 Task: Find connections with filter location Porto Seguro with filter topic #communitywith filter profile language French with filter current company Recruiting Cell | Indian Careers | Indian Jobs with filter school Dayalbagh Educational Institute, Agra with filter industry Movies and Sound Recording with filter service category FIle Management with filter keywords title Bellhop
Action: Mouse moved to (257, 309)
Screenshot: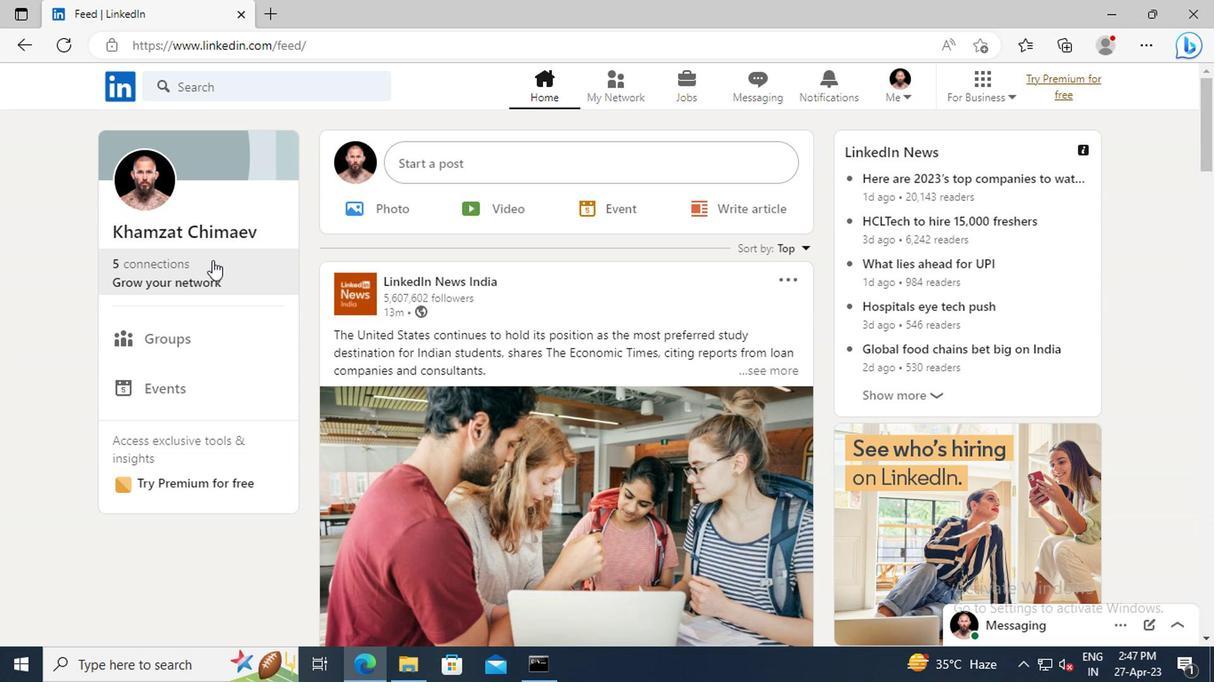 
Action: Mouse pressed left at (257, 309)
Screenshot: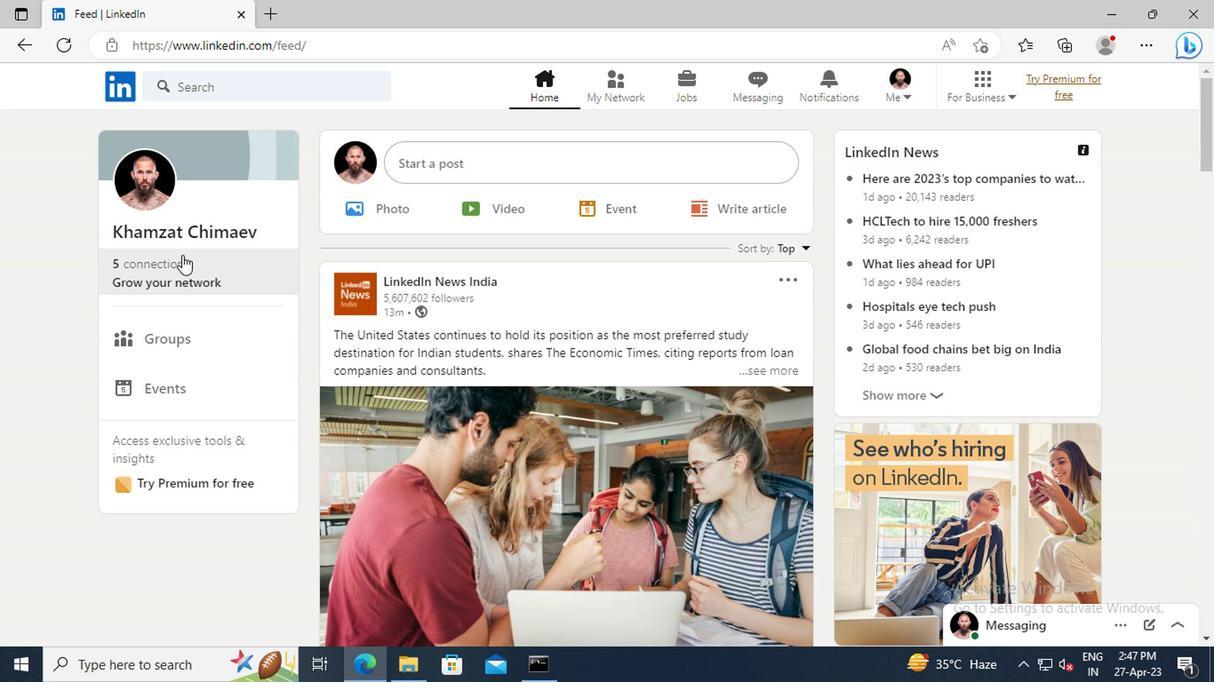 
Action: Mouse moved to (264, 255)
Screenshot: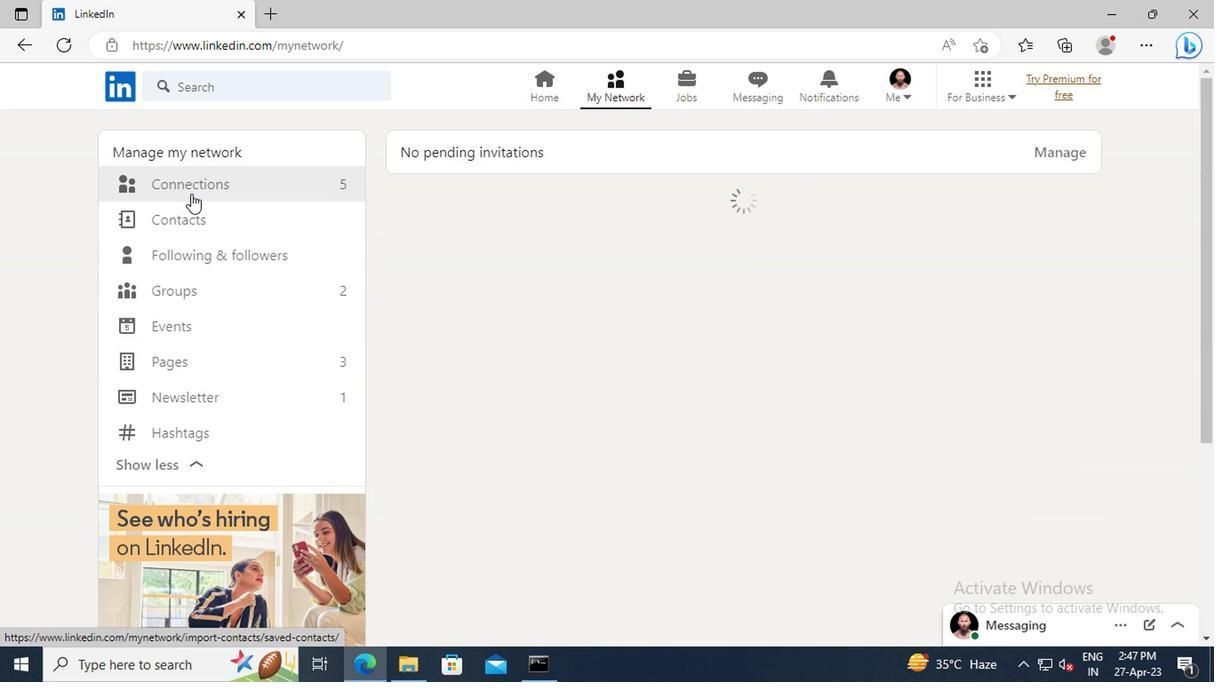 
Action: Mouse pressed left at (264, 255)
Screenshot: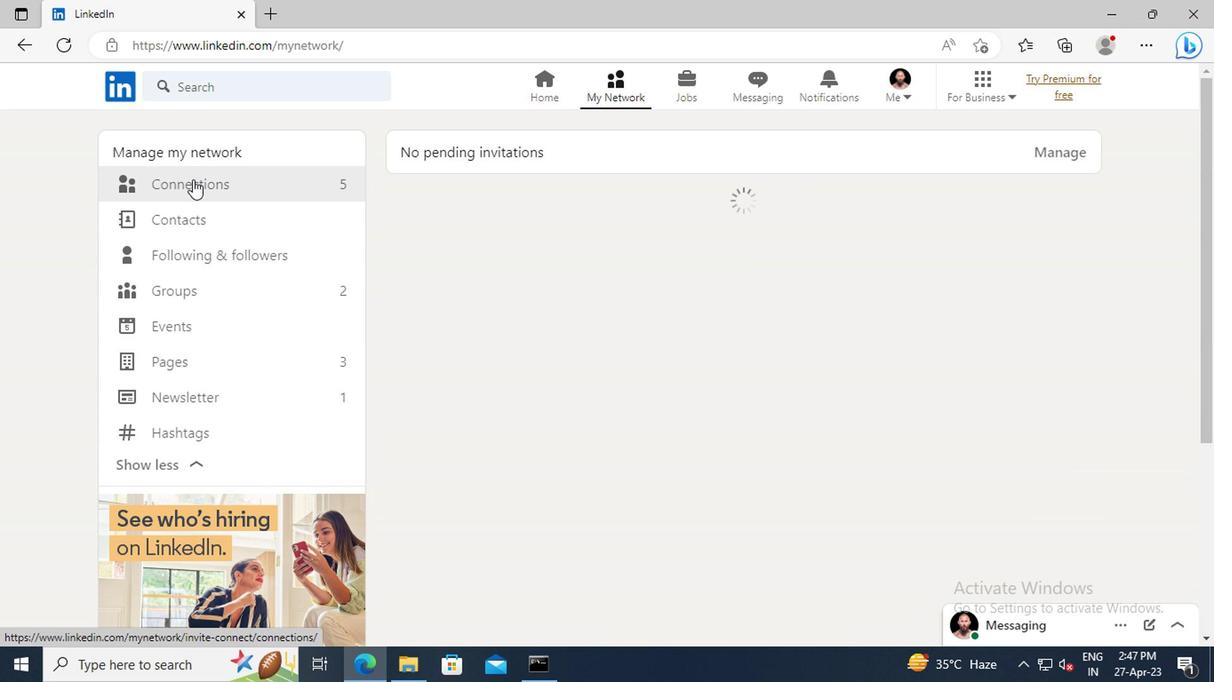 
Action: Mouse moved to (631, 262)
Screenshot: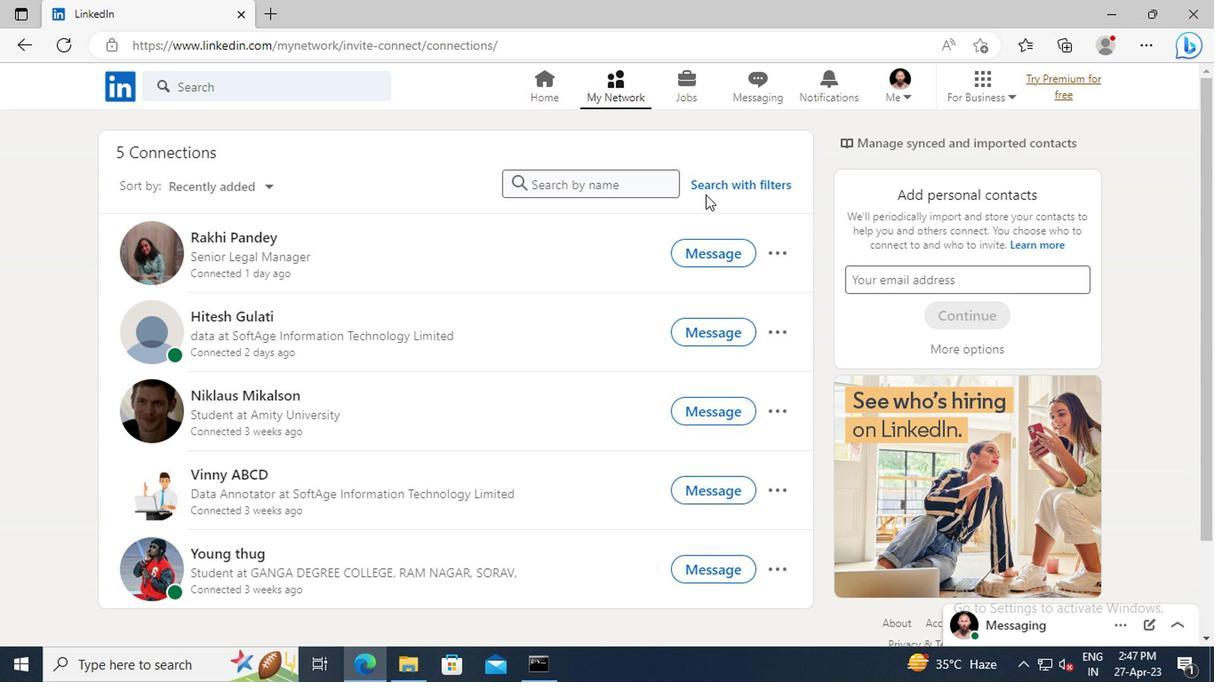 
Action: Mouse pressed left at (631, 262)
Screenshot: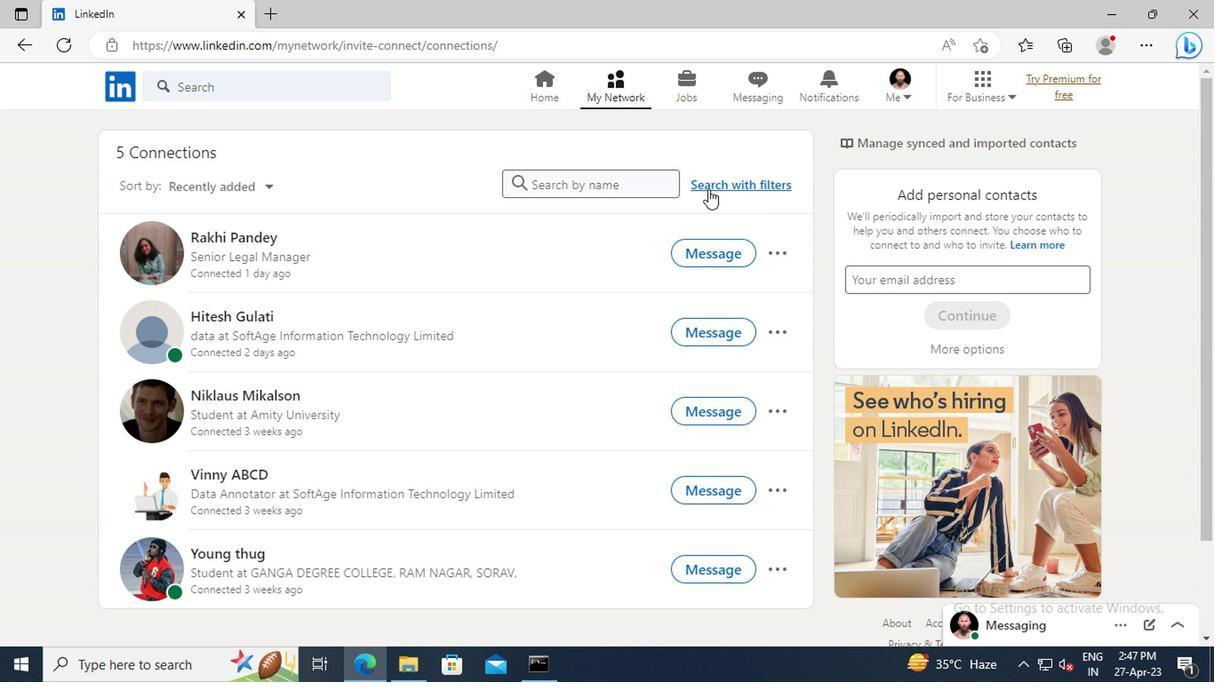 
Action: Mouse moved to (610, 228)
Screenshot: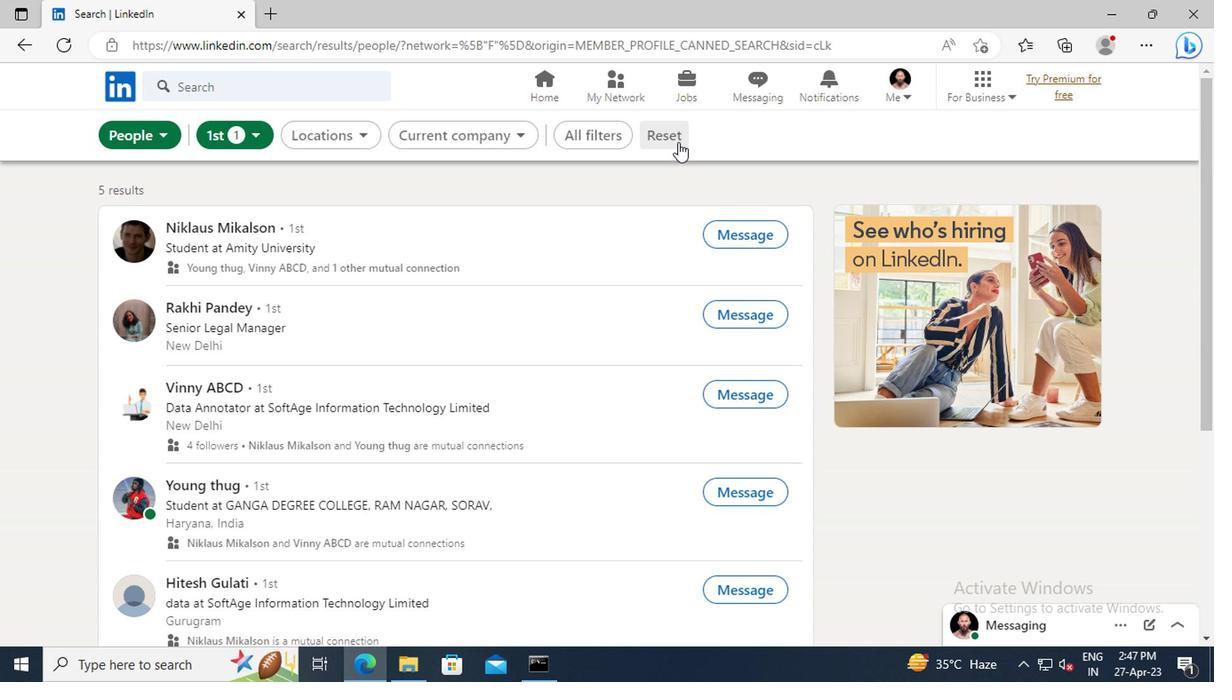 
Action: Mouse pressed left at (610, 228)
Screenshot: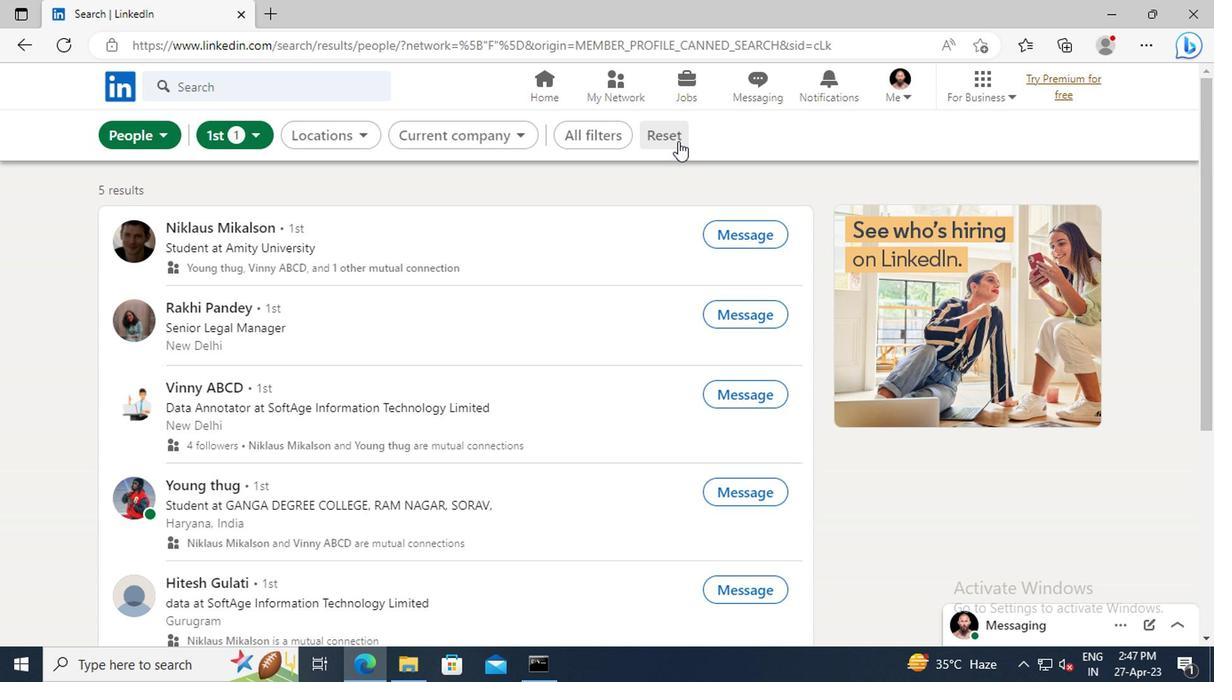 
Action: Mouse moved to (590, 228)
Screenshot: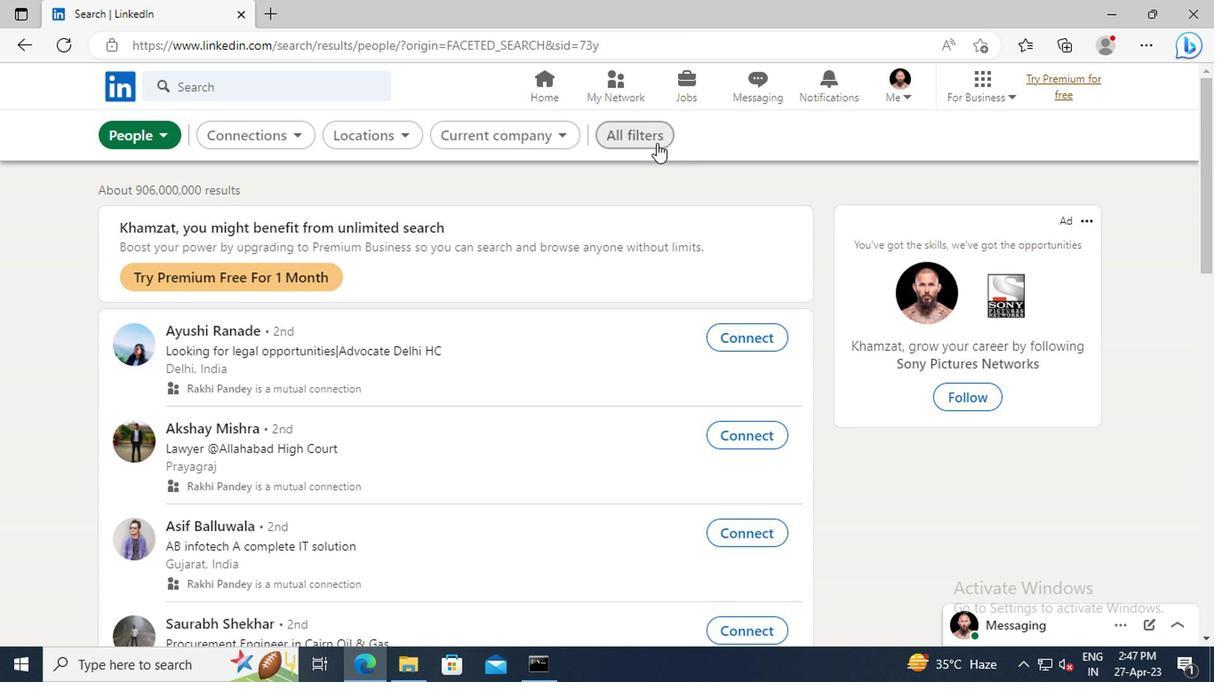 
Action: Mouse pressed left at (590, 228)
Screenshot: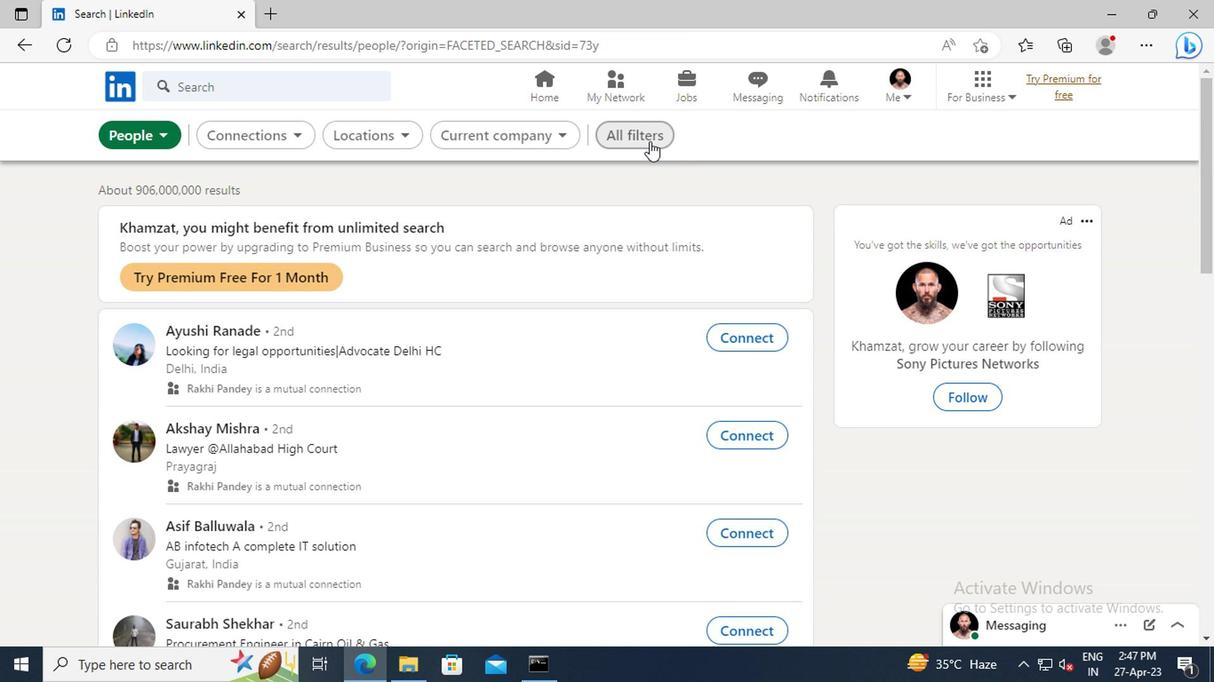
Action: Mouse moved to (827, 373)
Screenshot: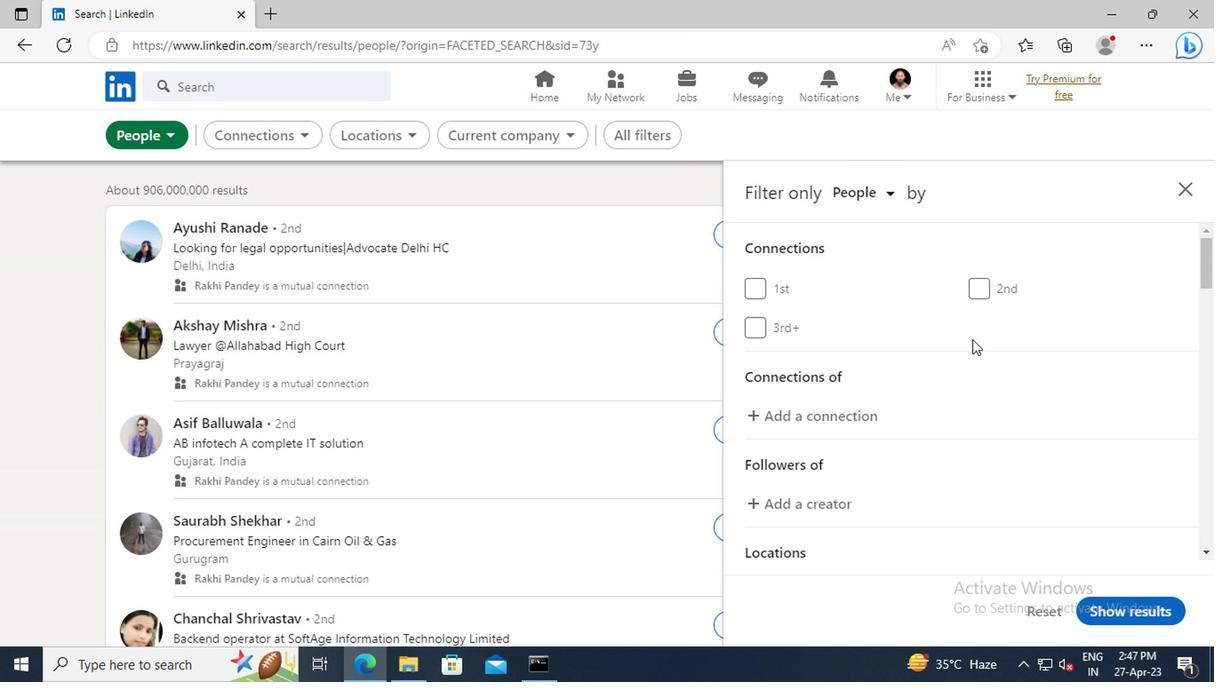 
Action: Mouse scrolled (827, 372) with delta (0, 0)
Screenshot: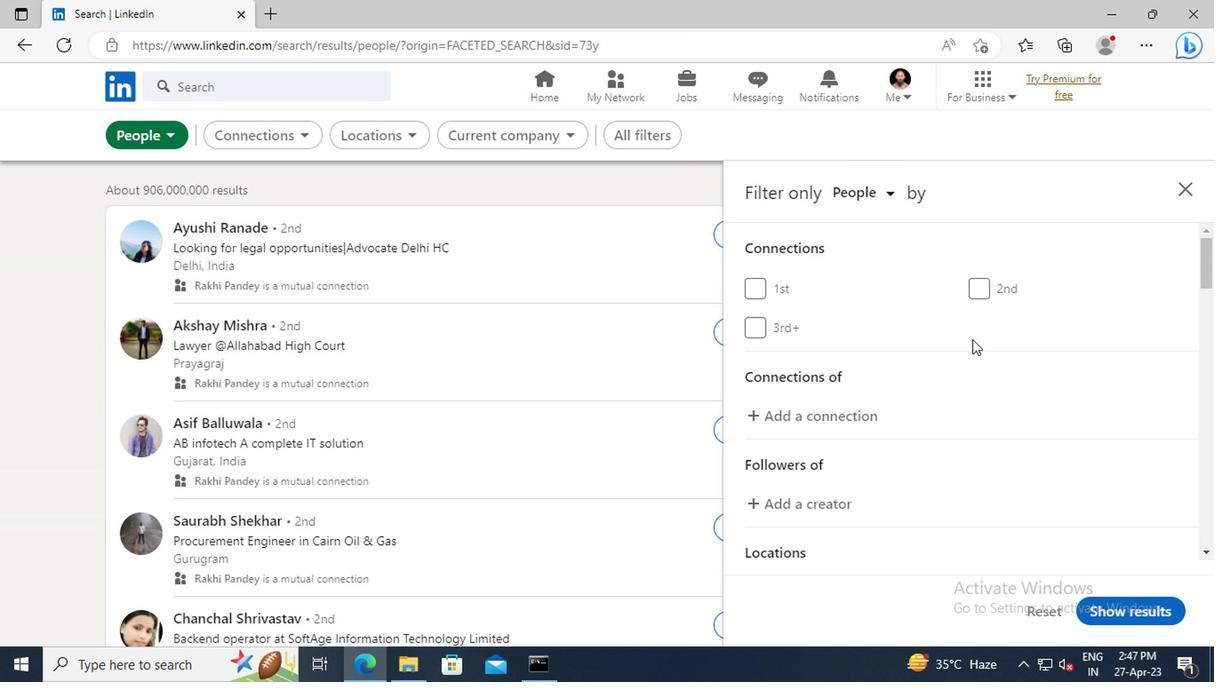 
Action: Mouse scrolled (827, 372) with delta (0, 0)
Screenshot: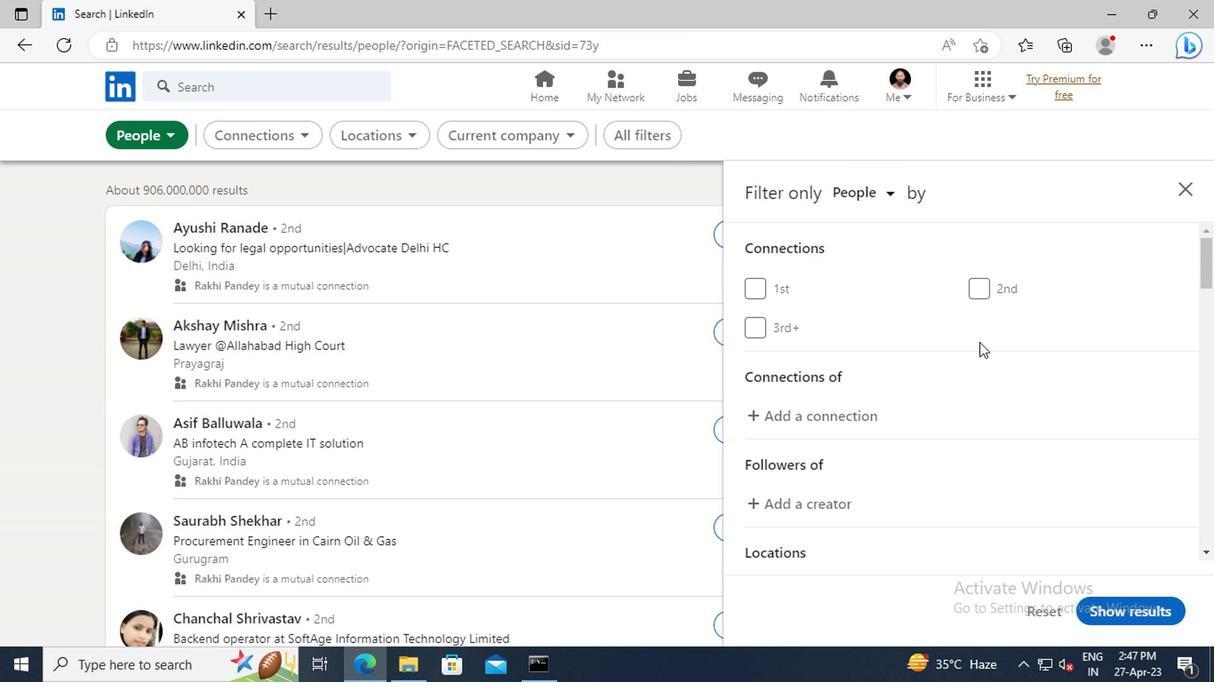 
Action: Mouse scrolled (827, 372) with delta (0, 0)
Screenshot: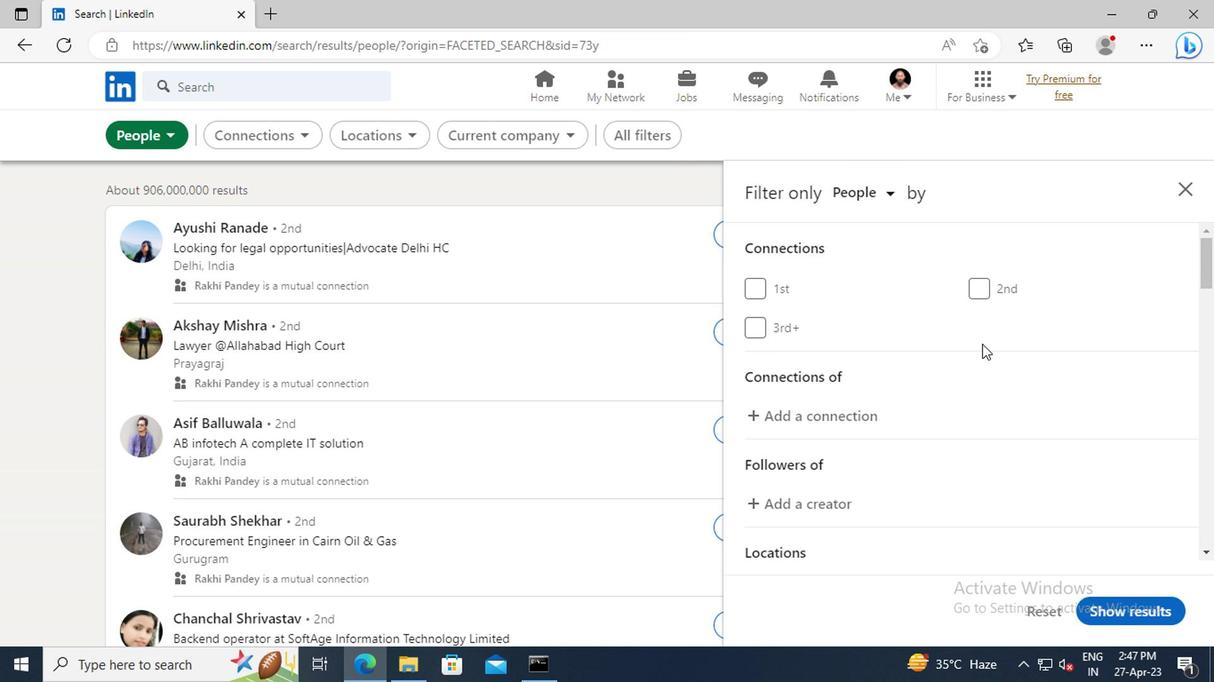 
Action: Mouse scrolled (827, 372) with delta (0, 0)
Screenshot: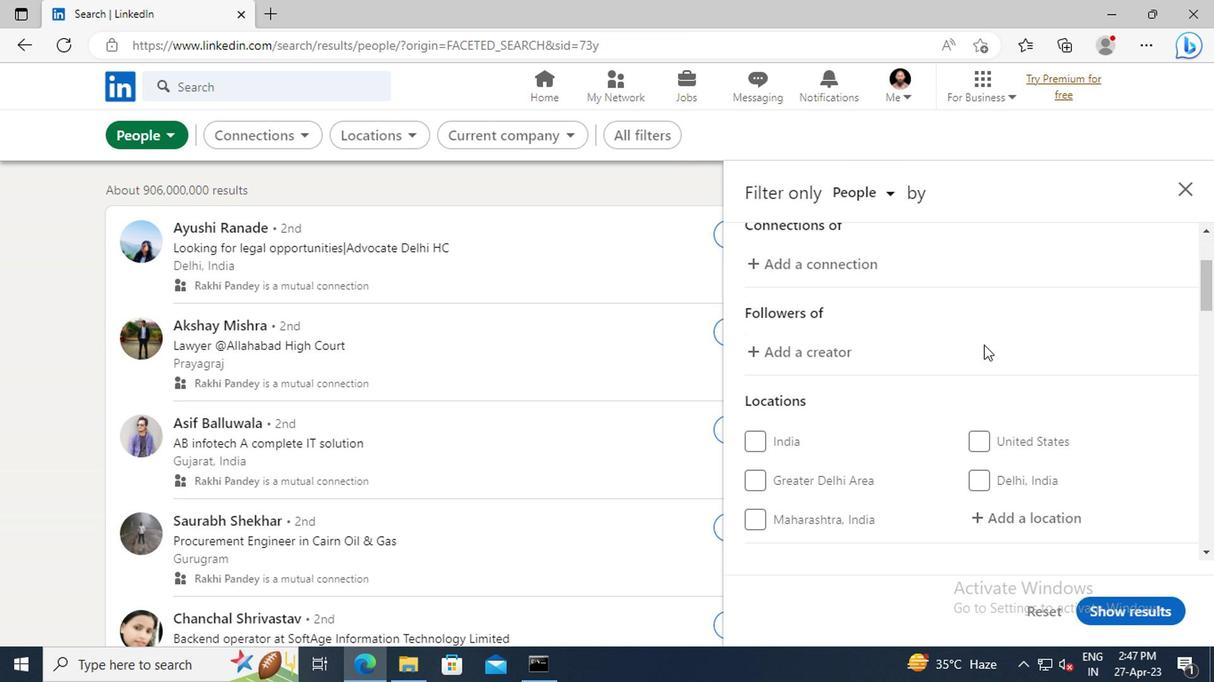 
Action: Mouse scrolled (827, 372) with delta (0, 0)
Screenshot: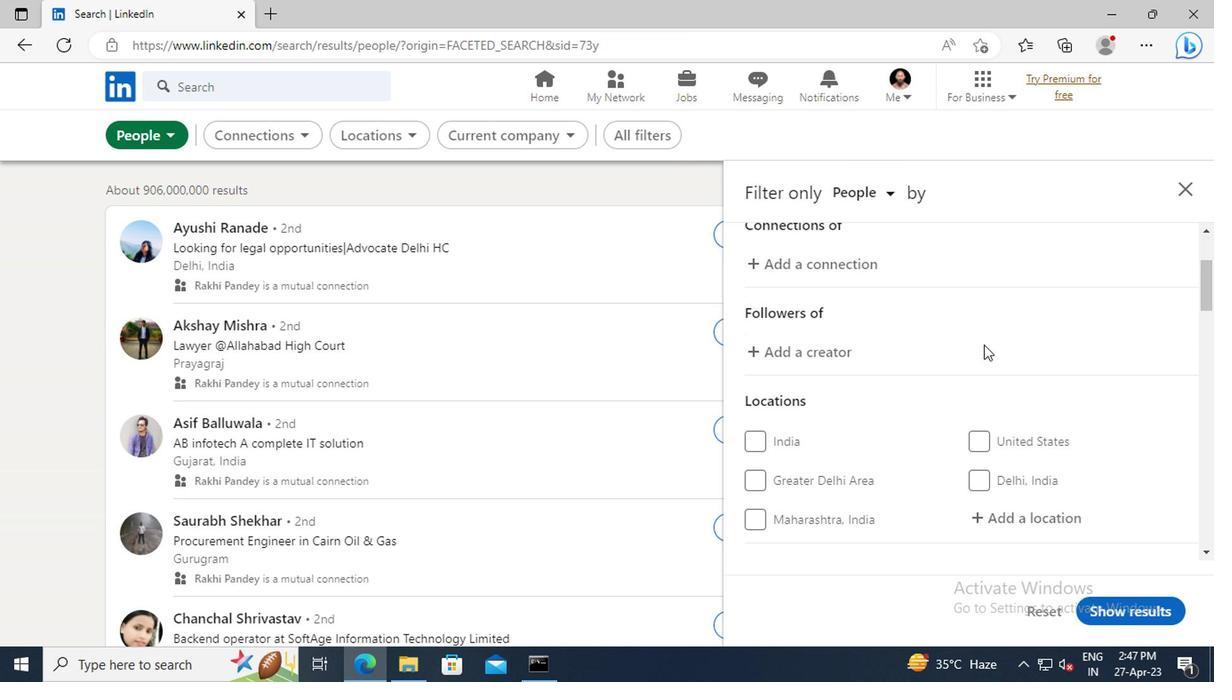 
Action: Mouse moved to (841, 428)
Screenshot: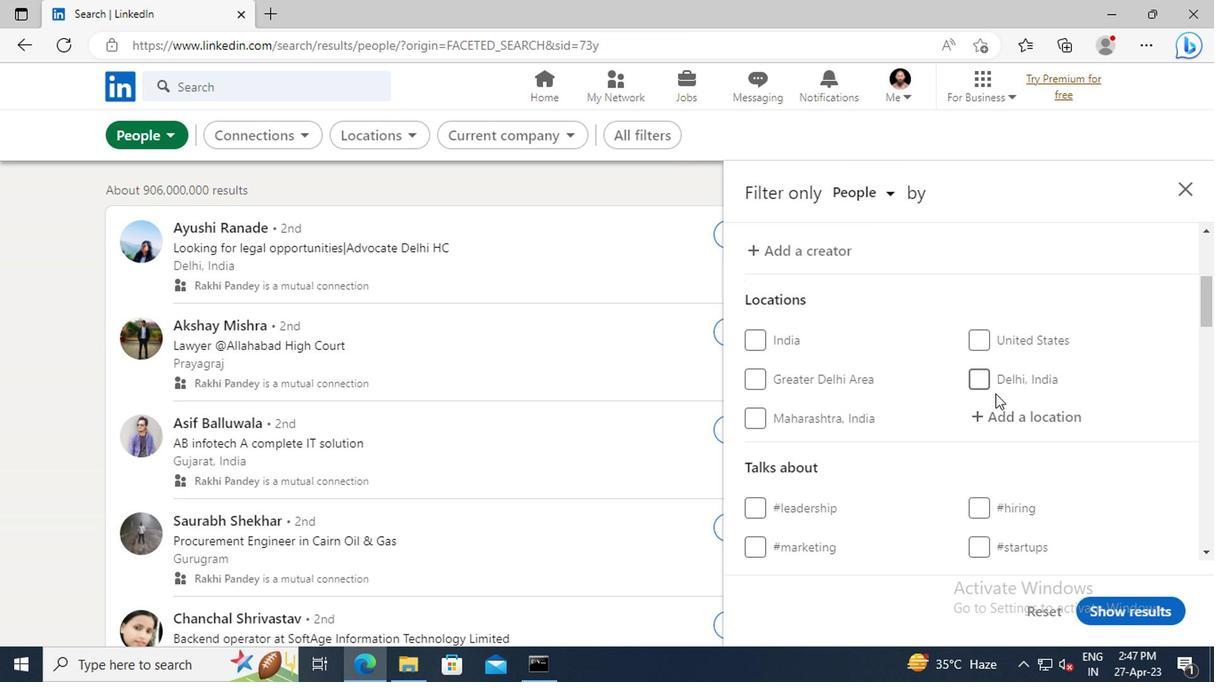 
Action: Mouse pressed left at (841, 428)
Screenshot: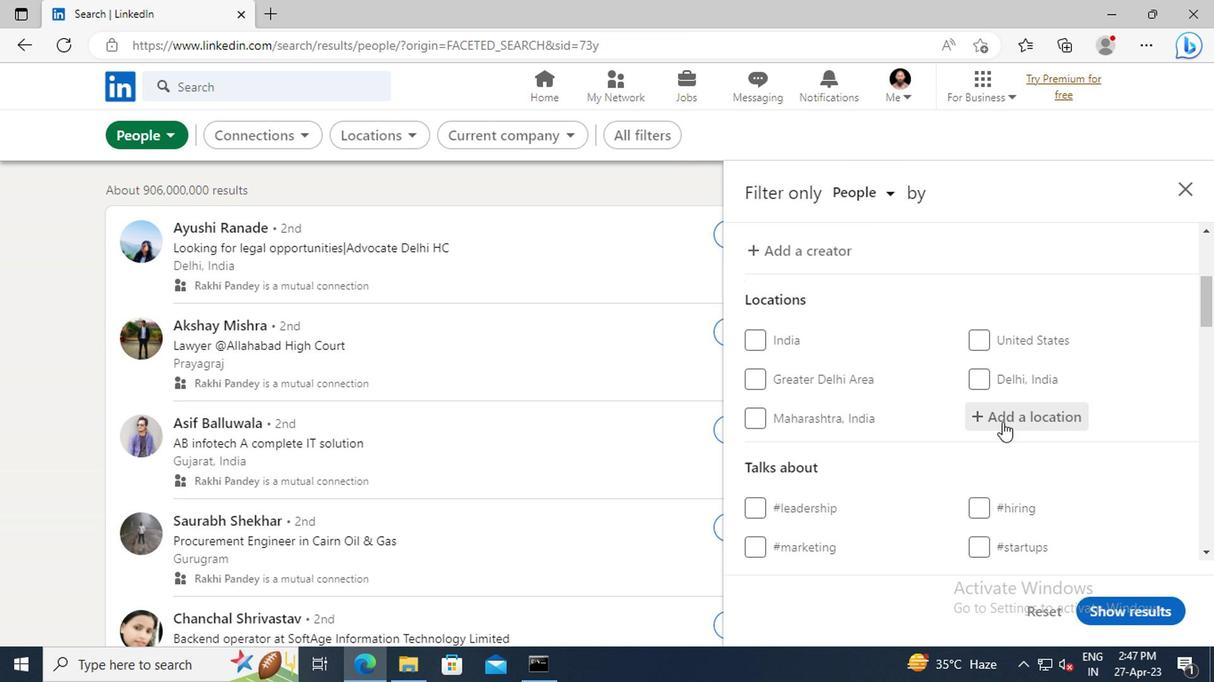 
Action: Key pressed <Key.shift>PORTO<Key.space><Key.shift>SEGURO
Screenshot: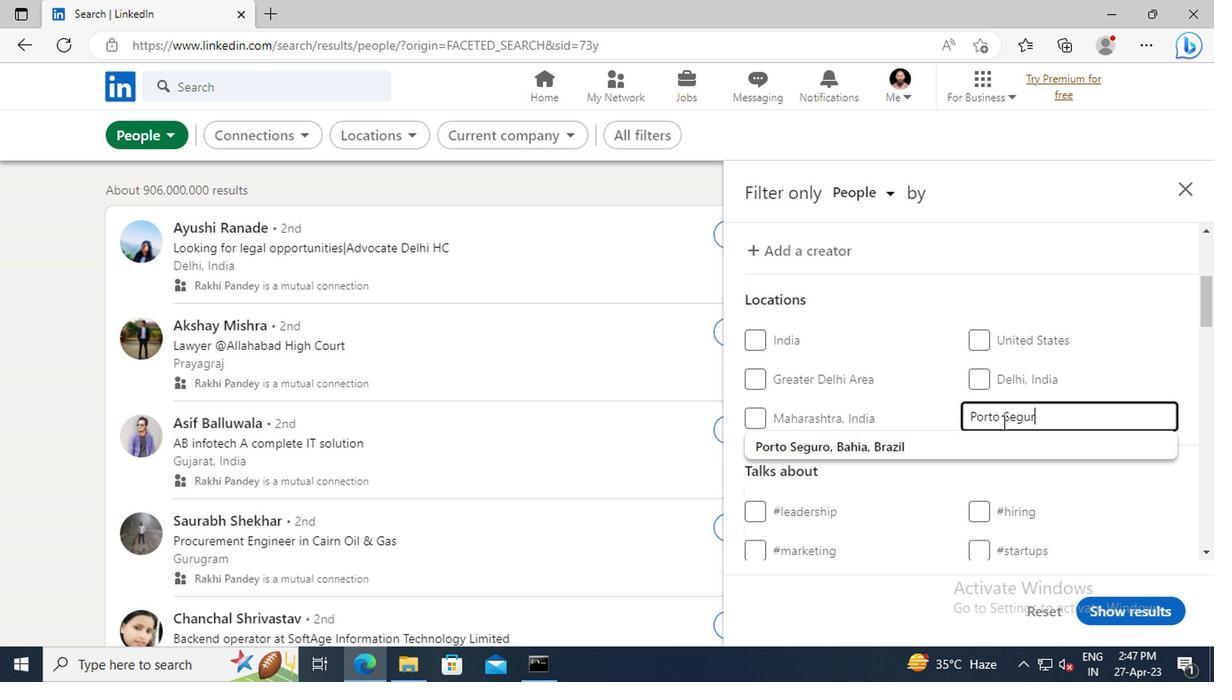 
Action: Mouse moved to (841, 440)
Screenshot: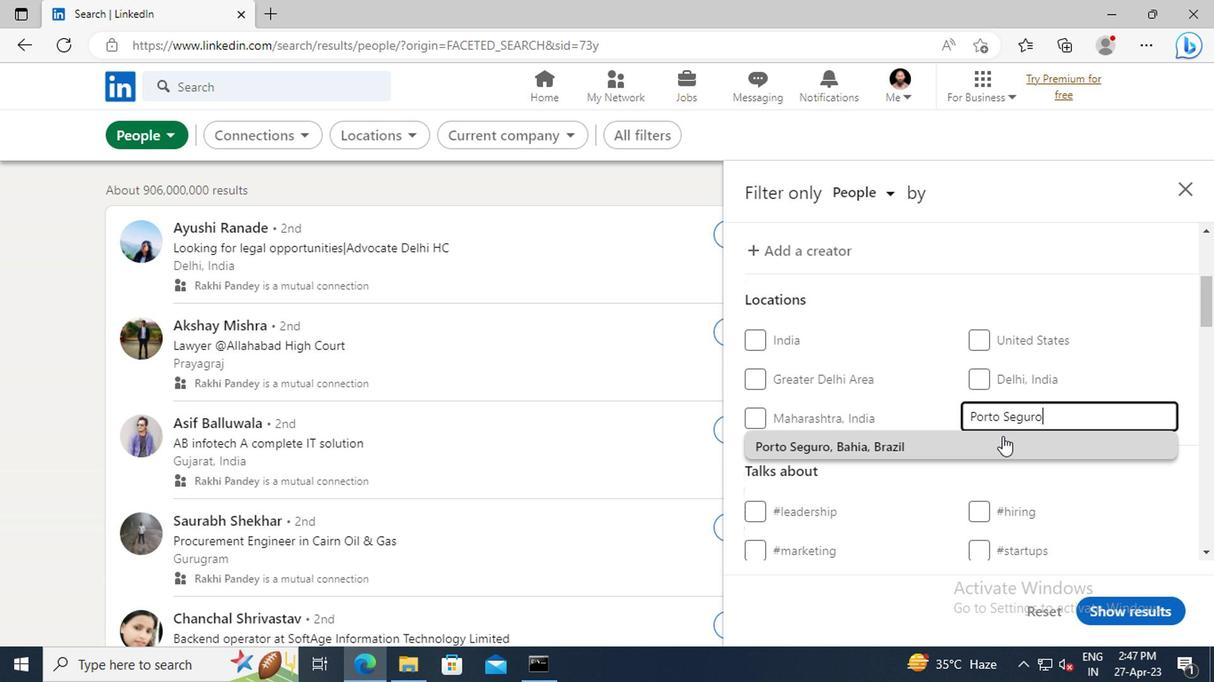 
Action: Mouse pressed left at (841, 440)
Screenshot: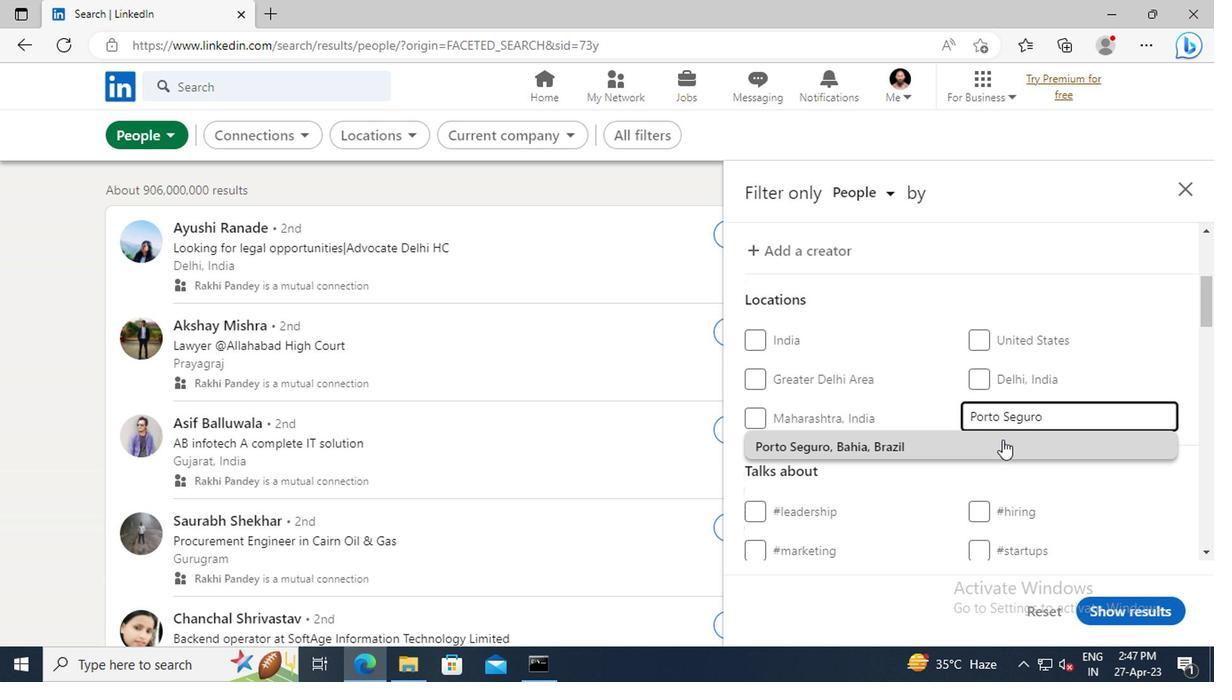 
Action: Mouse moved to (858, 411)
Screenshot: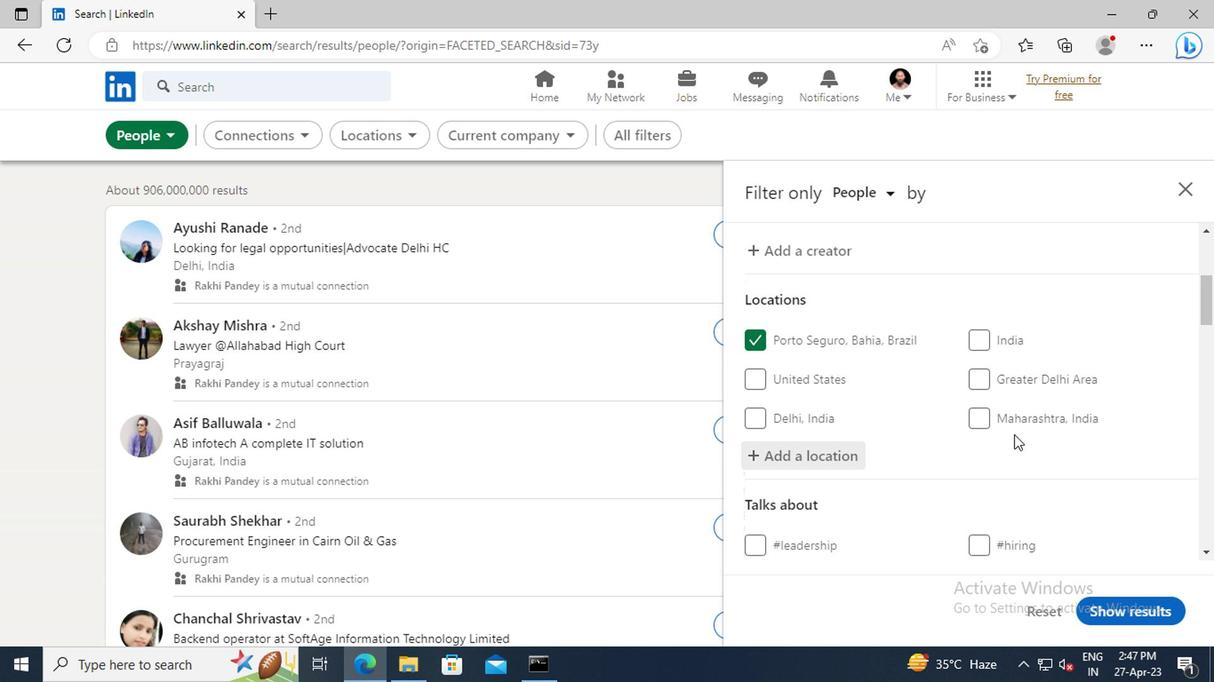 
Action: Mouse scrolled (858, 410) with delta (0, 0)
Screenshot: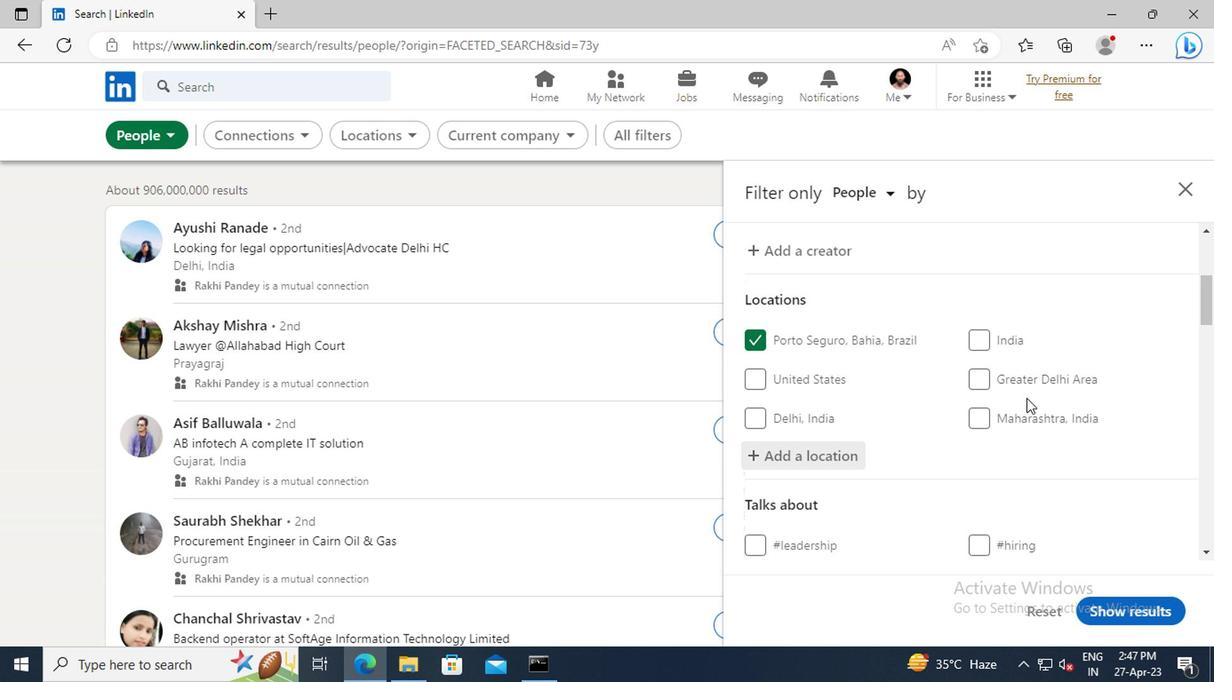 
Action: Mouse scrolled (858, 410) with delta (0, 0)
Screenshot: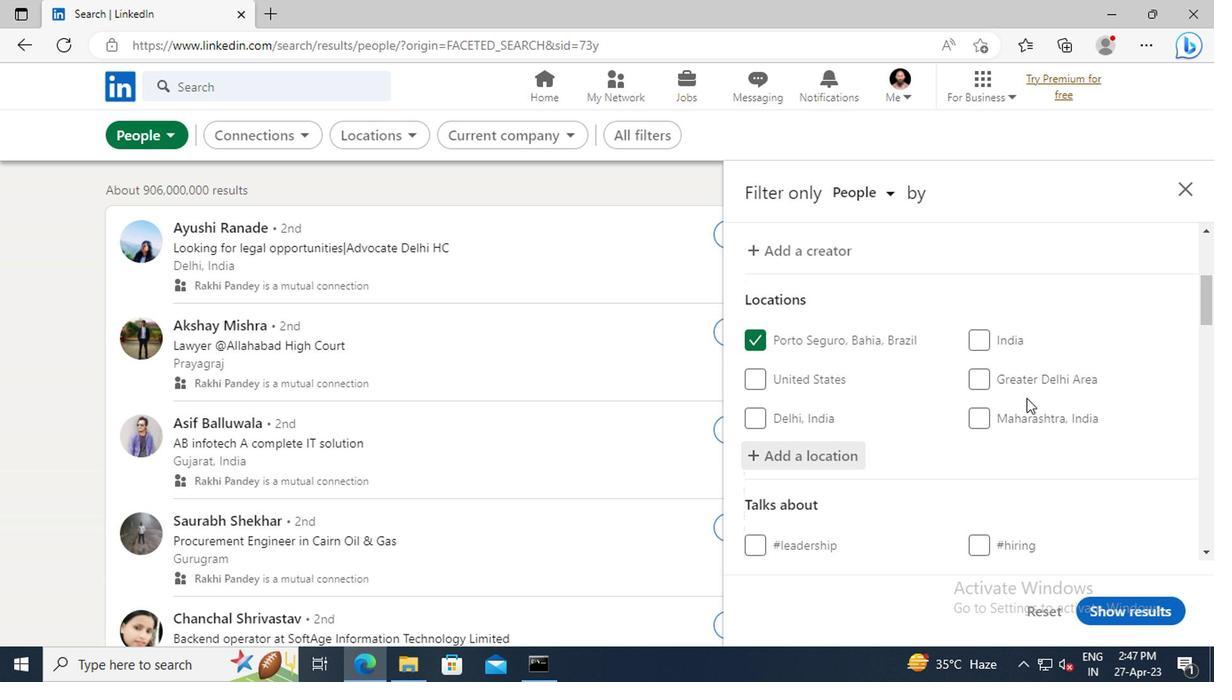 
Action: Mouse scrolled (858, 410) with delta (0, 0)
Screenshot: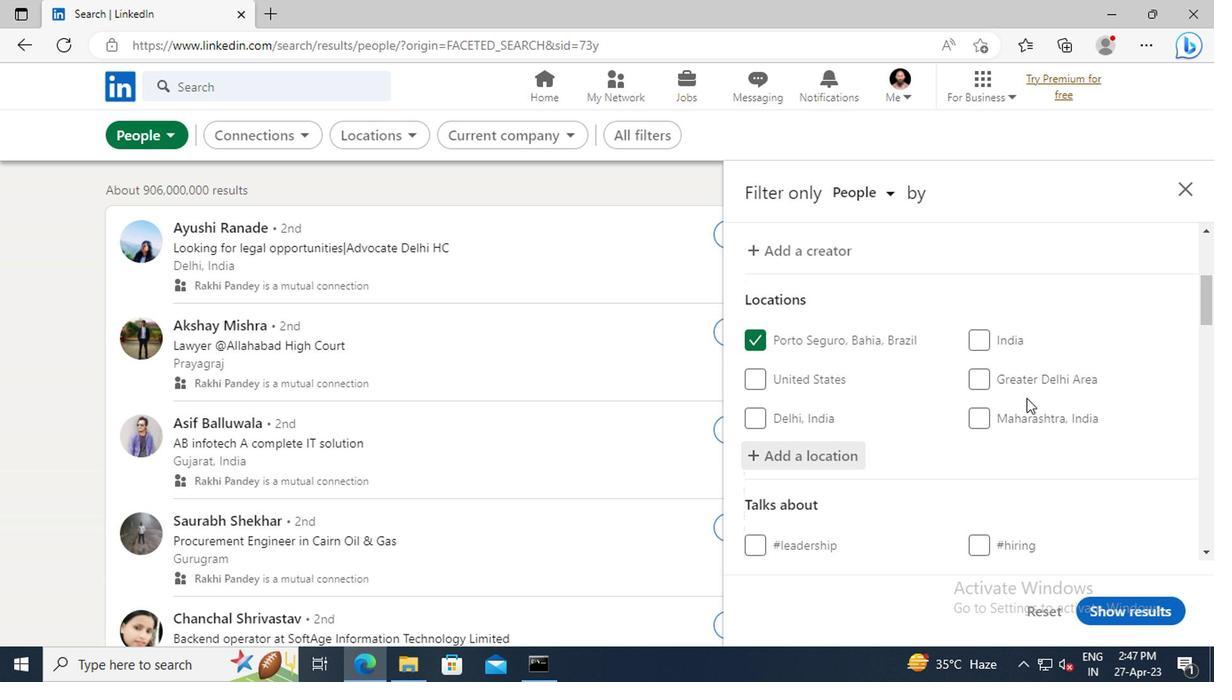 
Action: Mouse scrolled (858, 410) with delta (0, 0)
Screenshot: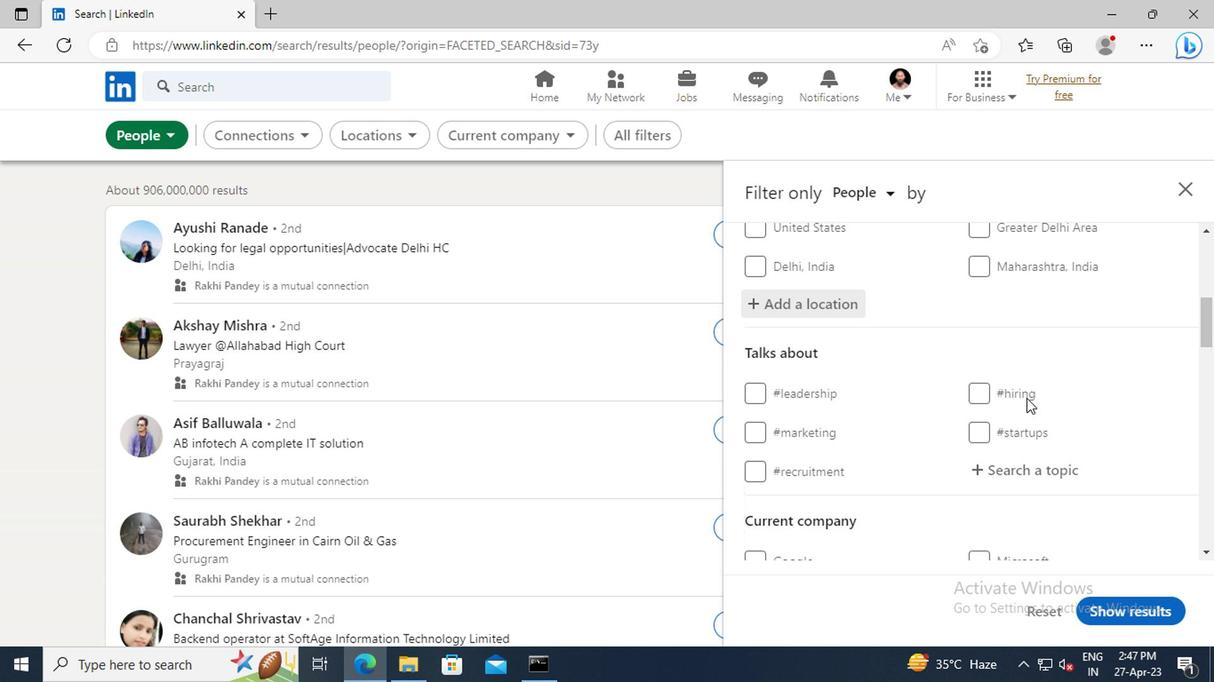 
Action: Mouse moved to (860, 422)
Screenshot: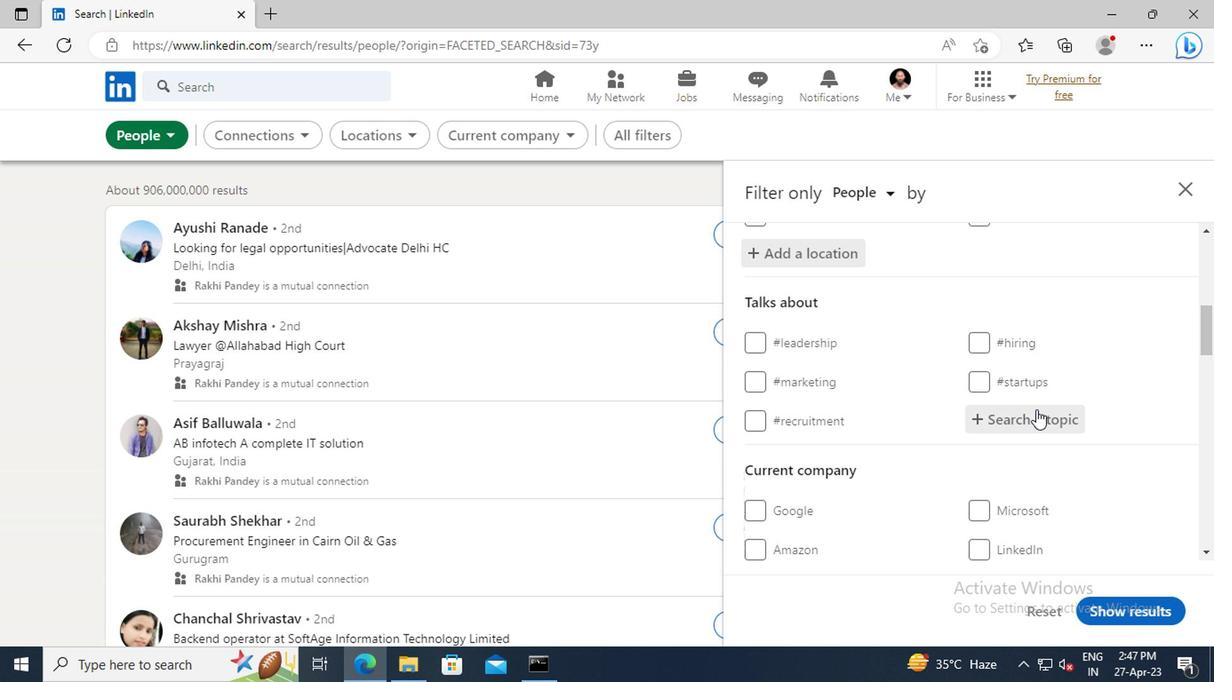 
Action: Mouse pressed left at (860, 422)
Screenshot: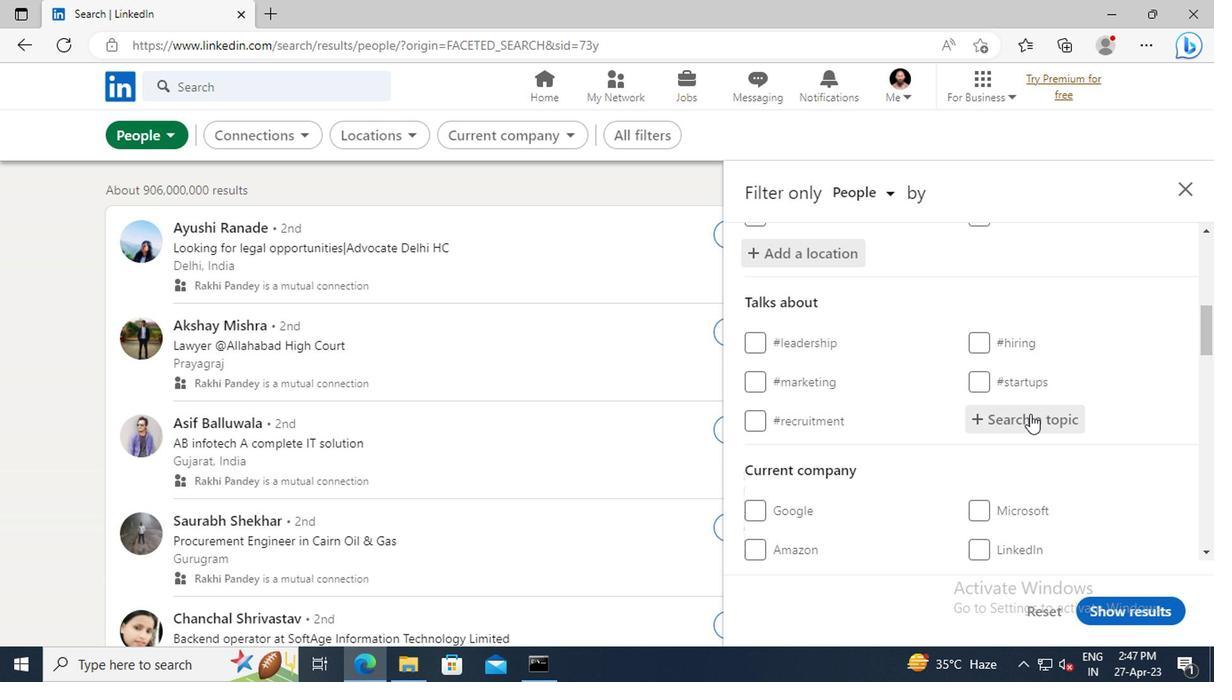 
Action: Key pressed <Key.shift>#COMMUNITYWITH<Key.enter>
Screenshot: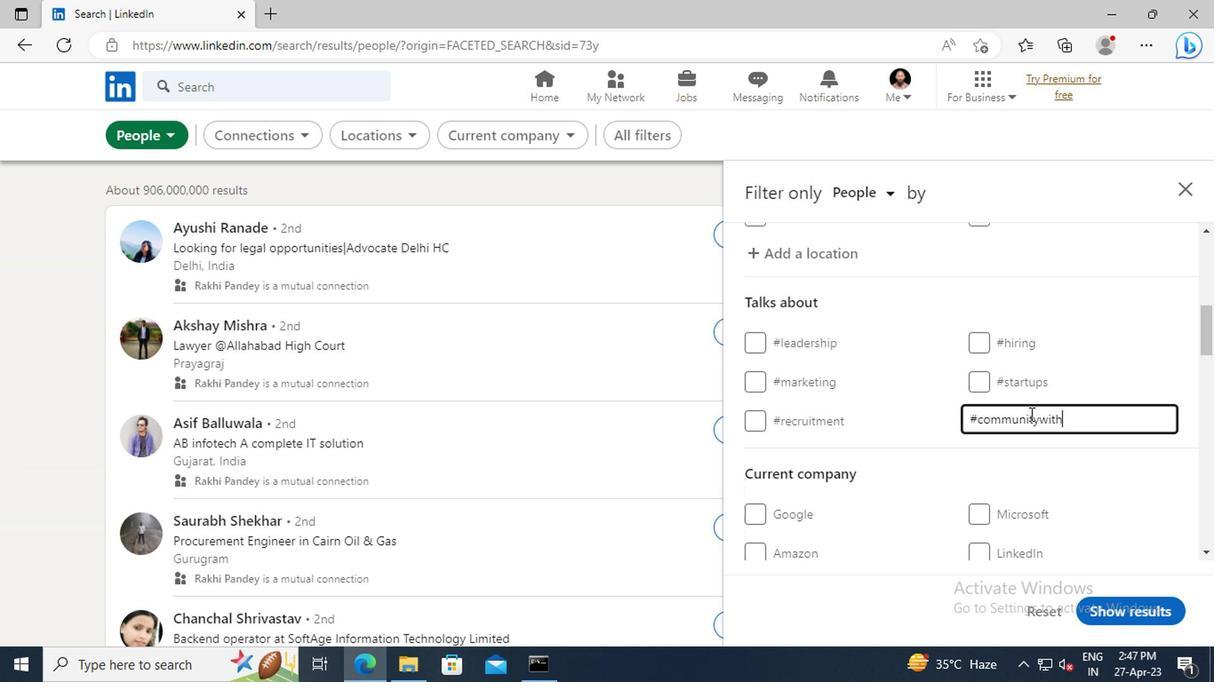 
Action: Mouse scrolled (860, 421) with delta (0, 0)
Screenshot: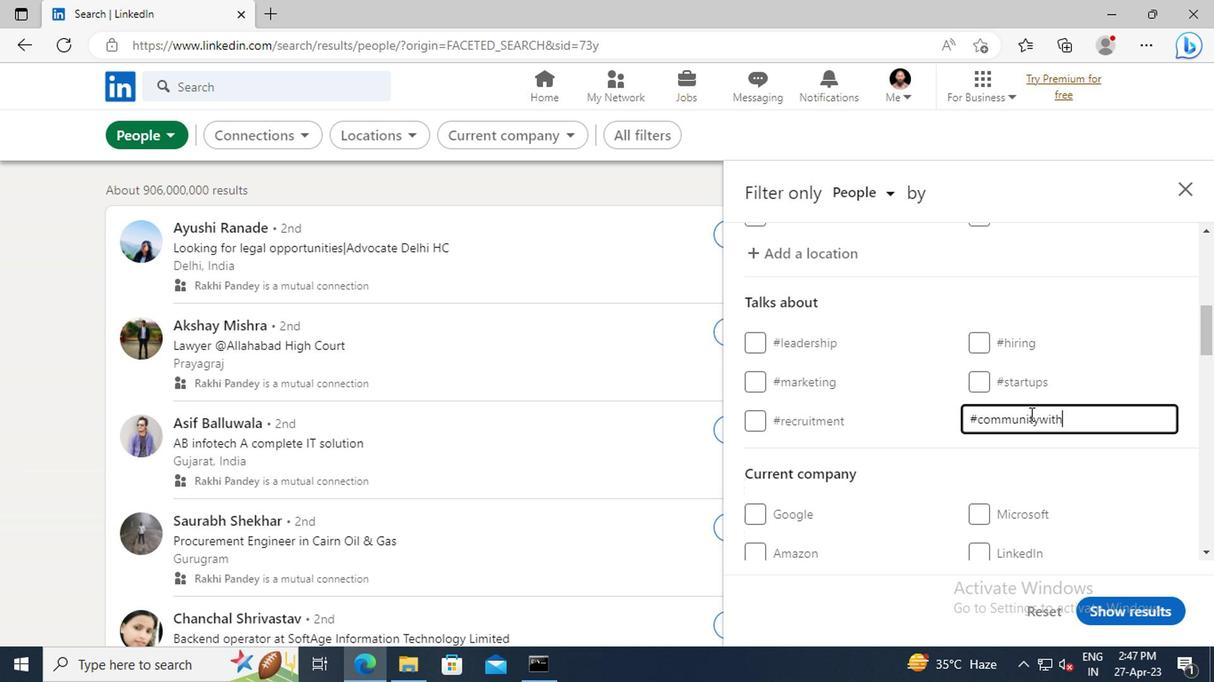 
Action: Mouse scrolled (860, 421) with delta (0, 0)
Screenshot: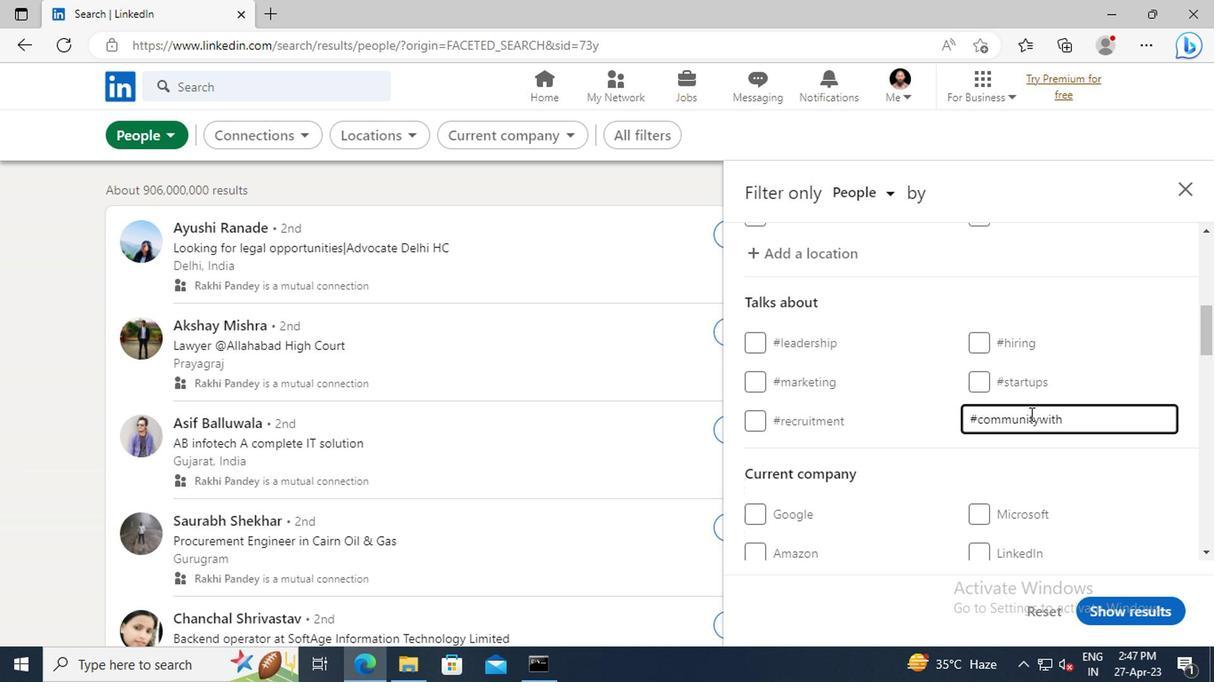
Action: Mouse scrolled (860, 421) with delta (0, 0)
Screenshot: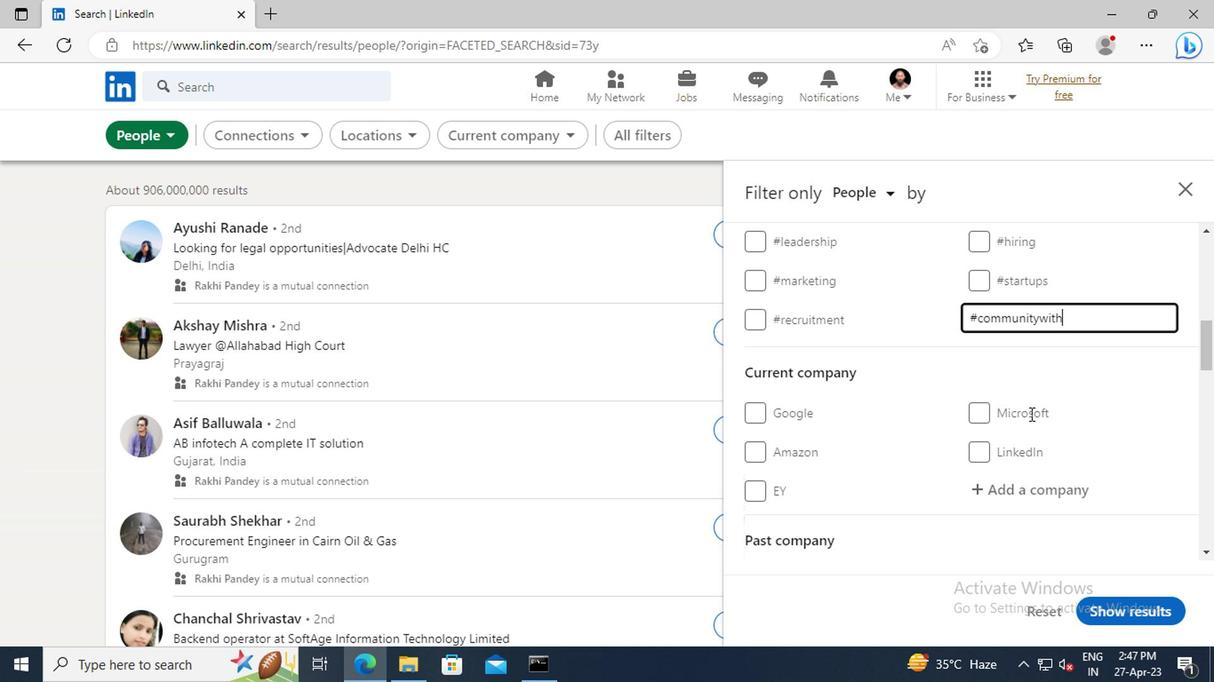
Action: Mouse scrolled (860, 421) with delta (0, 0)
Screenshot: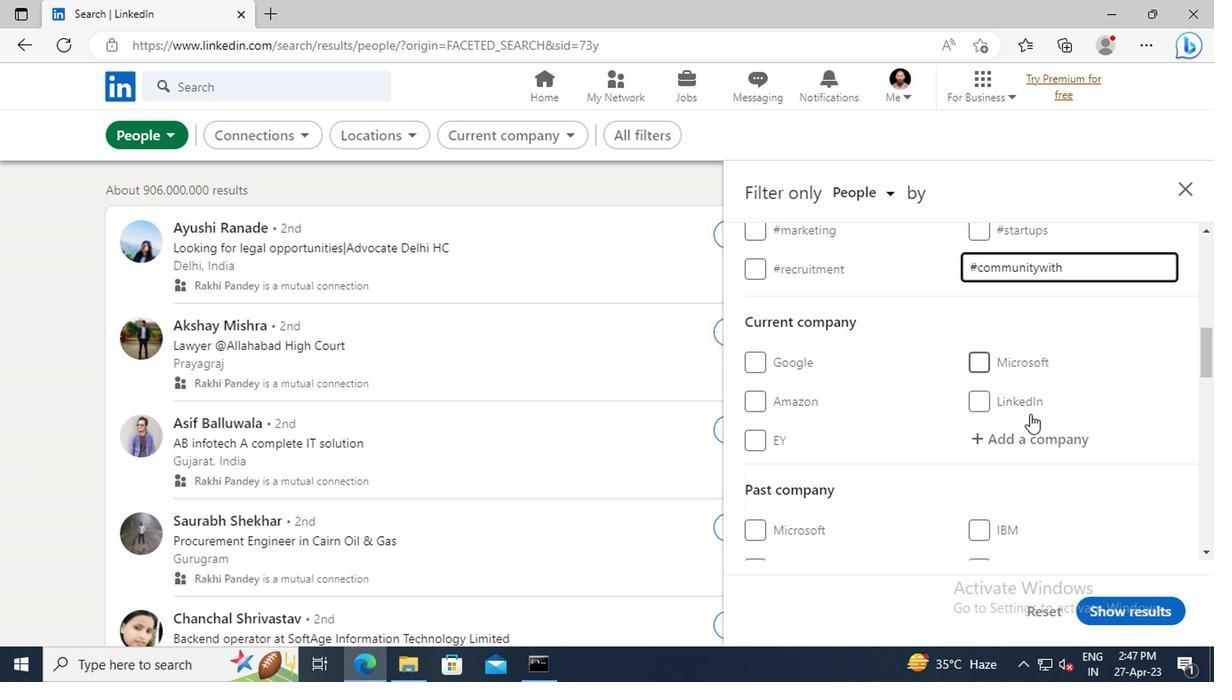
Action: Mouse scrolled (860, 421) with delta (0, 0)
Screenshot: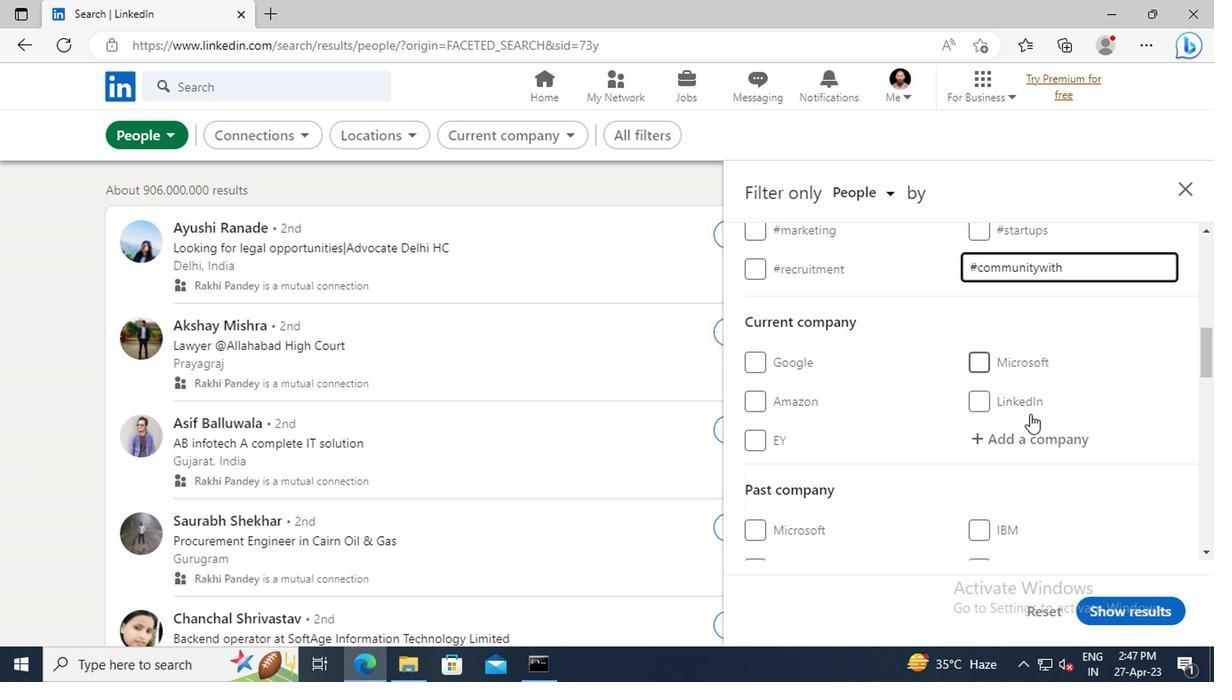 
Action: Mouse scrolled (860, 421) with delta (0, 0)
Screenshot: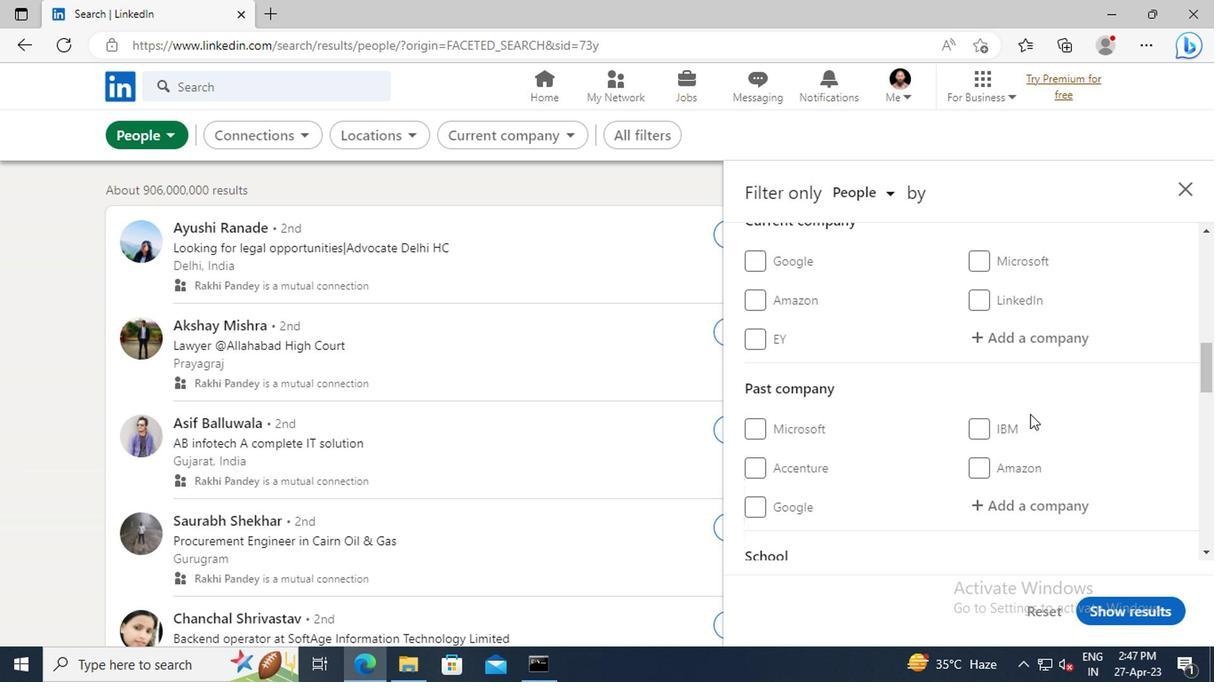 
Action: Mouse scrolled (860, 421) with delta (0, 0)
Screenshot: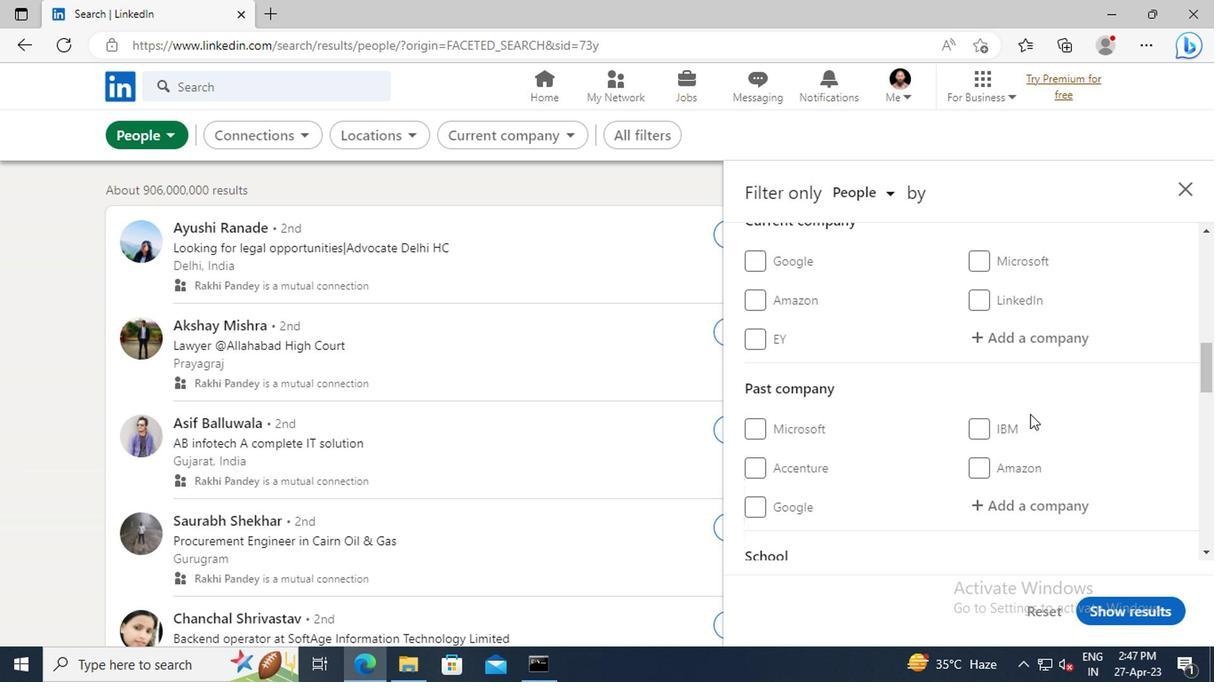 
Action: Mouse scrolled (860, 421) with delta (0, 0)
Screenshot: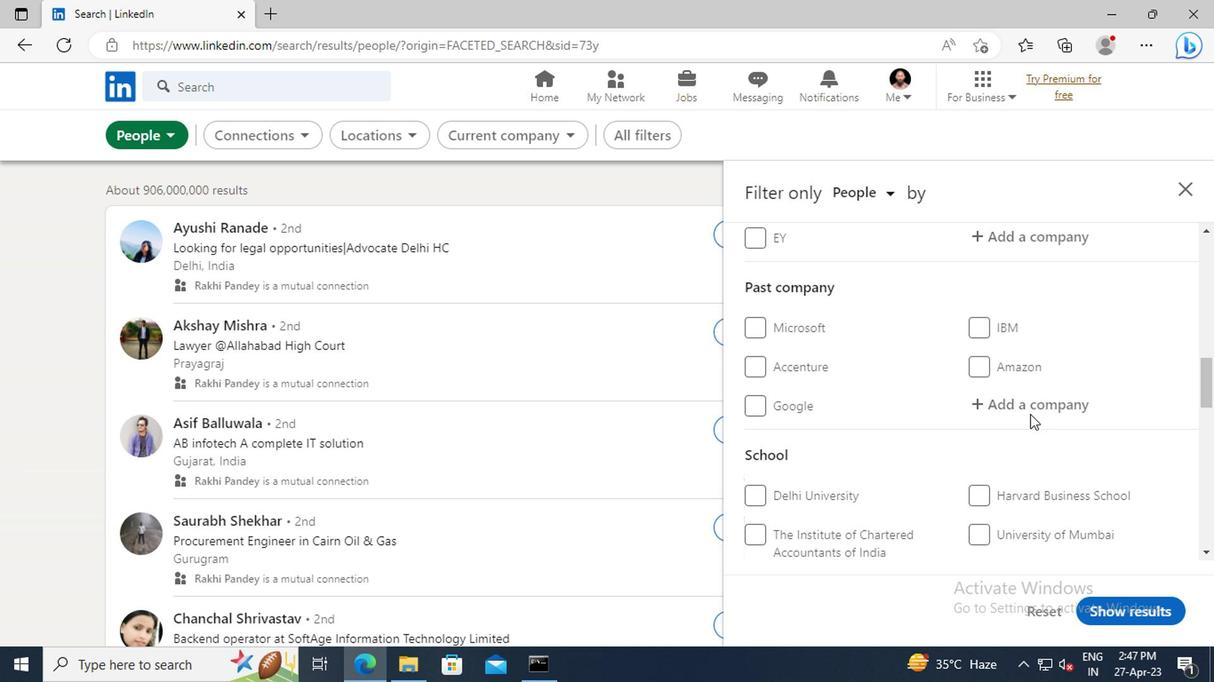 
Action: Mouse scrolled (860, 421) with delta (0, 0)
Screenshot: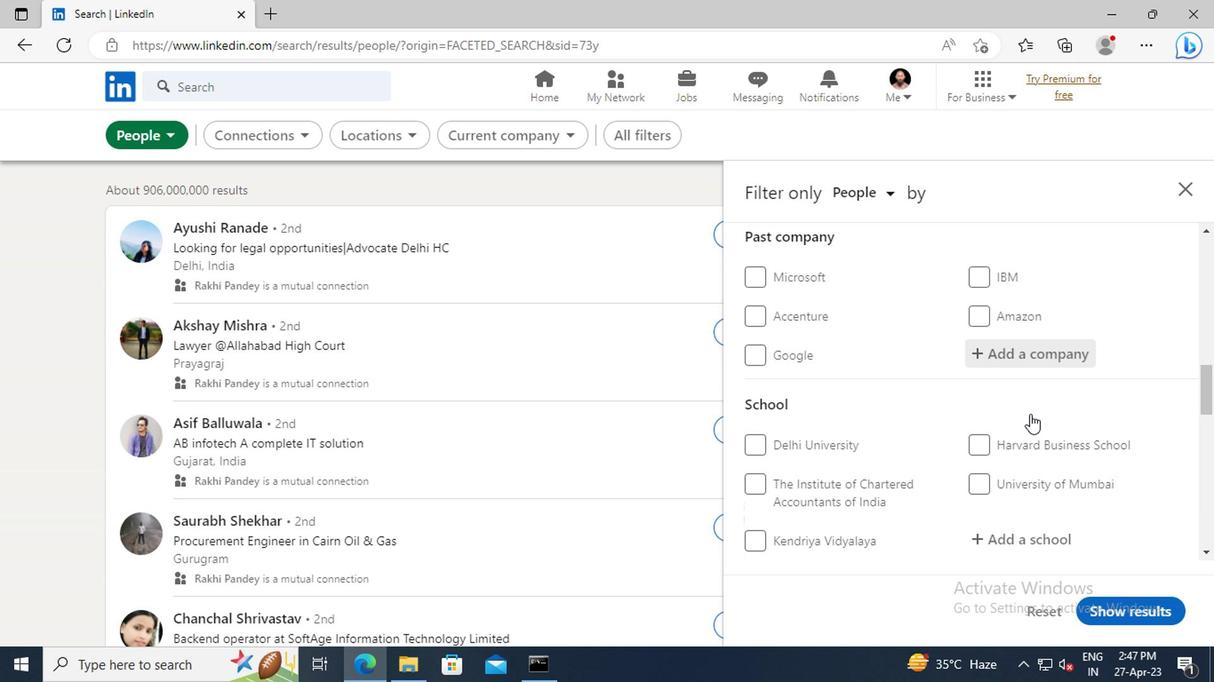 
Action: Mouse scrolled (860, 421) with delta (0, 0)
Screenshot: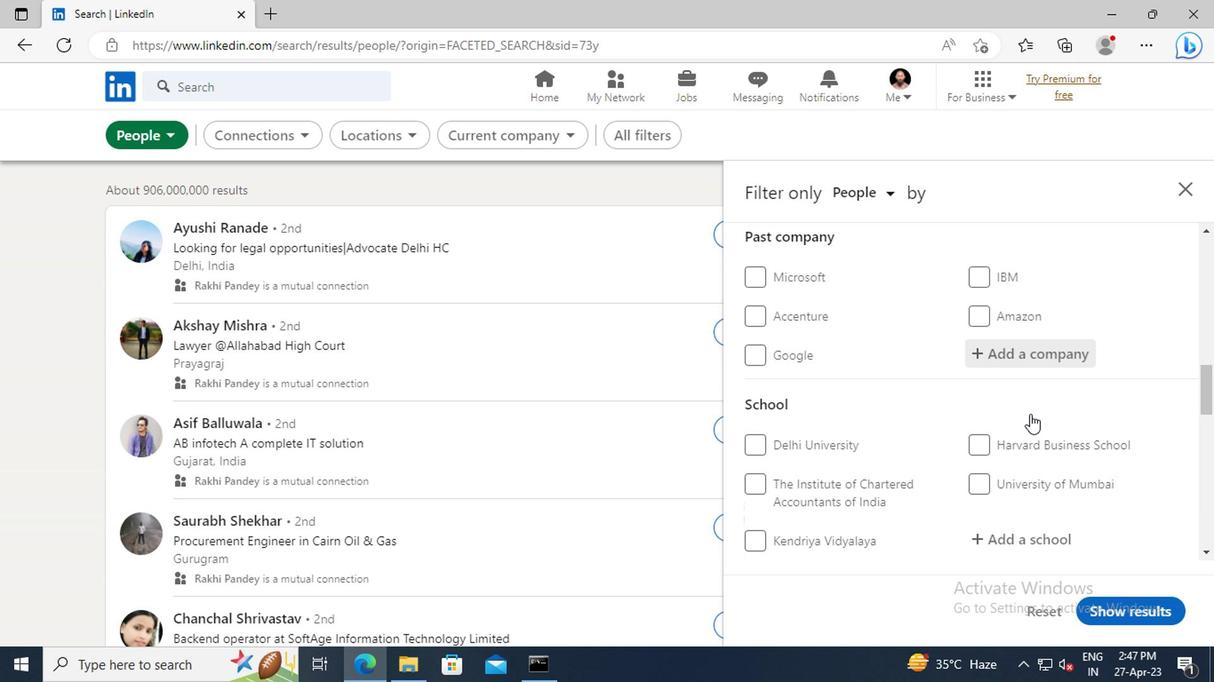 
Action: Mouse scrolled (860, 421) with delta (0, 0)
Screenshot: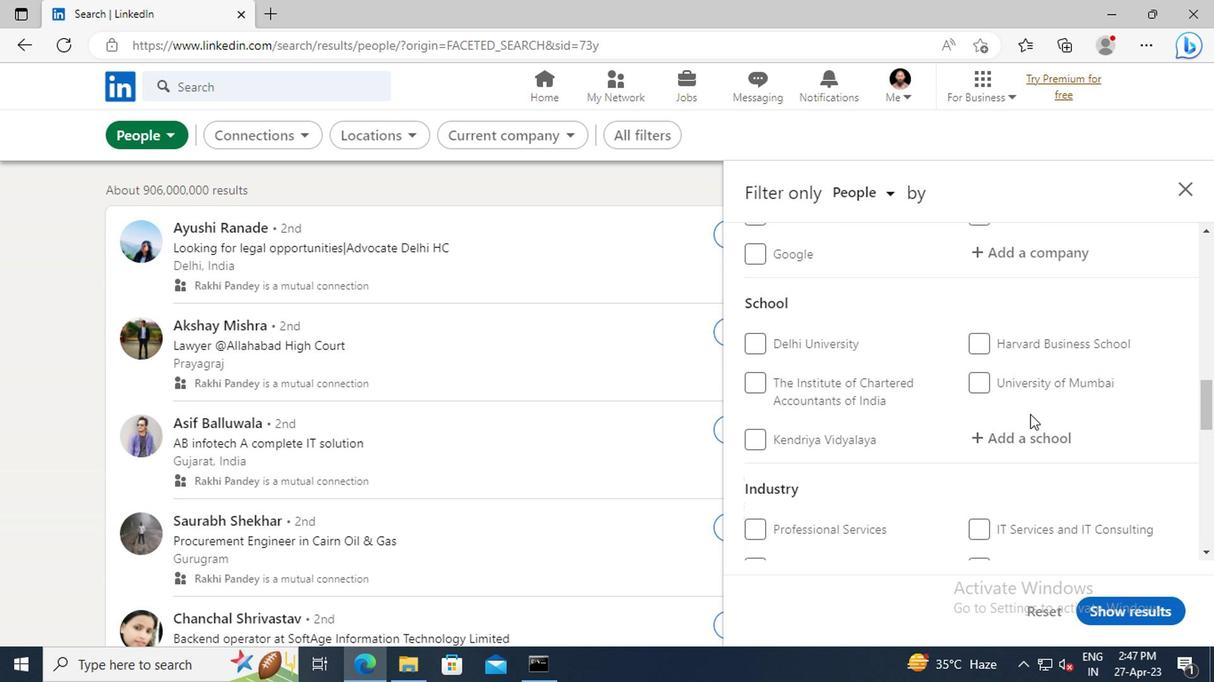 
Action: Mouse scrolled (860, 421) with delta (0, 0)
Screenshot: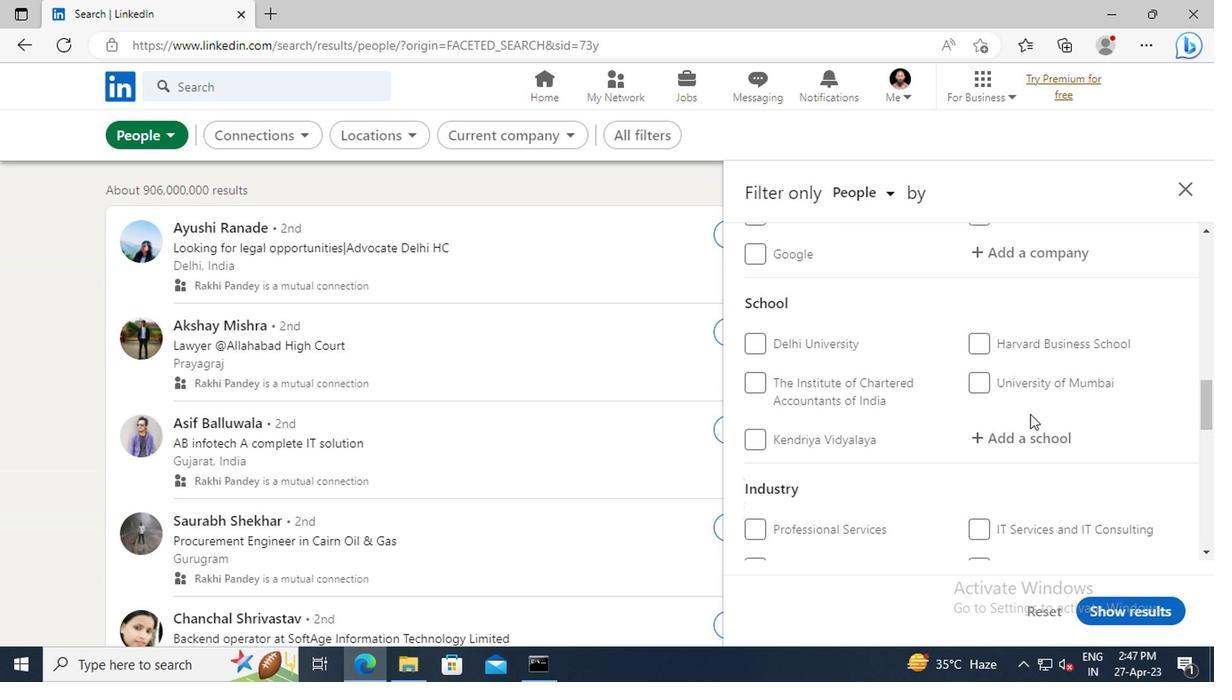 
Action: Mouse scrolled (860, 421) with delta (0, 0)
Screenshot: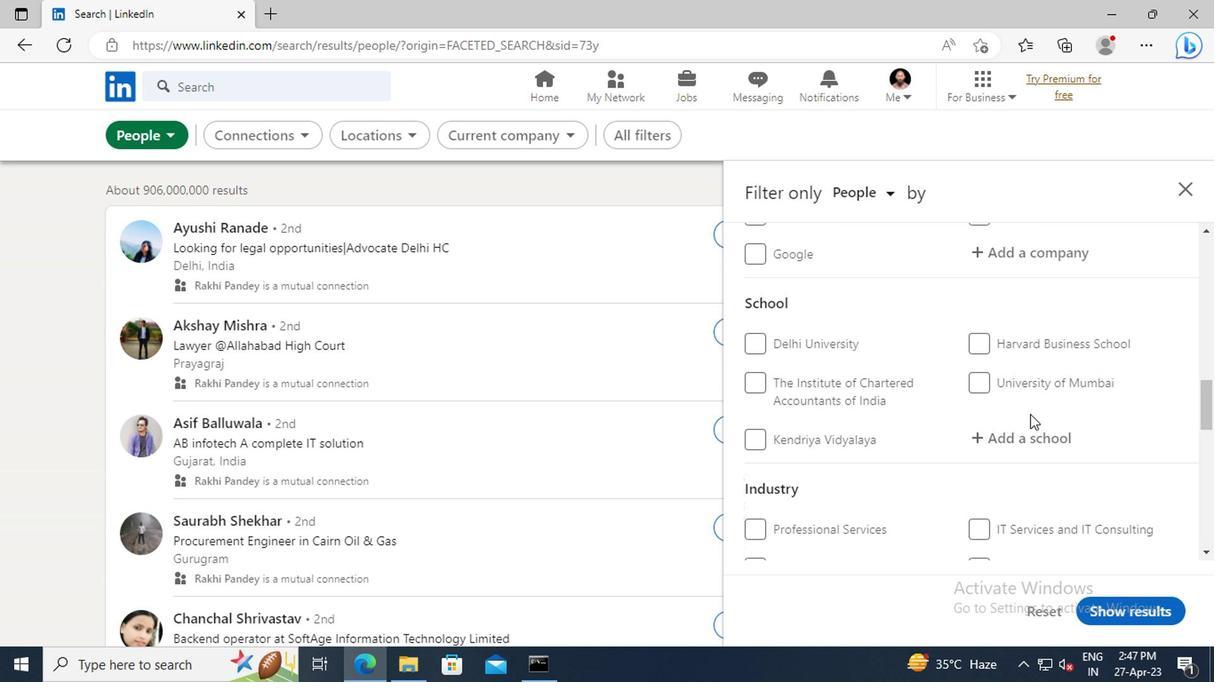 
Action: Mouse scrolled (860, 421) with delta (0, 0)
Screenshot: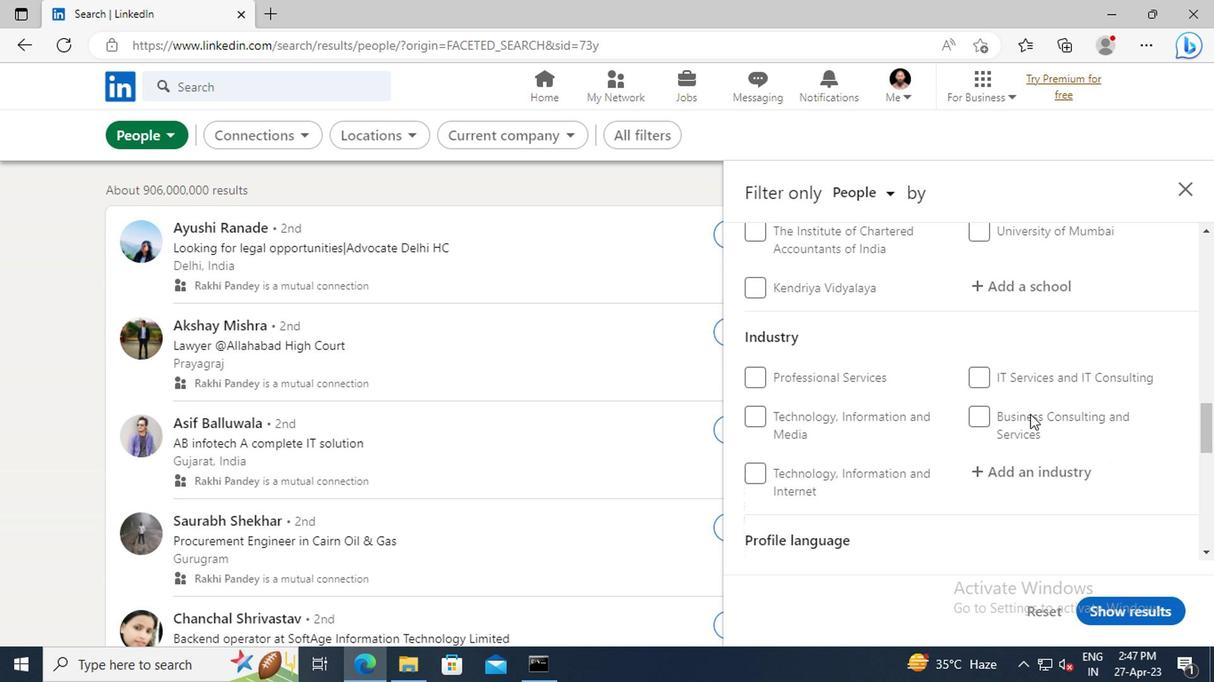 
Action: Mouse scrolled (860, 421) with delta (0, 0)
Screenshot: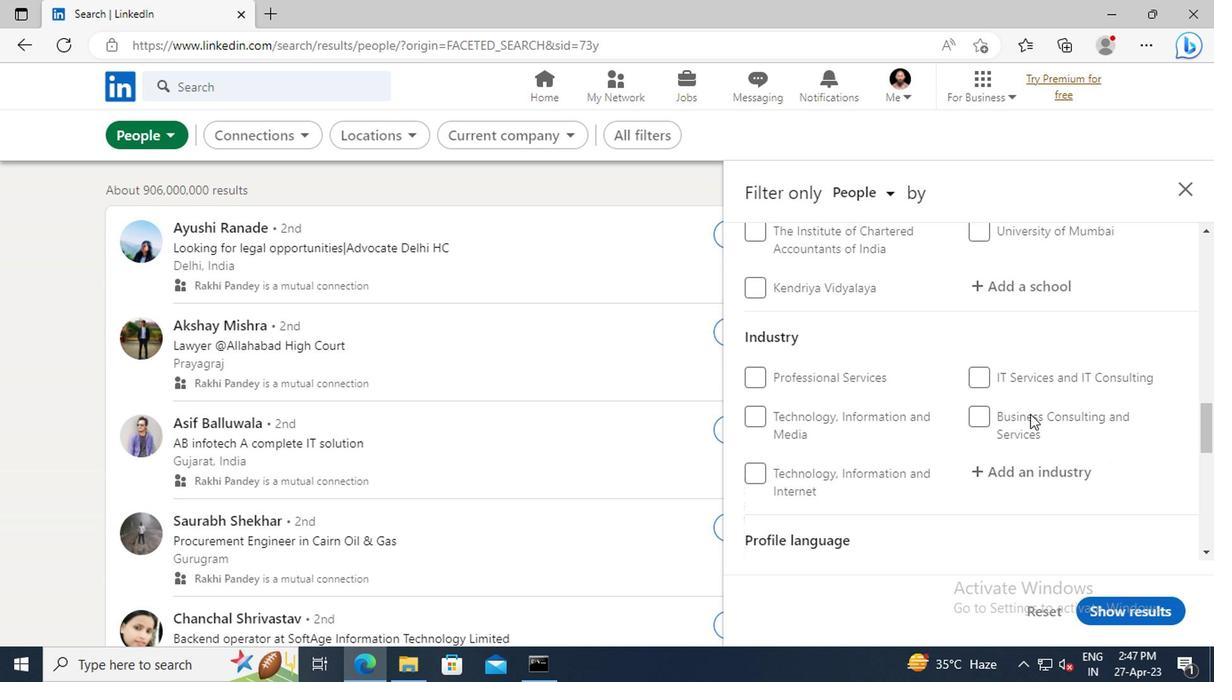 
Action: Mouse moved to (829, 473)
Screenshot: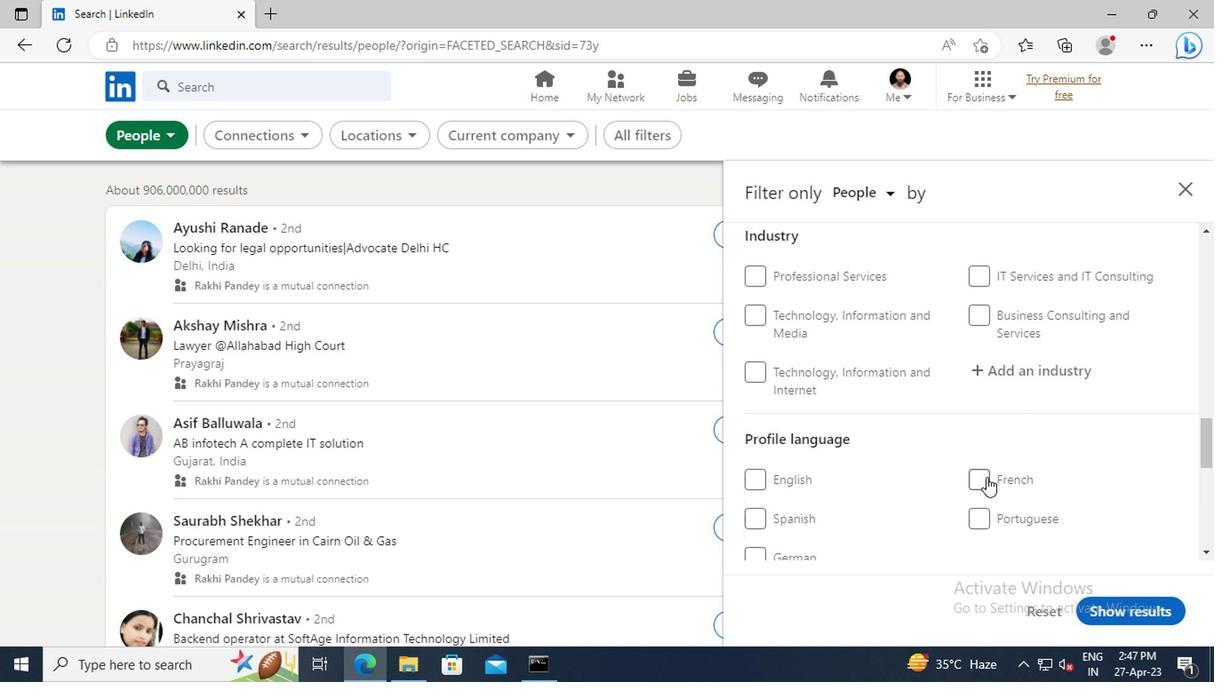 
Action: Mouse pressed left at (829, 473)
Screenshot: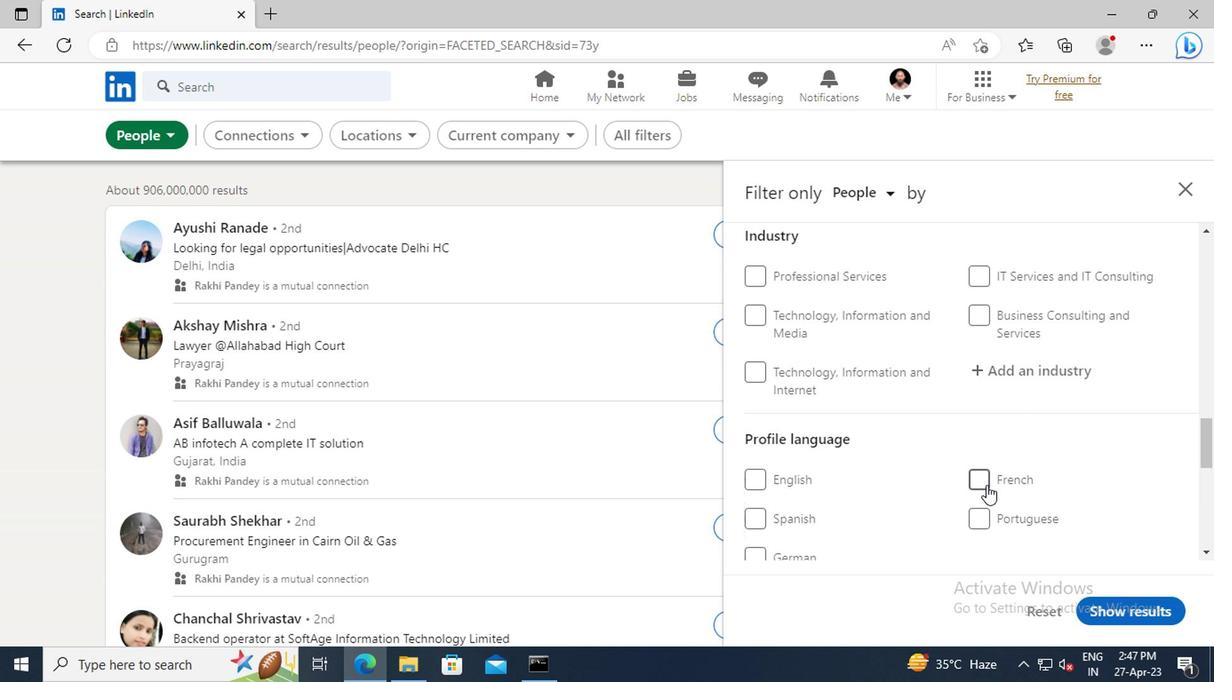 
Action: Mouse moved to (844, 454)
Screenshot: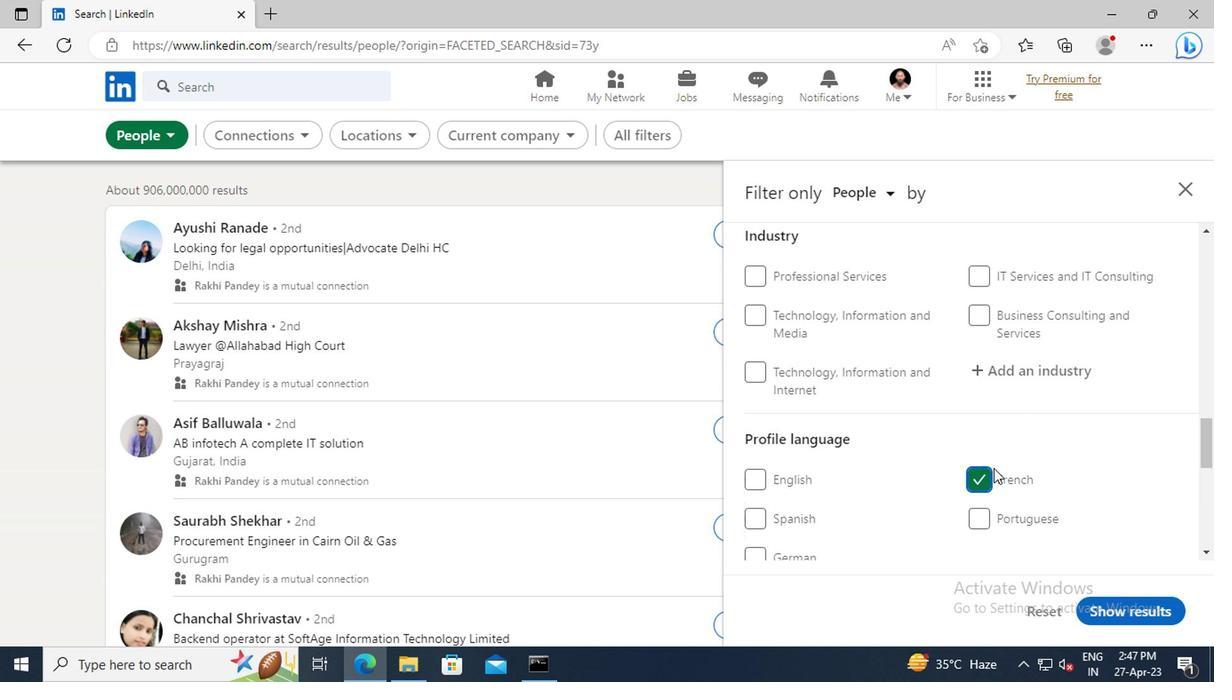 
Action: Mouse scrolled (844, 454) with delta (0, 0)
Screenshot: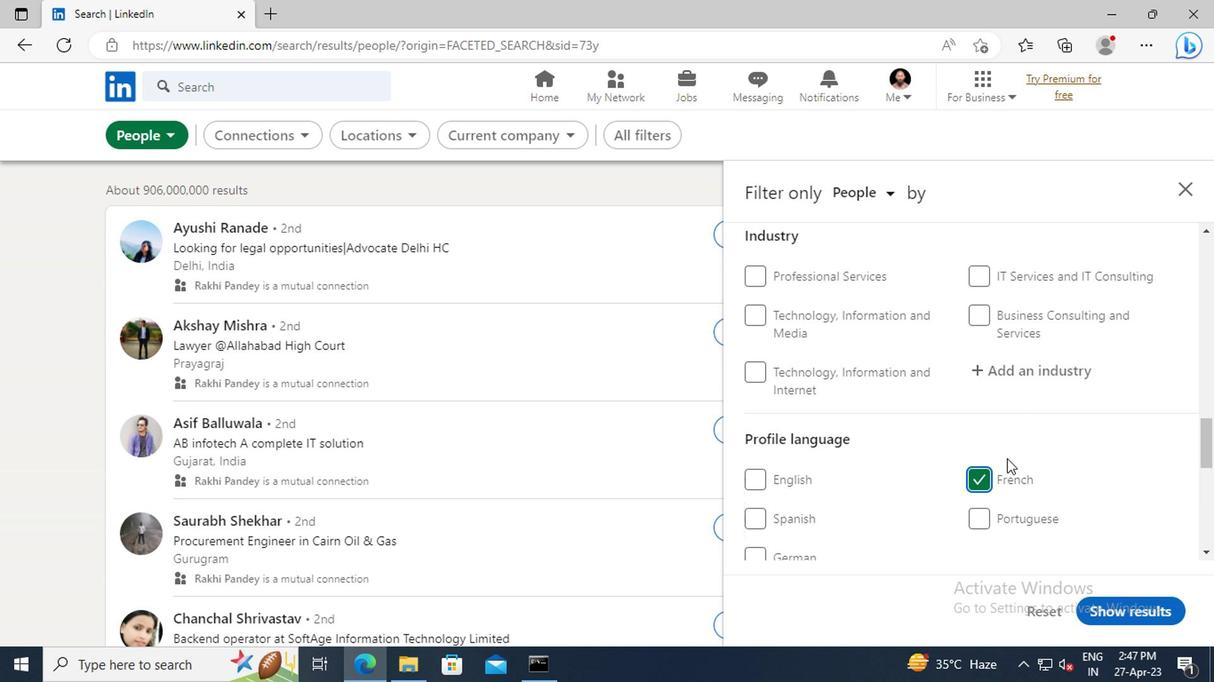 
Action: Mouse scrolled (844, 454) with delta (0, 0)
Screenshot: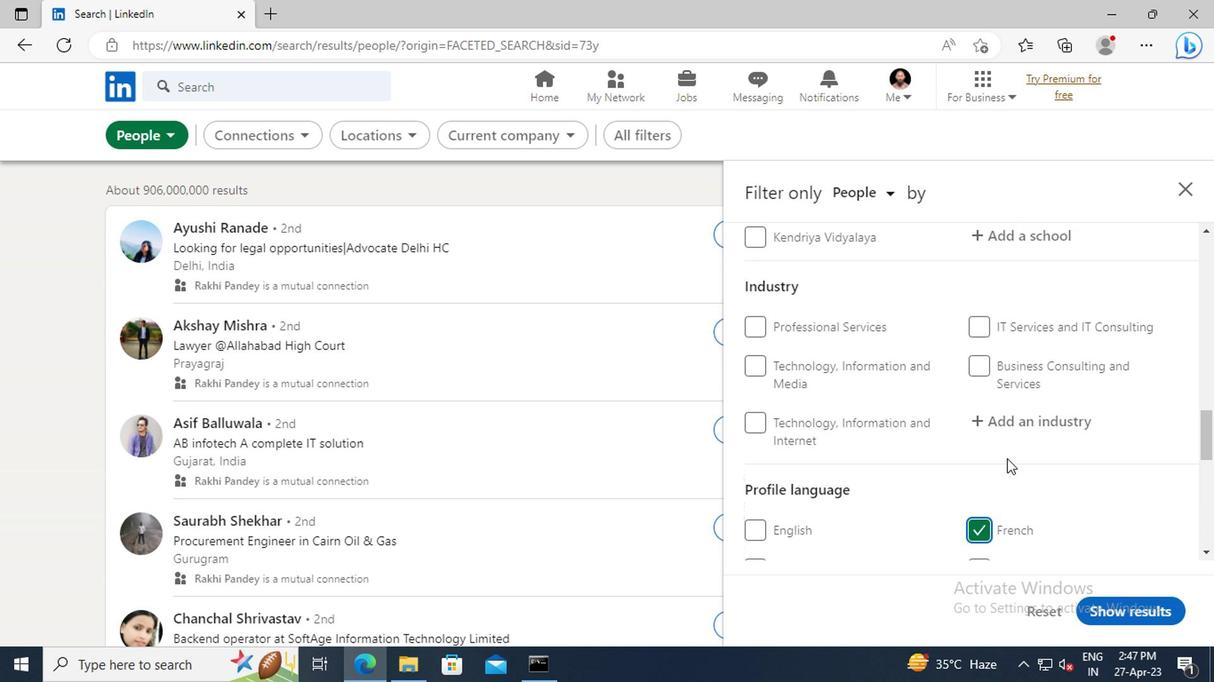 
Action: Mouse scrolled (844, 454) with delta (0, 0)
Screenshot: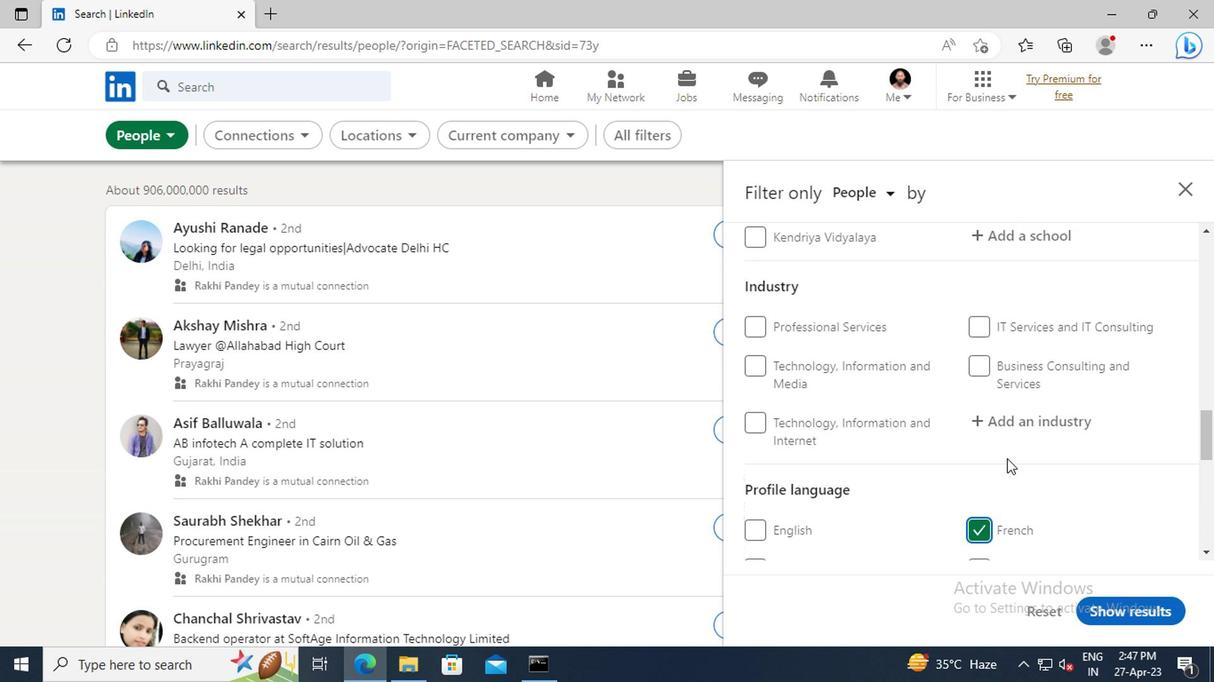 
Action: Mouse scrolled (844, 454) with delta (0, 0)
Screenshot: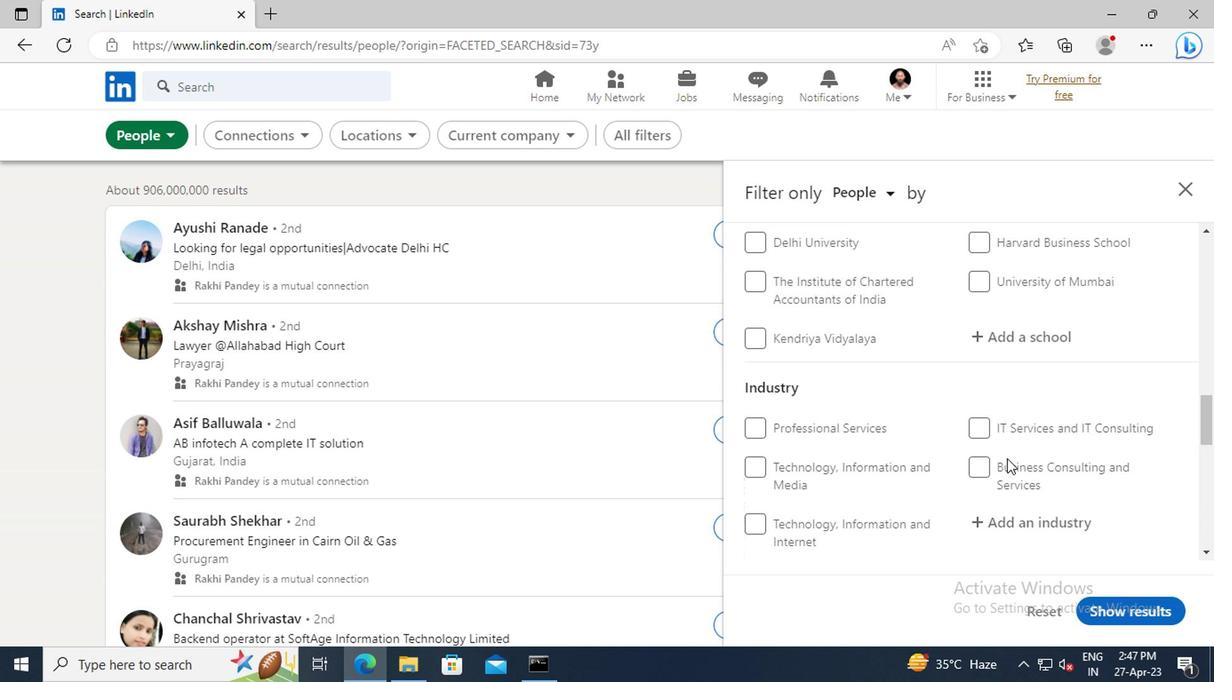 
Action: Mouse scrolled (844, 454) with delta (0, 0)
Screenshot: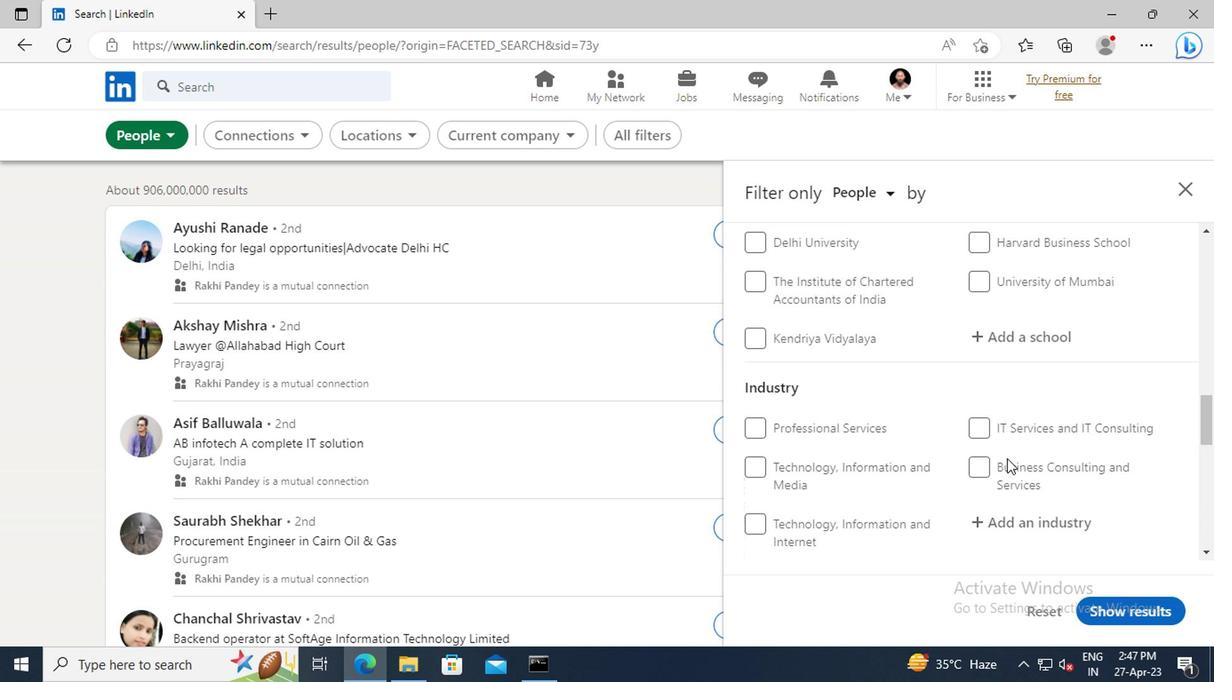 
Action: Mouse scrolled (844, 454) with delta (0, 0)
Screenshot: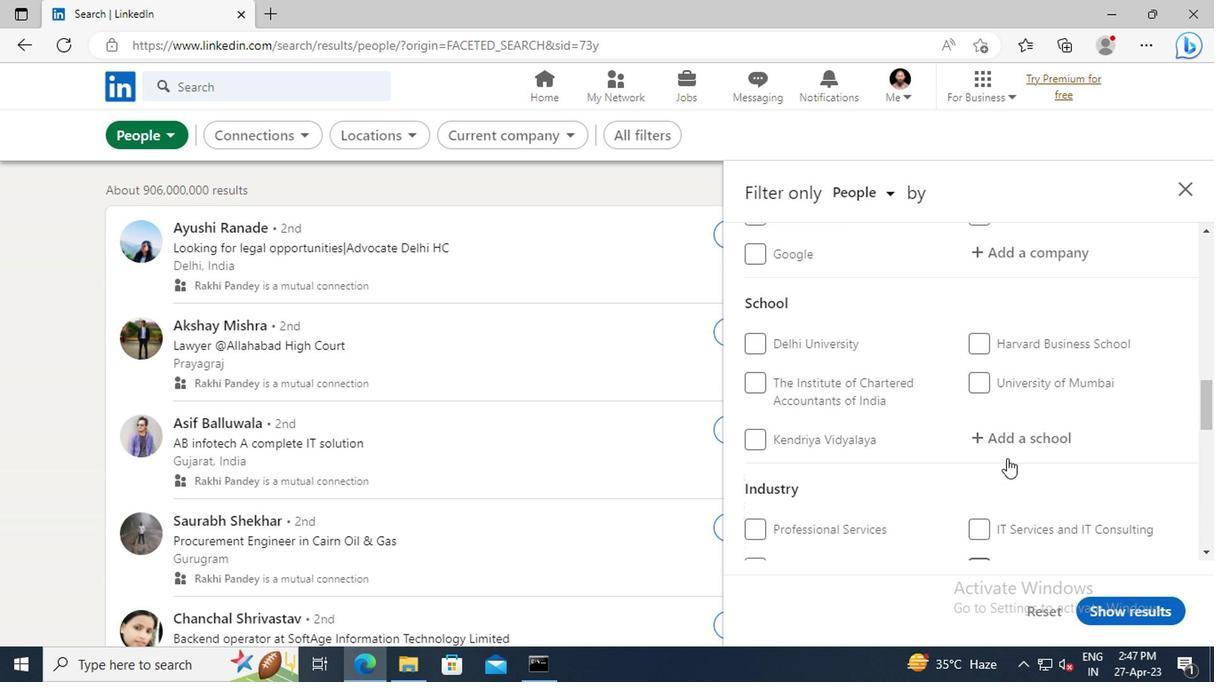 
Action: Mouse scrolled (844, 454) with delta (0, 0)
Screenshot: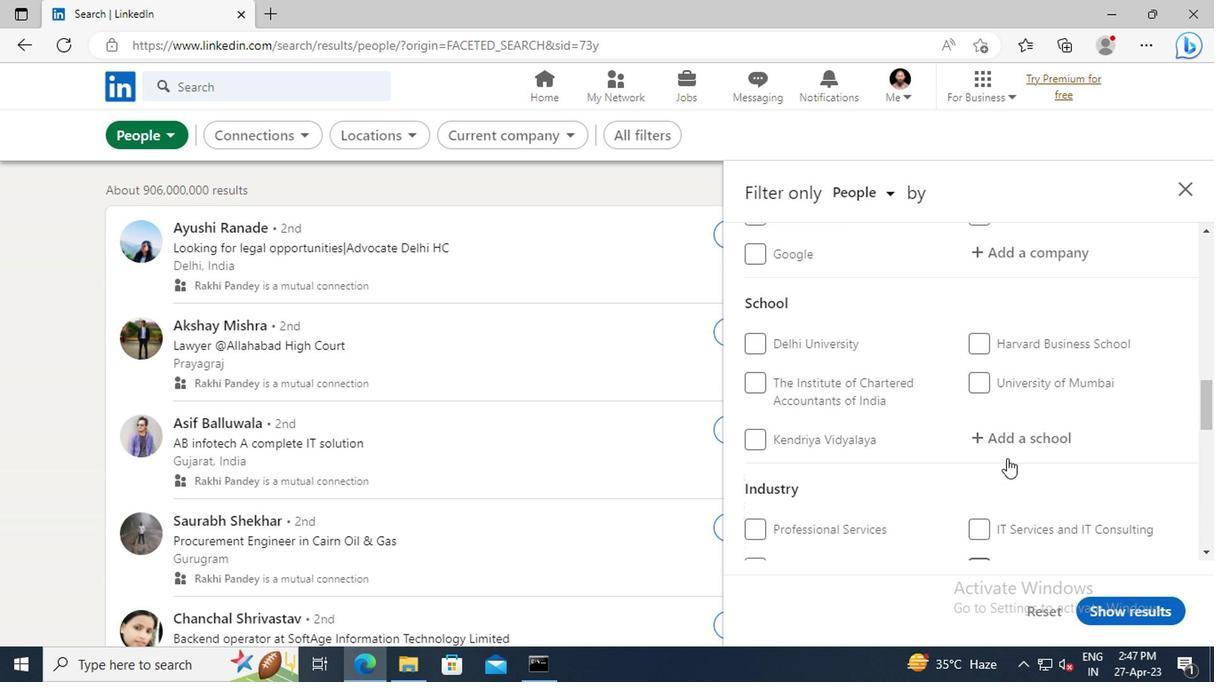 
Action: Mouse scrolled (844, 454) with delta (0, 0)
Screenshot: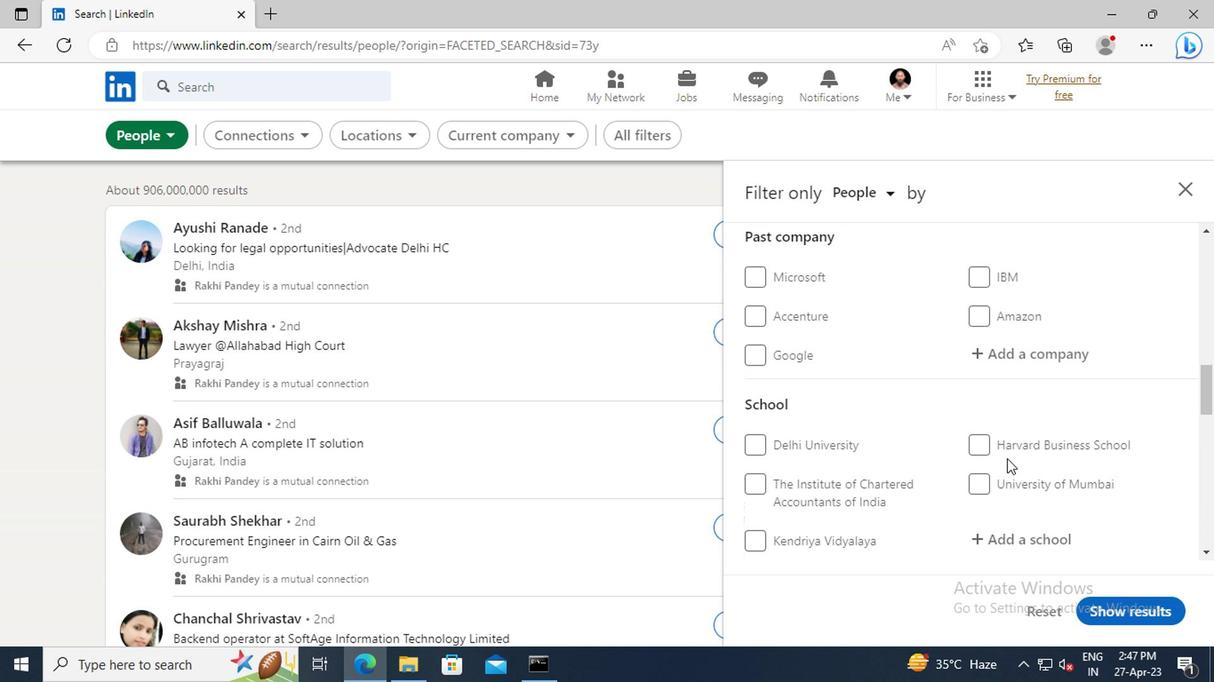 
Action: Mouse scrolled (844, 454) with delta (0, 0)
Screenshot: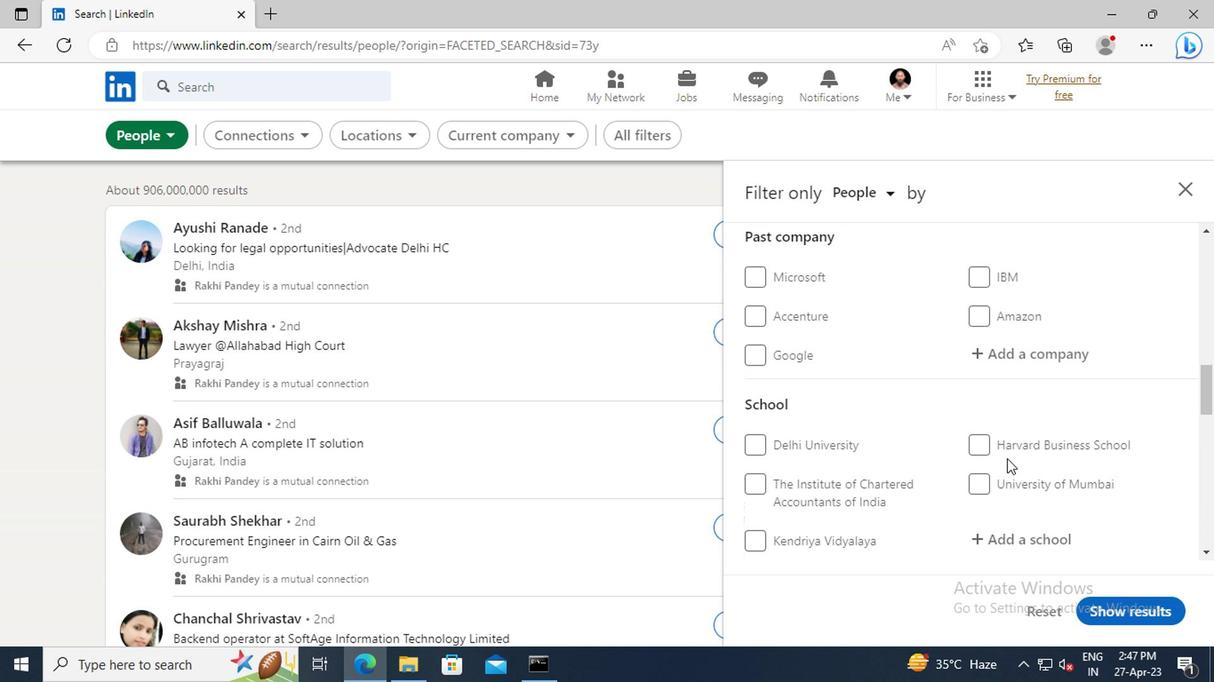 
Action: Mouse scrolled (844, 454) with delta (0, 0)
Screenshot: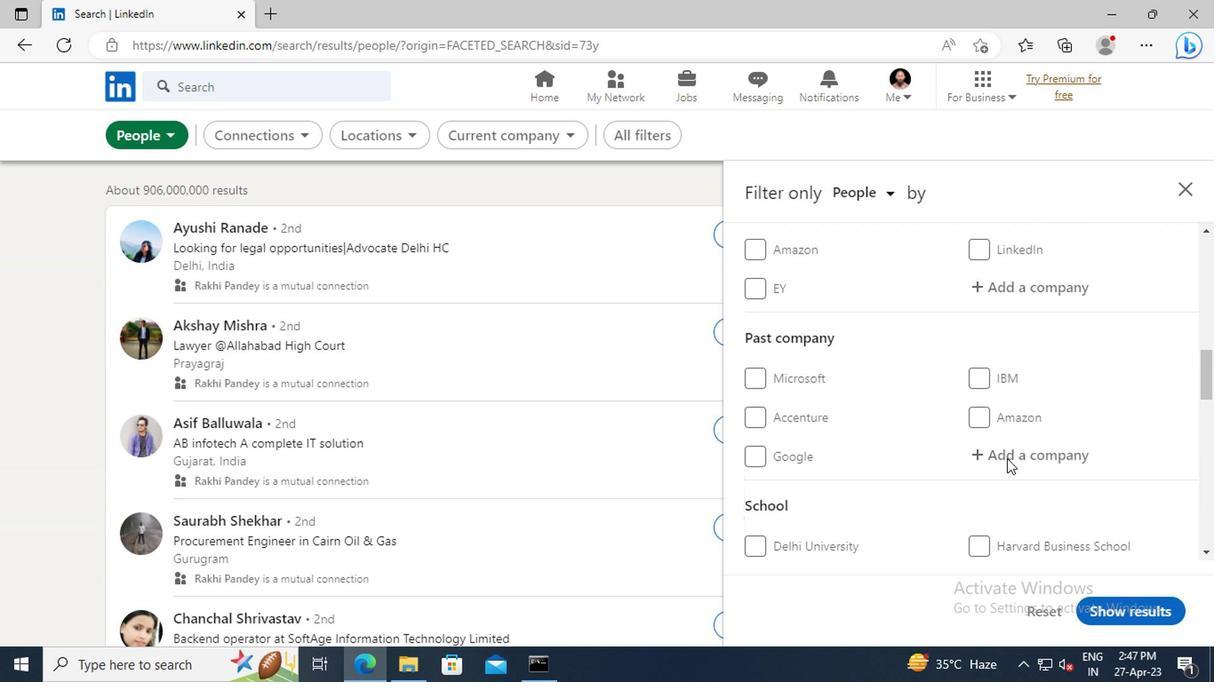 
Action: Mouse scrolled (844, 454) with delta (0, 0)
Screenshot: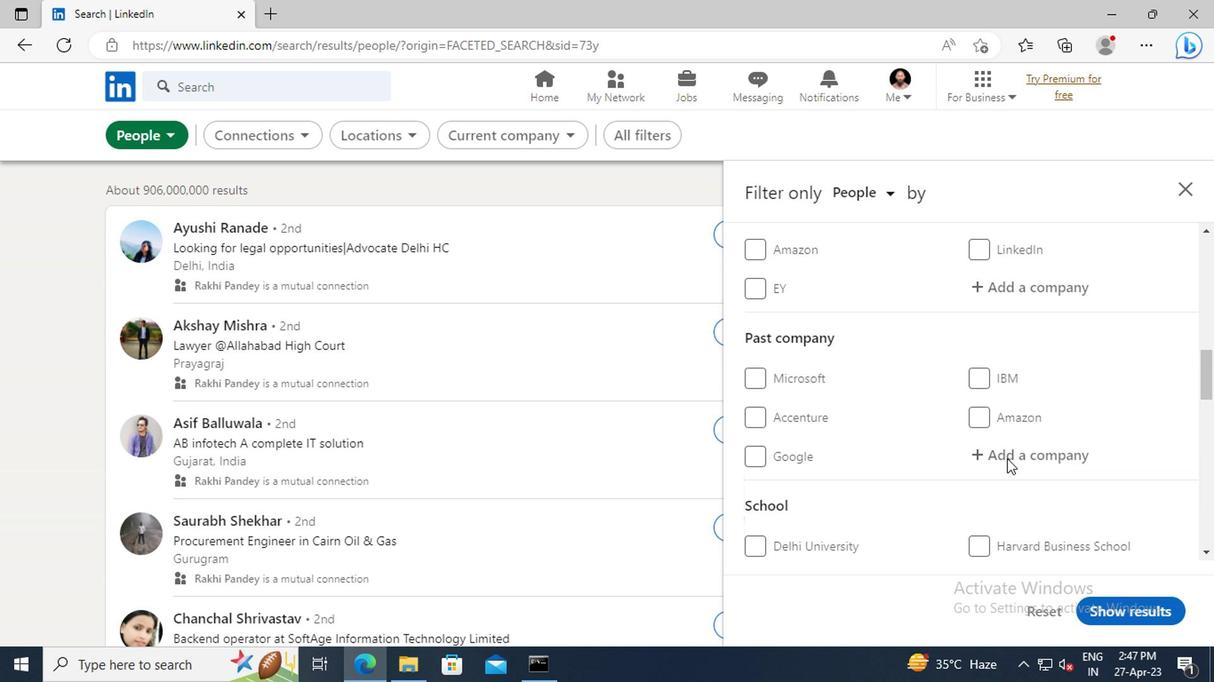 
Action: Mouse scrolled (844, 454) with delta (0, 0)
Screenshot: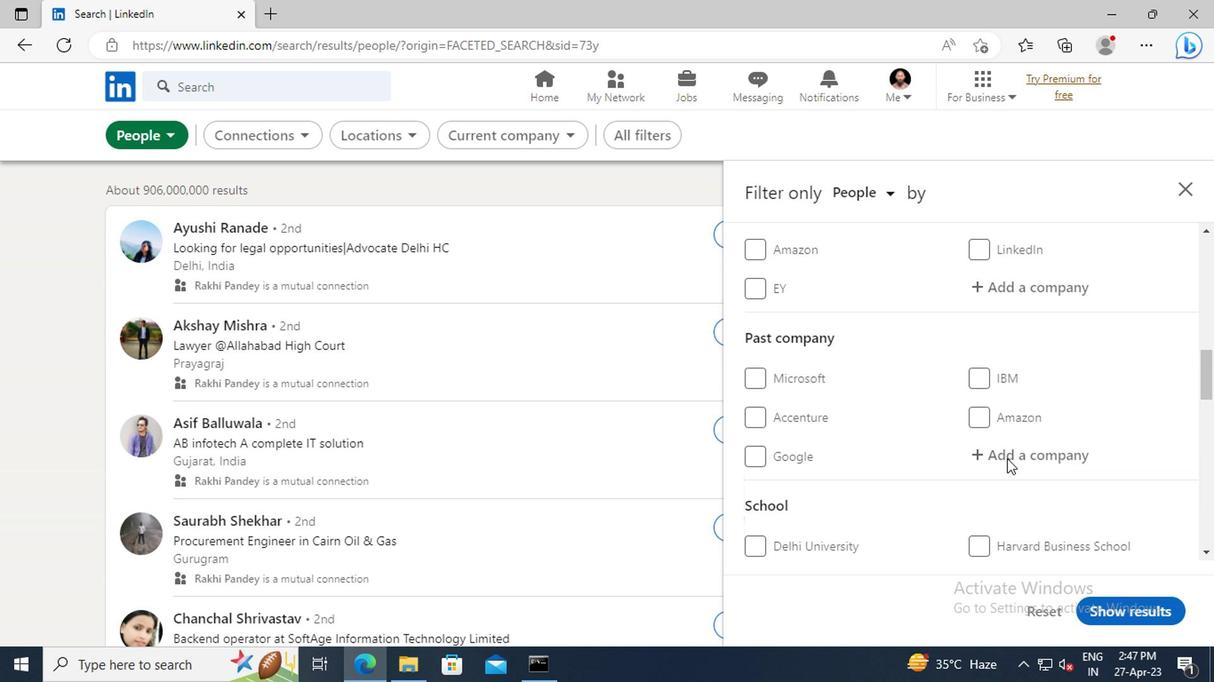 
Action: Mouse moved to (847, 437)
Screenshot: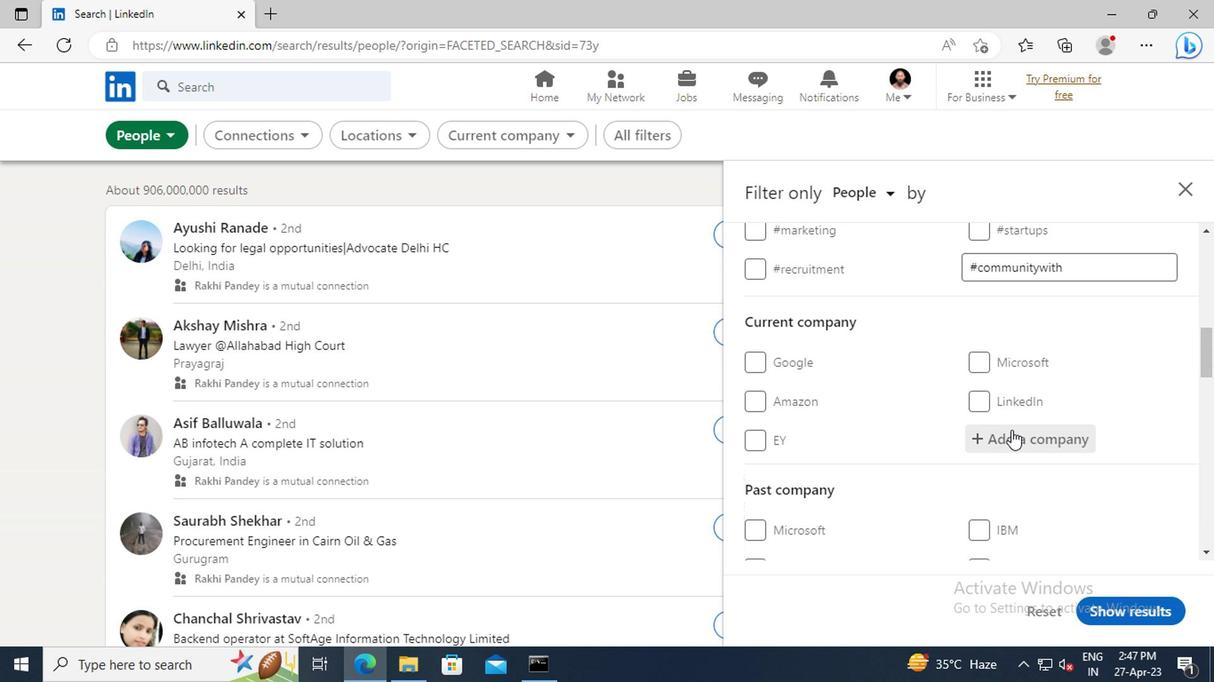 
Action: Mouse pressed left at (847, 437)
Screenshot: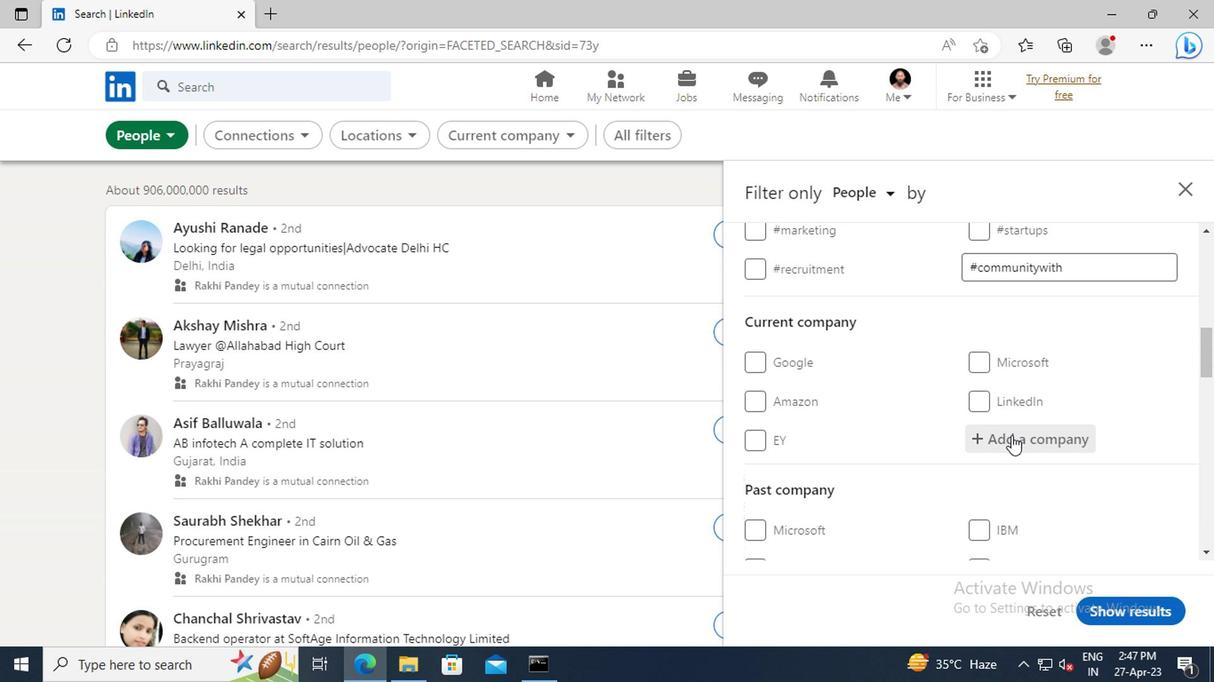 
Action: Key pressed <Key.shift>RECRUITING<Key.space><Key.shift>CELL<Key.space><Key.shift>|<Key.space><Key.shift><Key.shift>INDIAN<Key.space><Key.shift>CAREERS
Screenshot: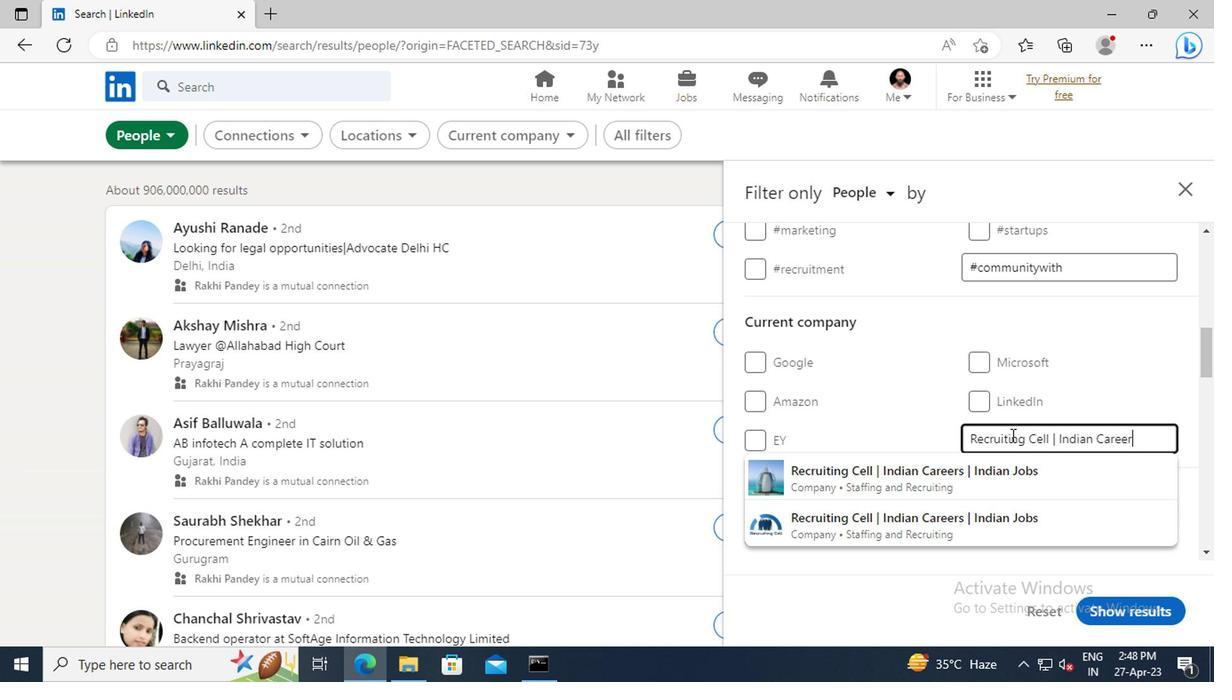 
Action: Mouse moved to (848, 464)
Screenshot: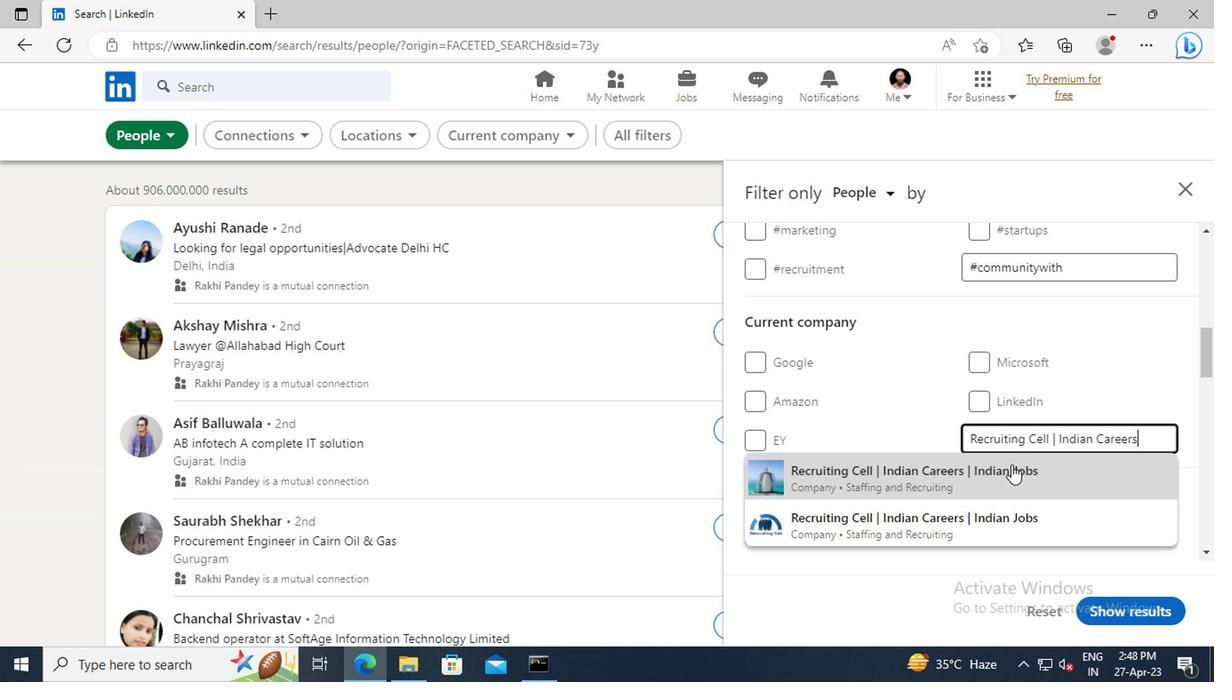 
Action: Mouse pressed left at (848, 464)
Screenshot: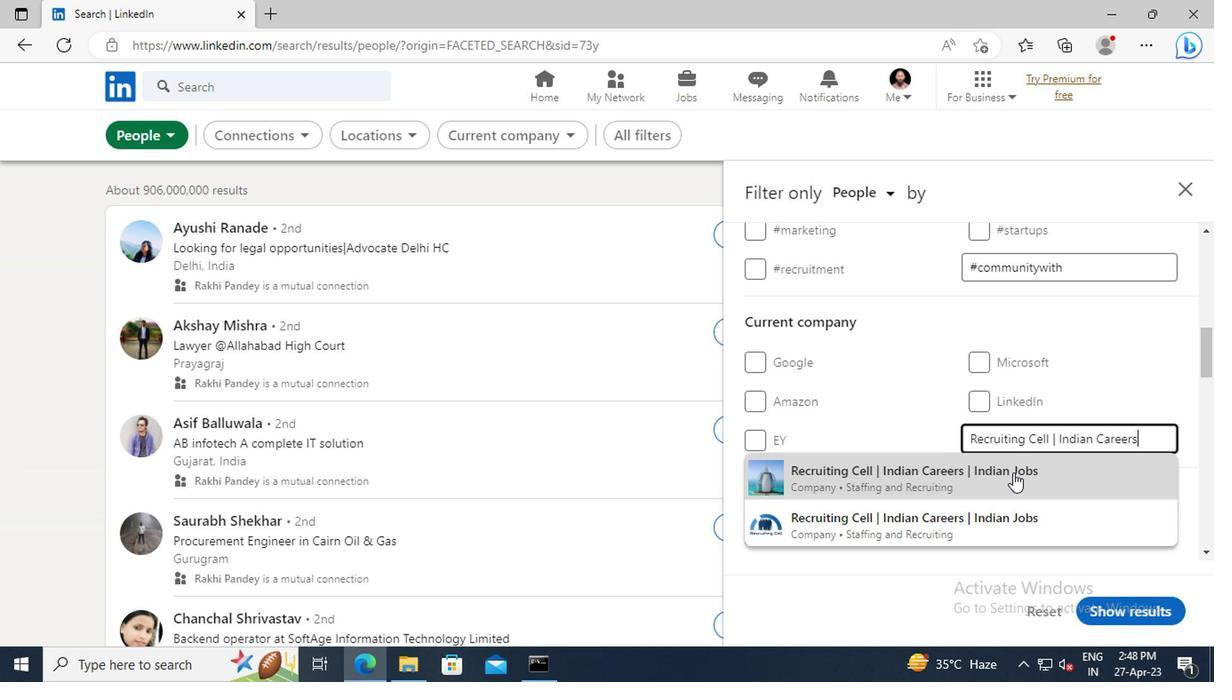 
Action: Mouse moved to (843, 390)
Screenshot: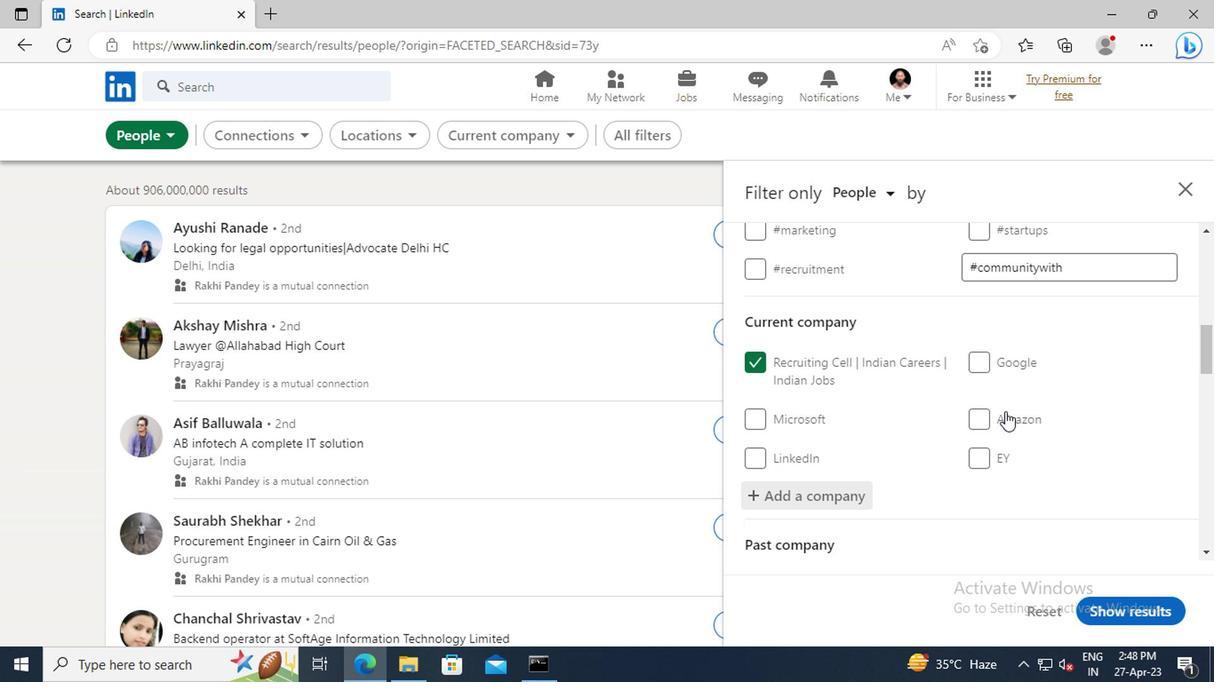 
Action: Mouse scrolled (843, 389) with delta (0, 0)
Screenshot: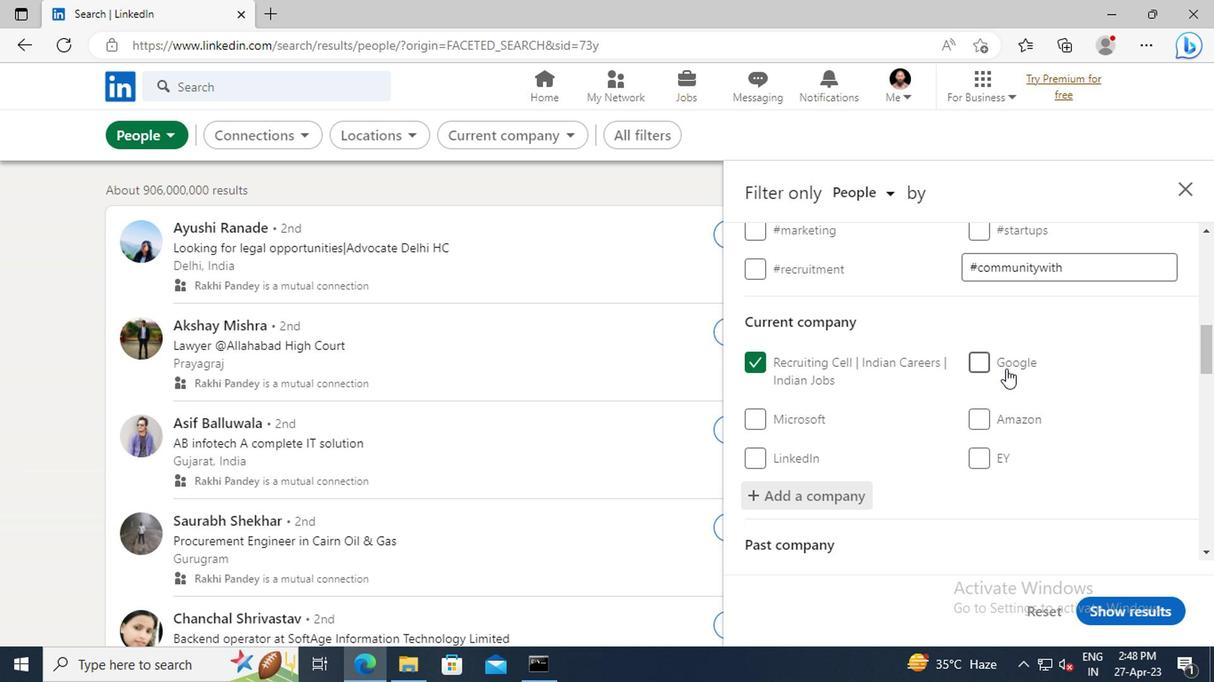 
Action: Mouse scrolled (843, 389) with delta (0, 0)
Screenshot: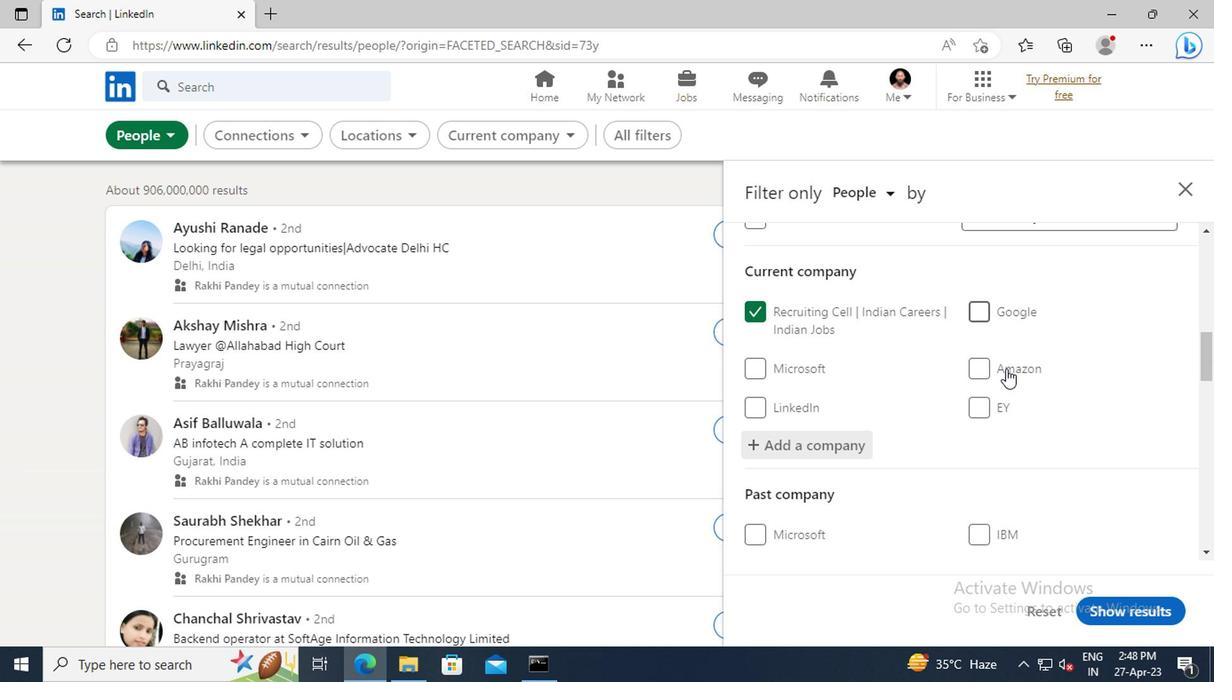 
Action: Mouse scrolled (843, 389) with delta (0, 0)
Screenshot: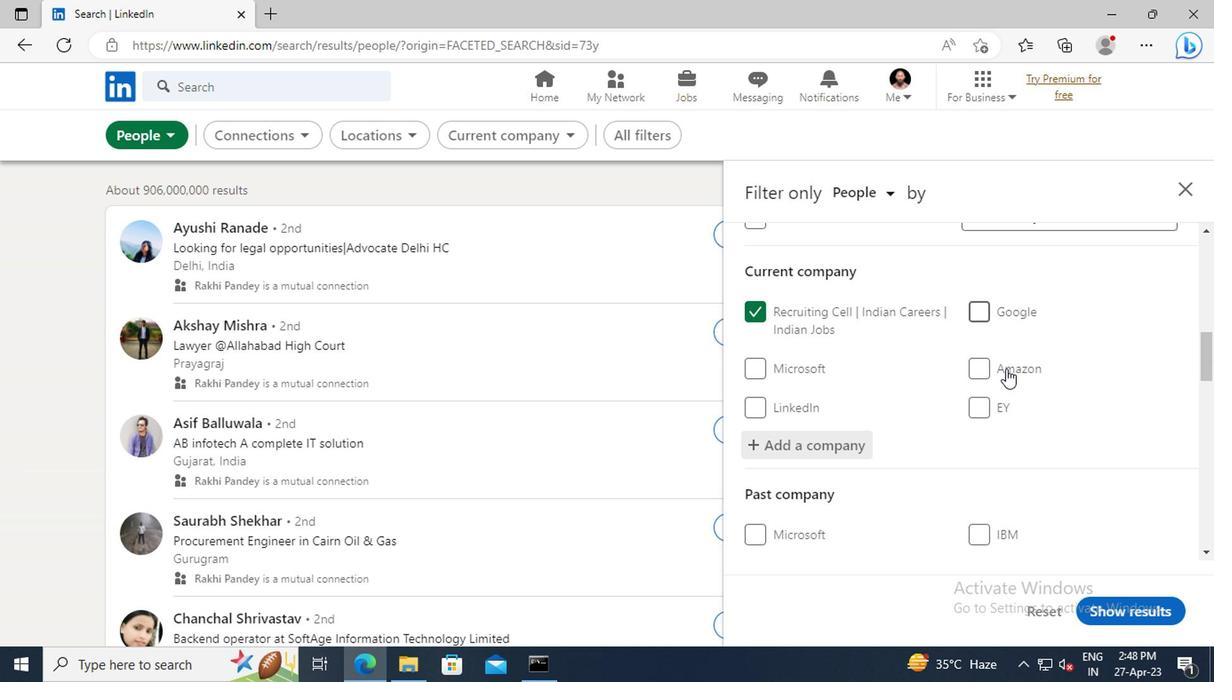 
Action: Mouse scrolled (843, 389) with delta (0, 0)
Screenshot: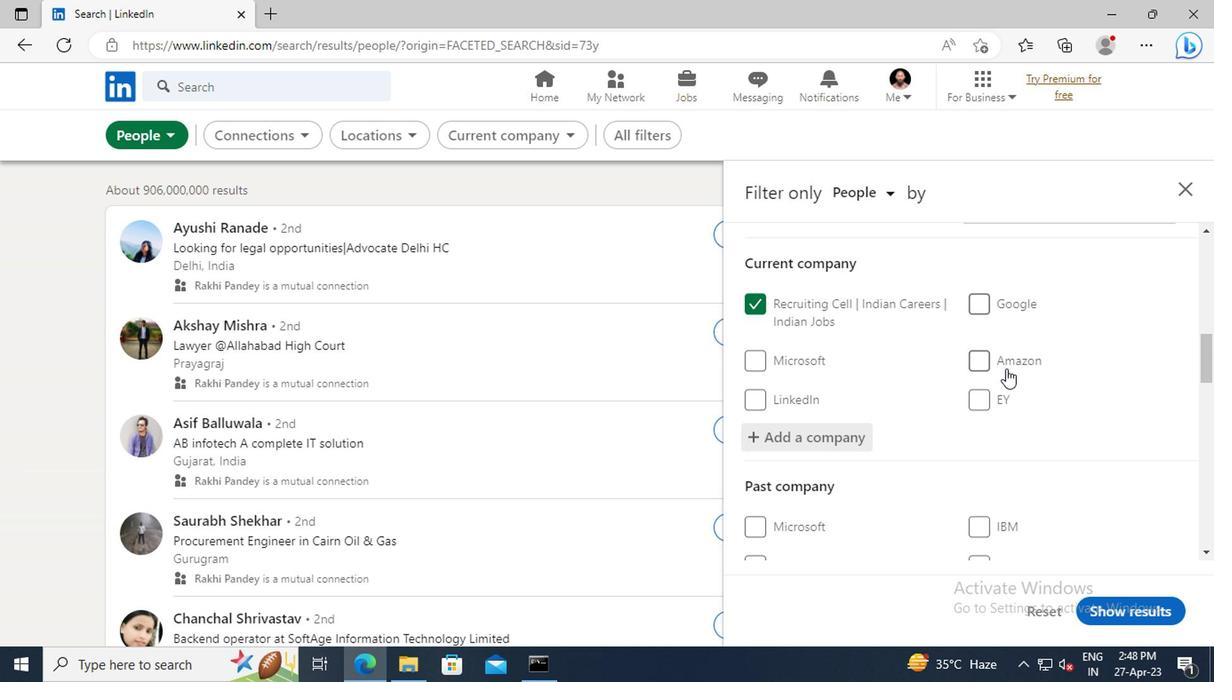 
Action: Mouse scrolled (843, 389) with delta (0, 0)
Screenshot: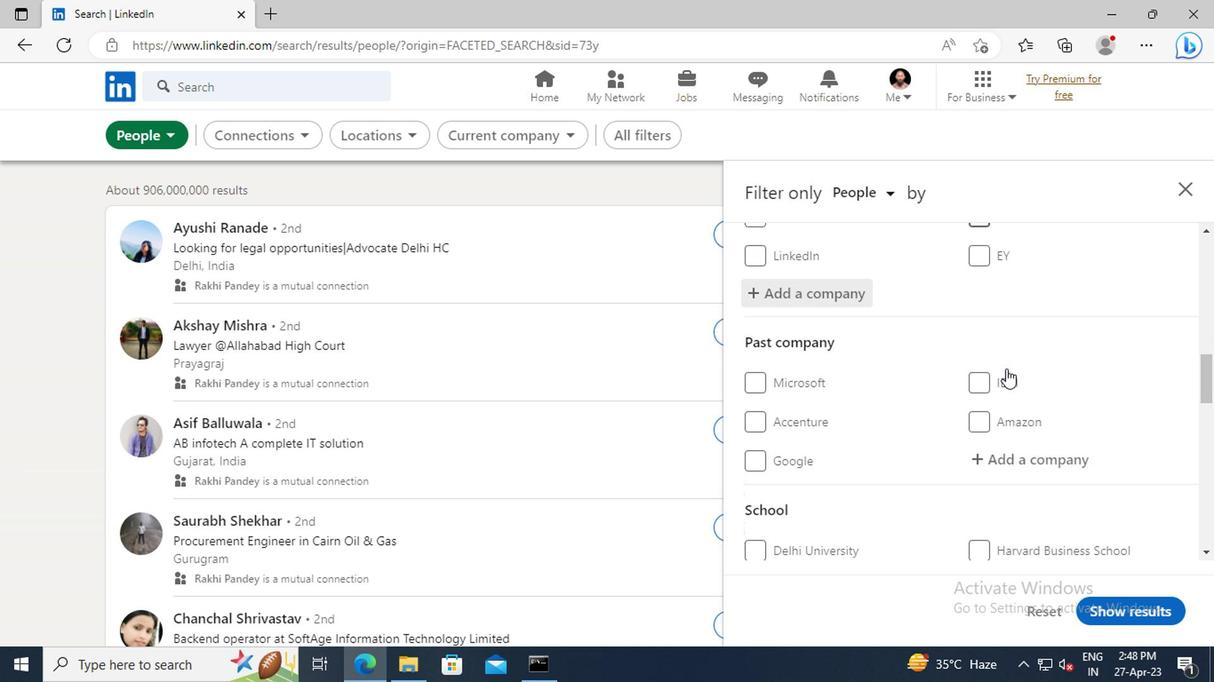 
Action: Mouse scrolled (843, 389) with delta (0, 0)
Screenshot: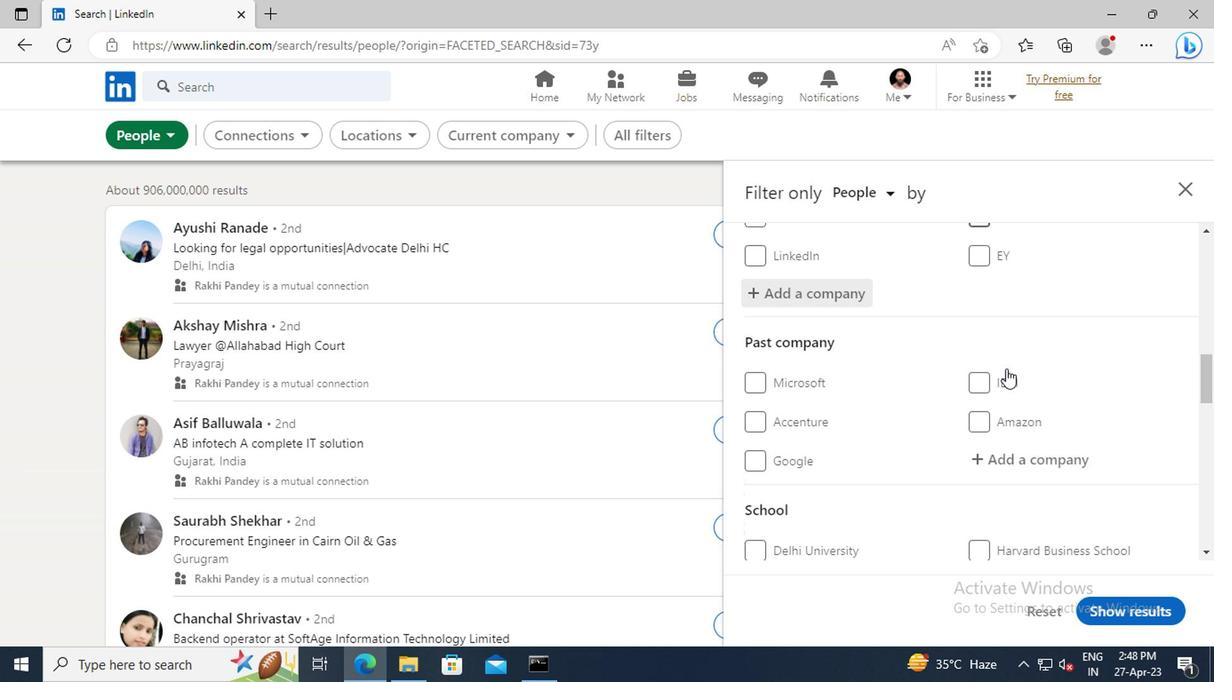 
Action: Mouse scrolled (843, 389) with delta (0, 0)
Screenshot: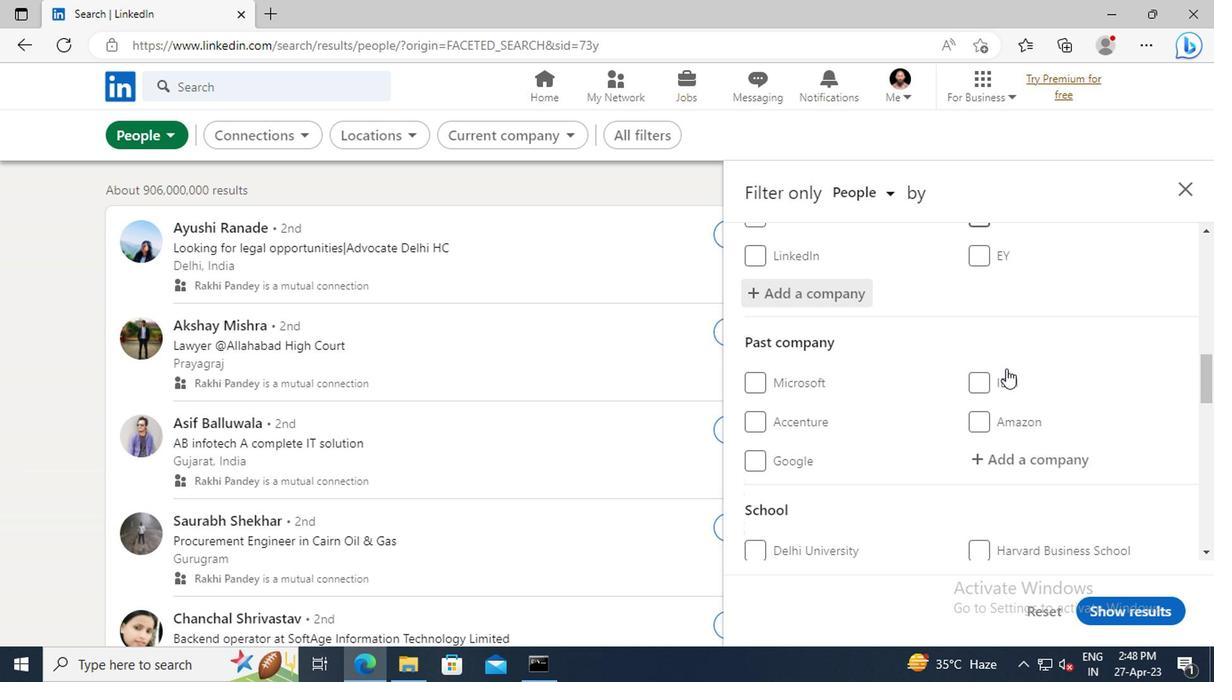 
Action: Mouse scrolled (843, 389) with delta (0, 0)
Screenshot: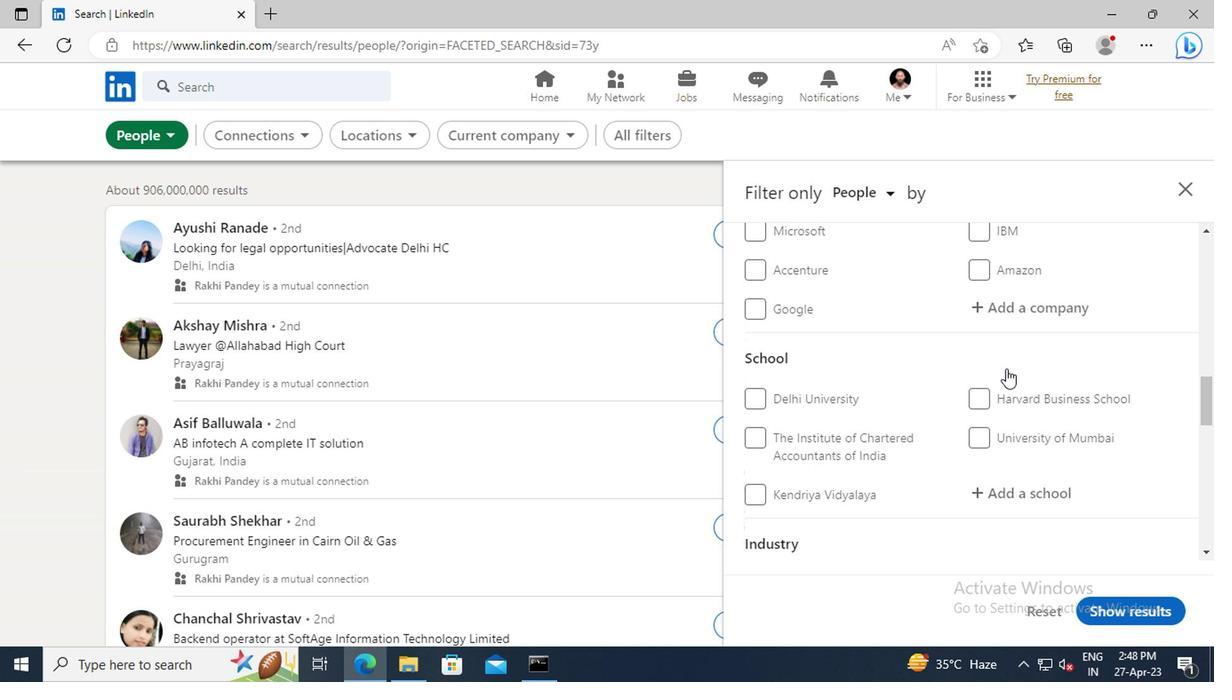 
Action: Mouse scrolled (843, 389) with delta (0, 0)
Screenshot: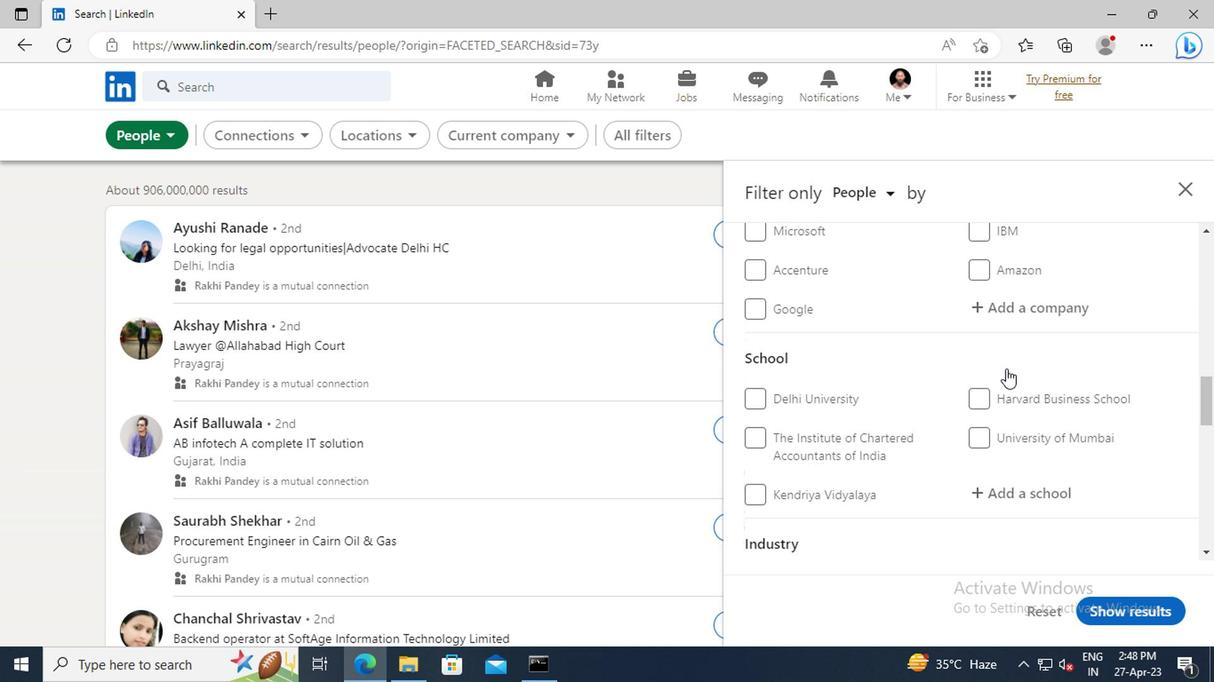 
Action: Mouse moved to (849, 411)
Screenshot: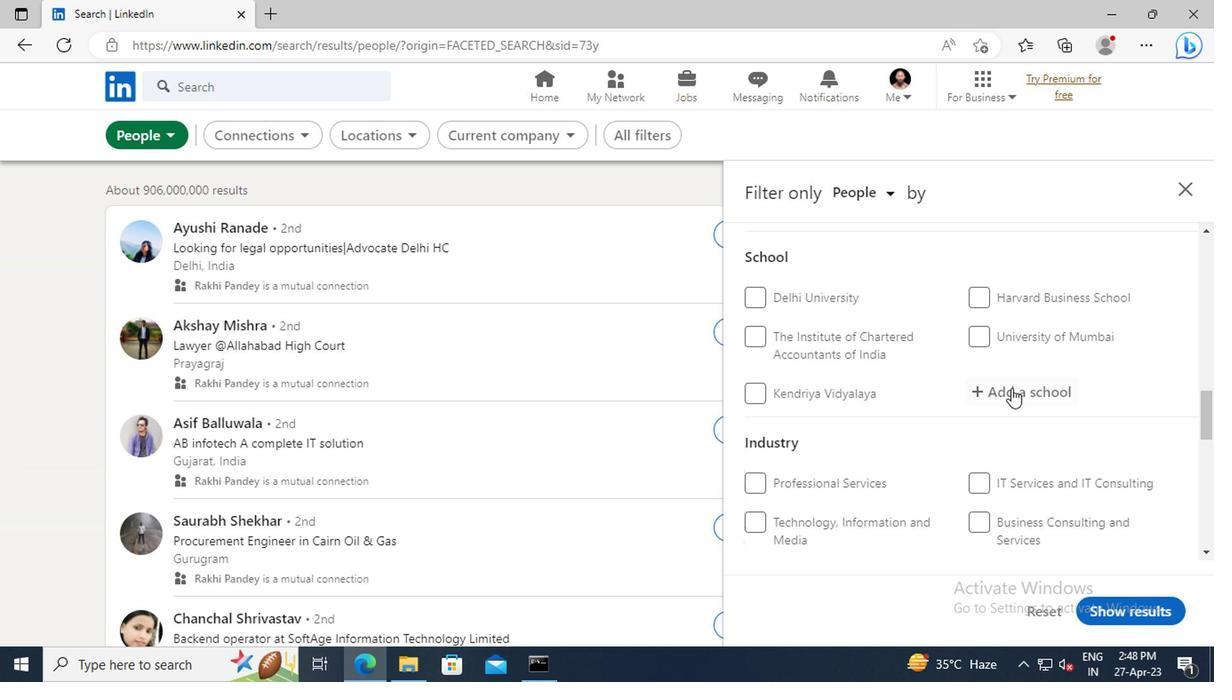 
Action: Mouse pressed left at (849, 411)
Screenshot: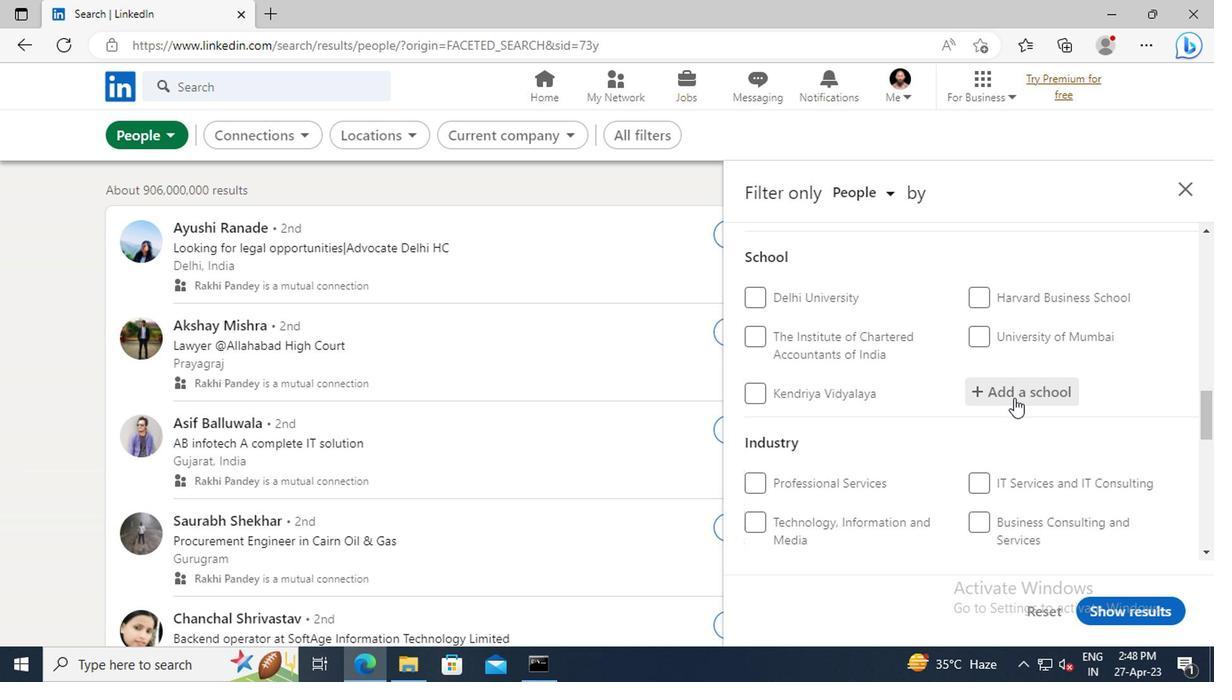 
Action: Key pressed <Key.shift>DAYALBAGH<Key.space><Key.shift>EDUCATIONAL<Key.space><Key.shift><Key.shift>INSTITUTE,<Key.space><Key.shift>A
Screenshot: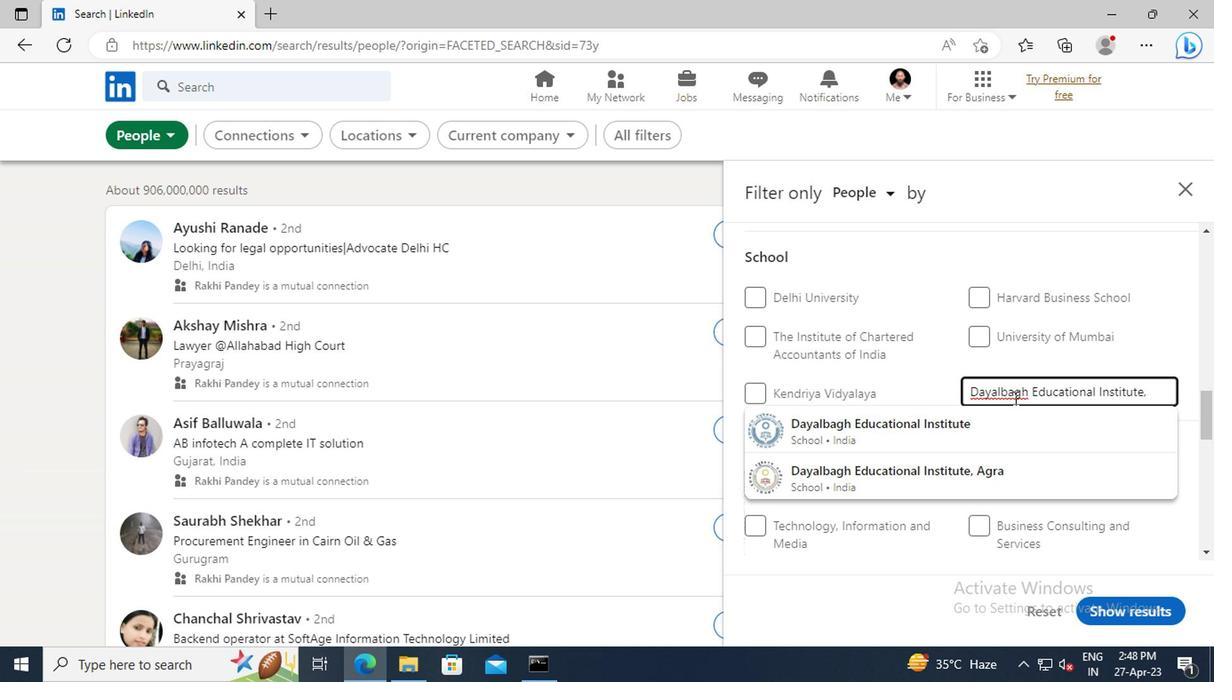 
Action: Mouse moved to (849, 432)
Screenshot: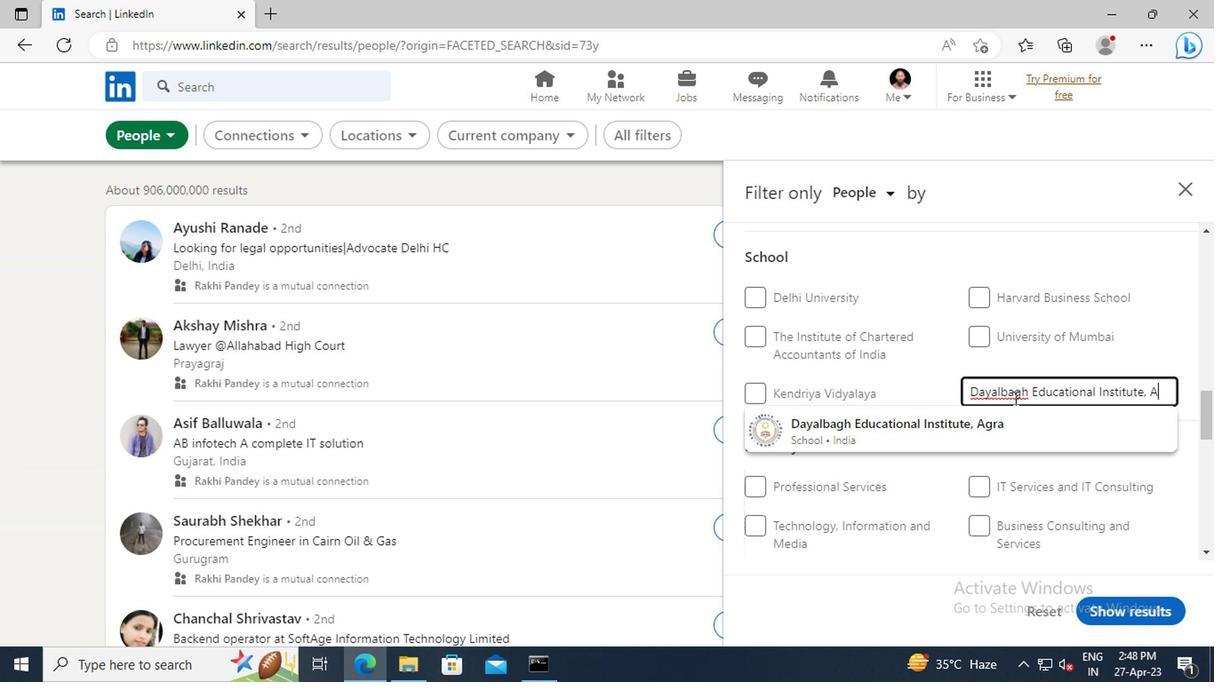 
Action: Mouse pressed left at (849, 432)
Screenshot: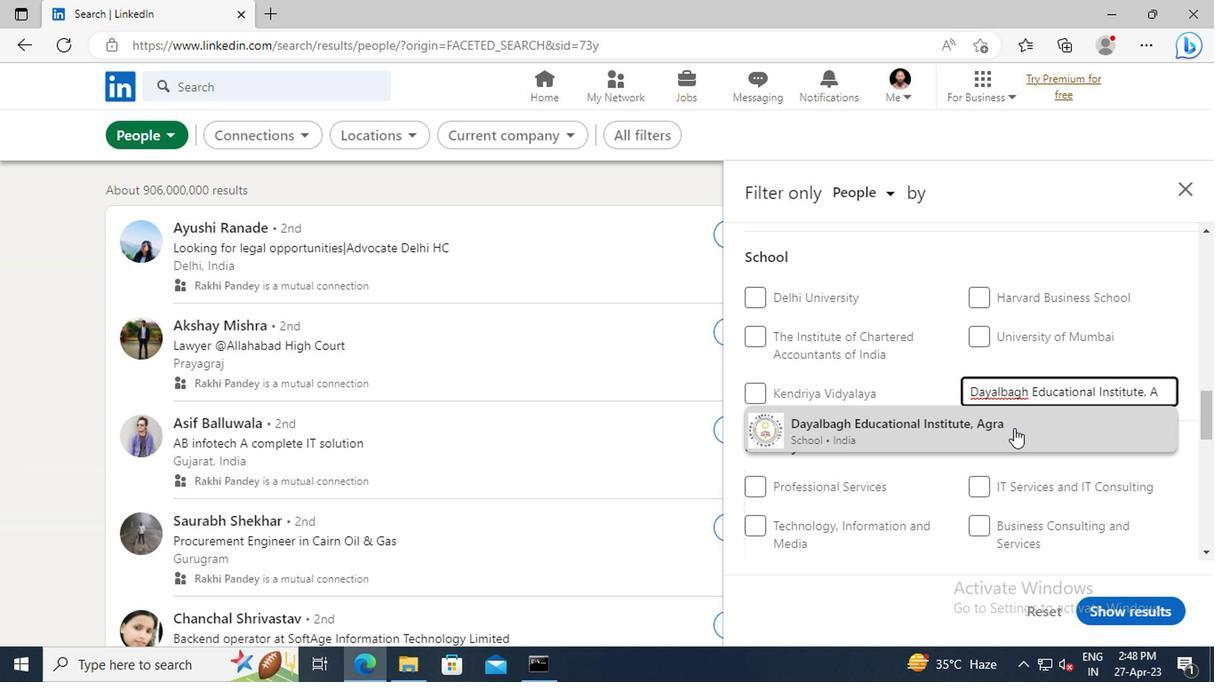 
Action: Mouse moved to (840, 392)
Screenshot: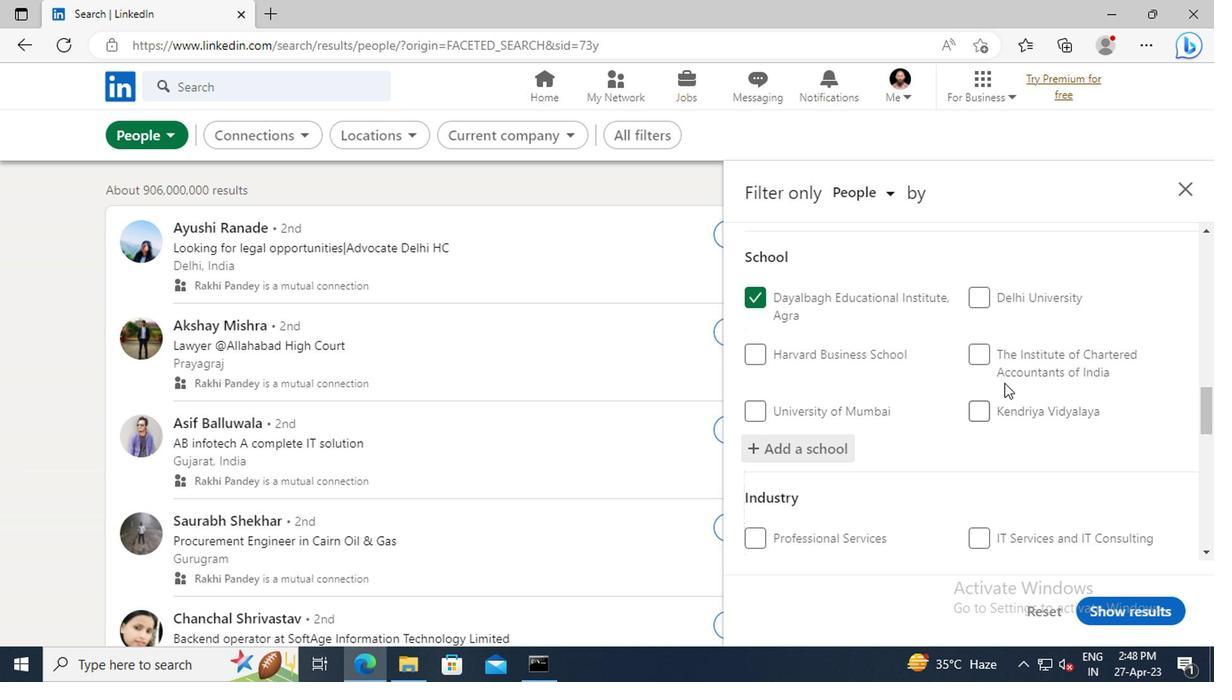 
Action: Mouse scrolled (840, 391) with delta (0, 0)
Screenshot: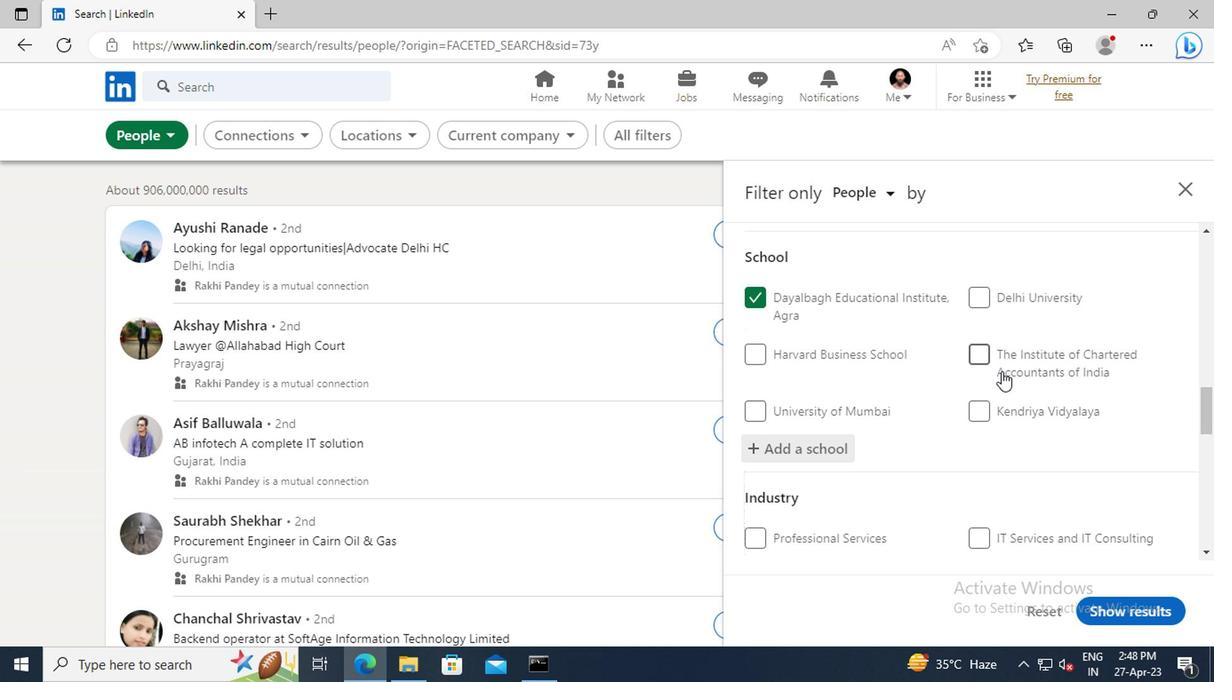 
Action: Mouse scrolled (840, 391) with delta (0, 0)
Screenshot: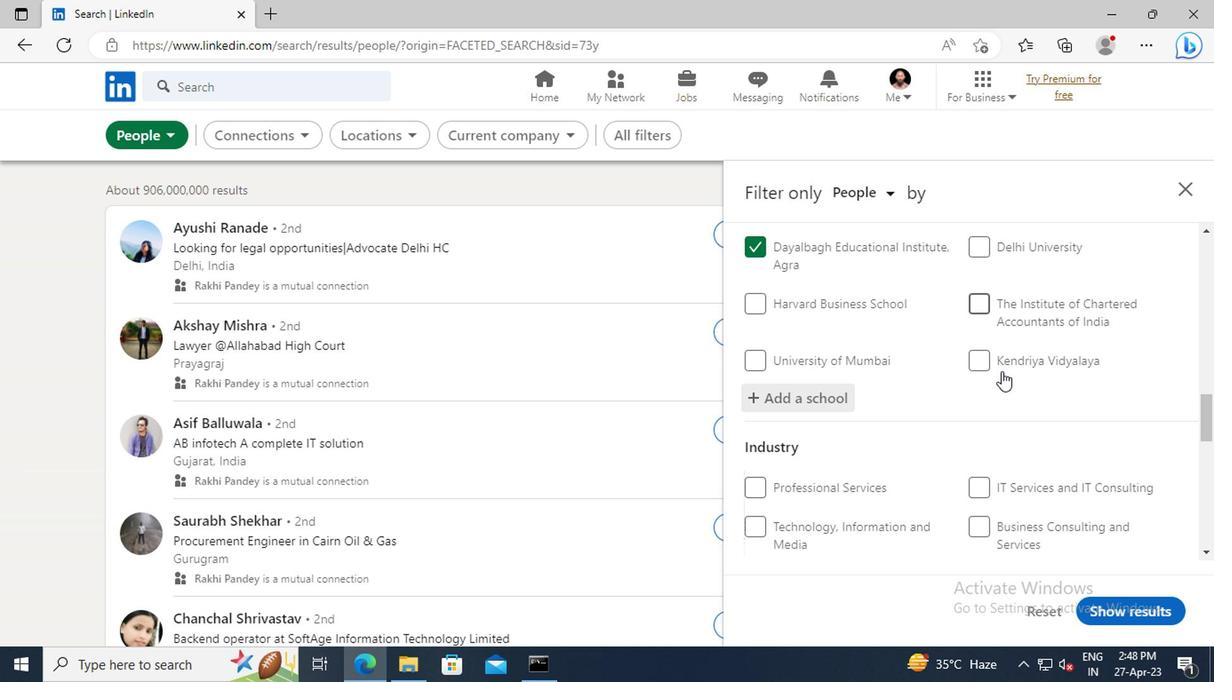 
Action: Mouse scrolled (840, 391) with delta (0, 0)
Screenshot: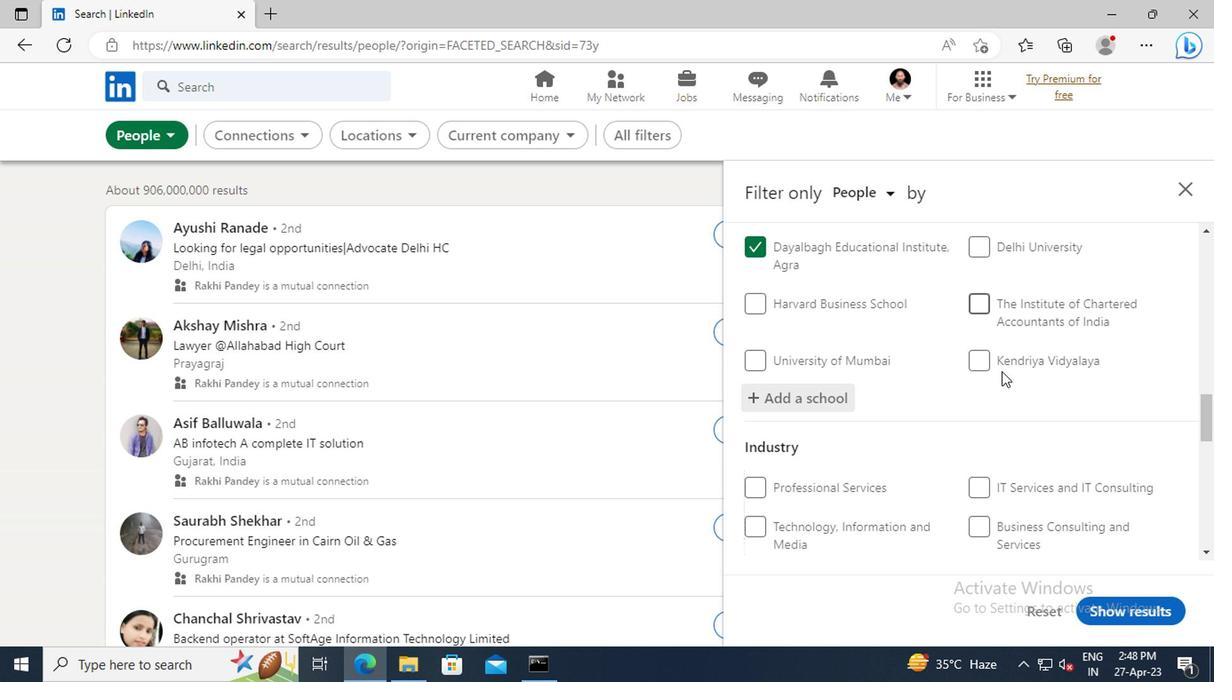 
Action: Mouse scrolled (840, 391) with delta (0, 0)
Screenshot: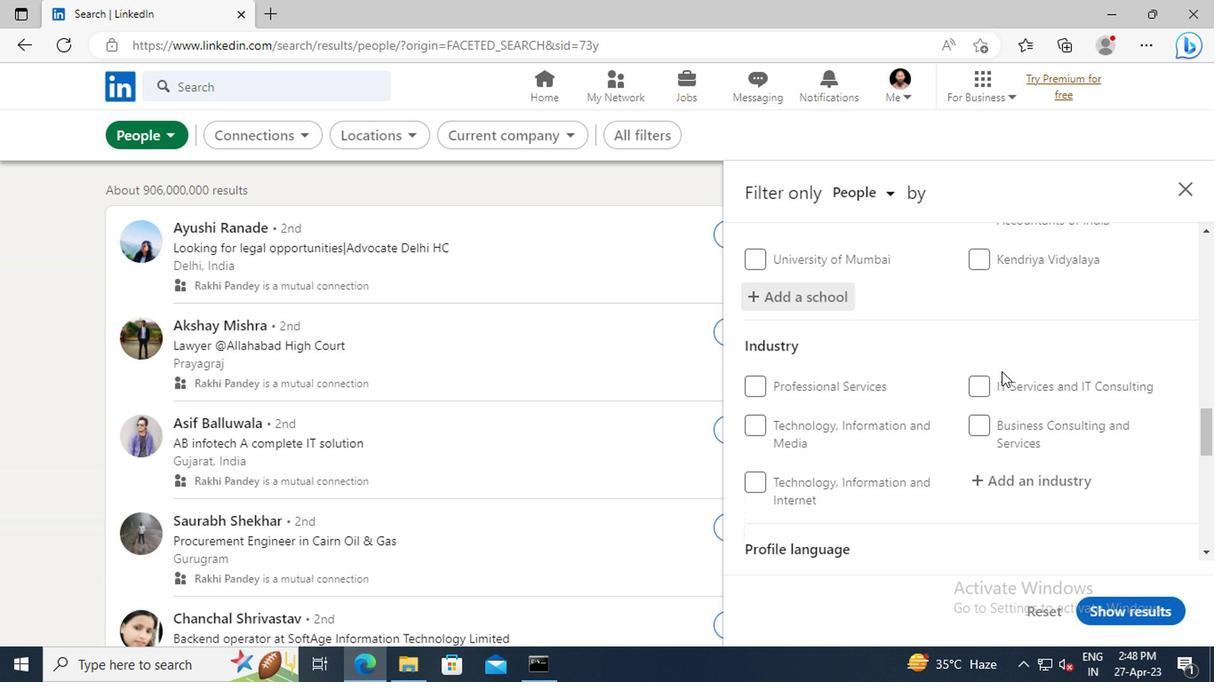 
Action: Mouse scrolled (840, 391) with delta (0, 0)
Screenshot: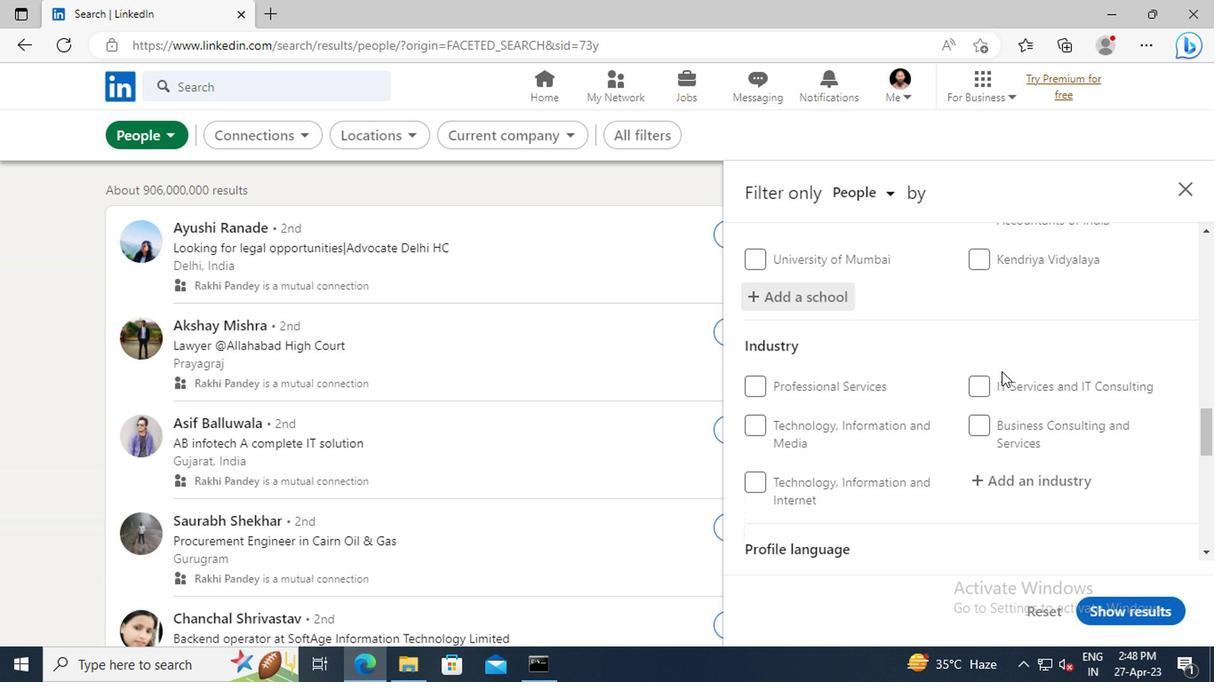 
Action: Mouse moved to (850, 397)
Screenshot: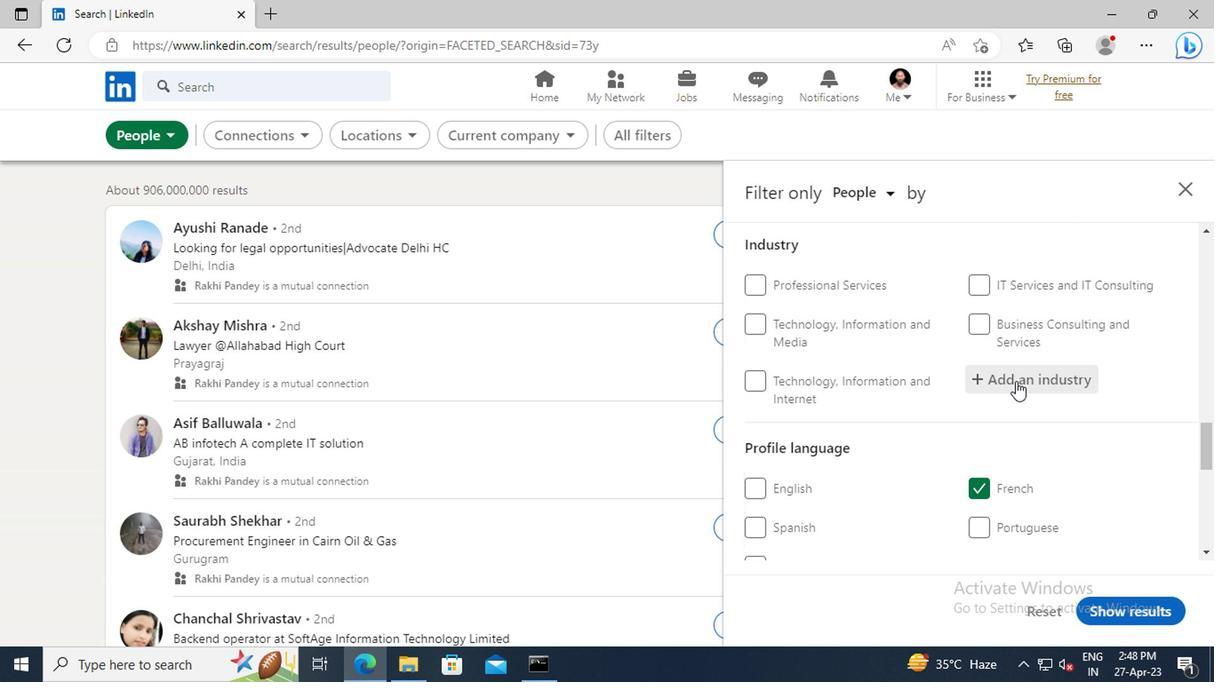 
Action: Mouse pressed left at (850, 397)
Screenshot: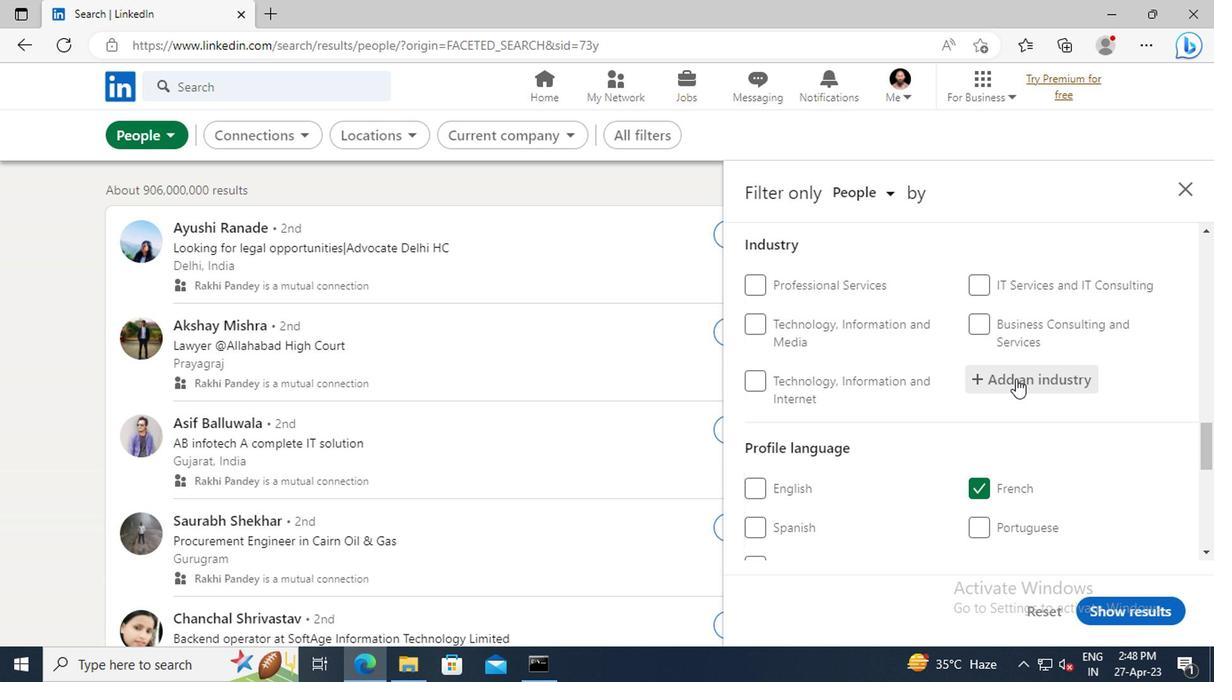 
Action: Key pressed <Key.shift>MOVIES<Key.space>AND<Key.space><Key.shift>SOUND<Key.space><Key.shift>RECORDING
Screenshot: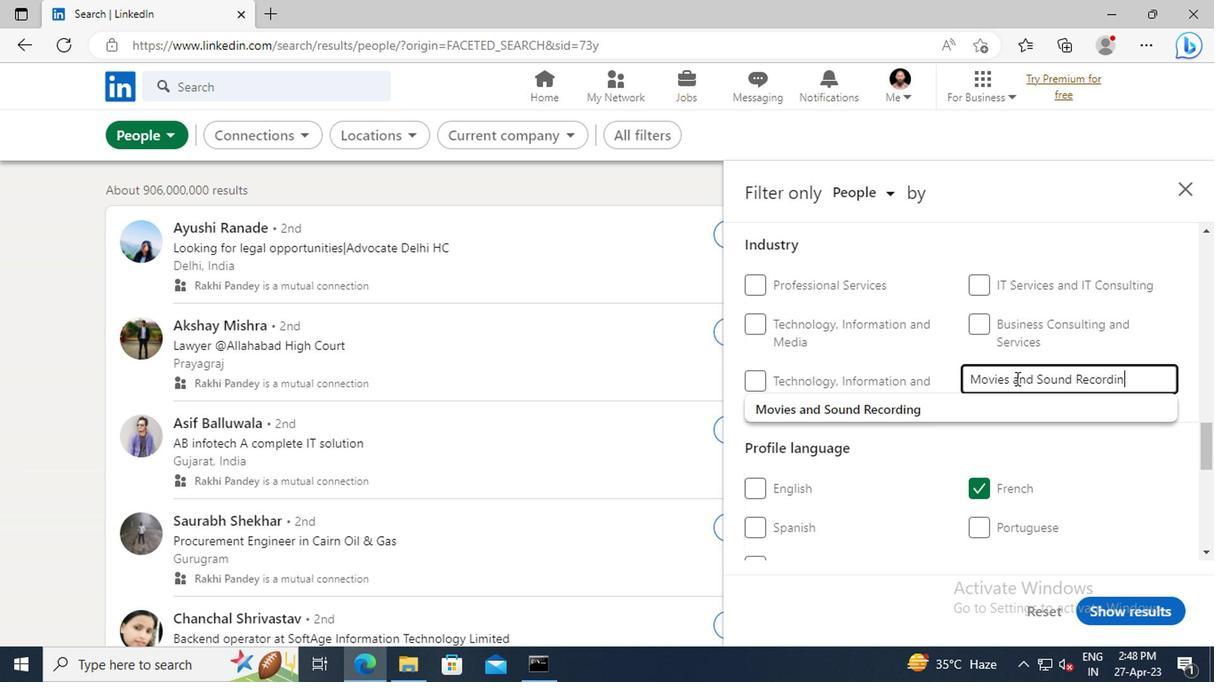 
Action: Mouse moved to (837, 418)
Screenshot: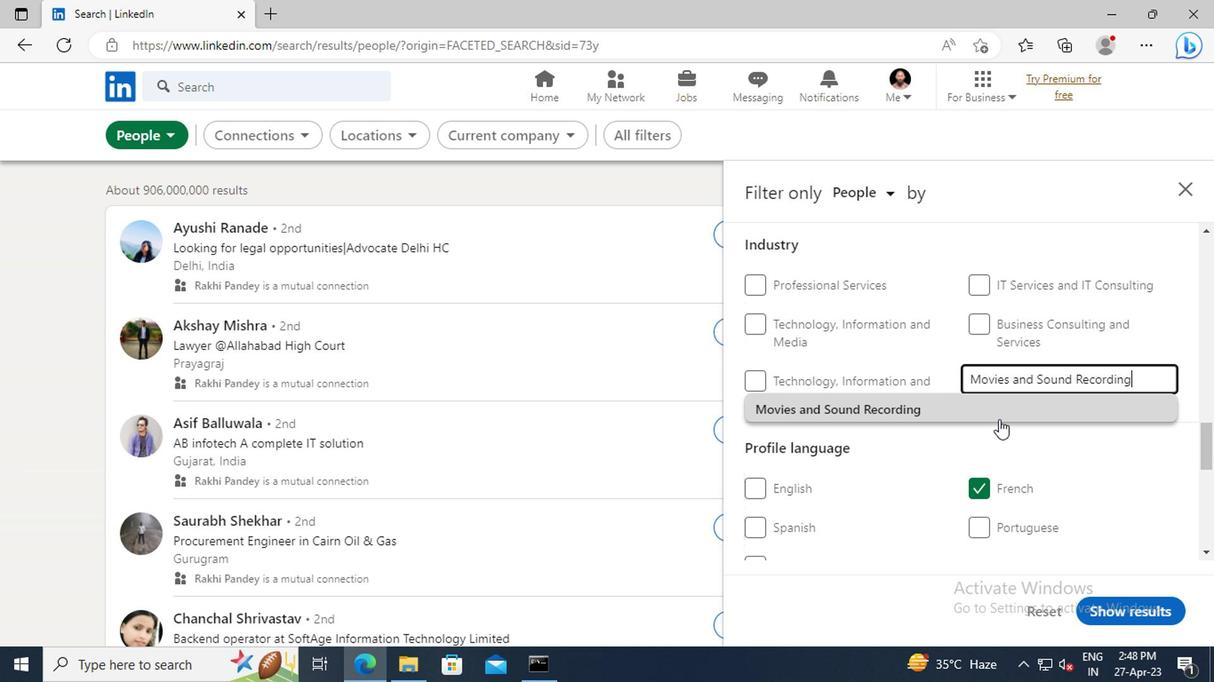
Action: Mouse pressed left at (837, 418)
Screenshot: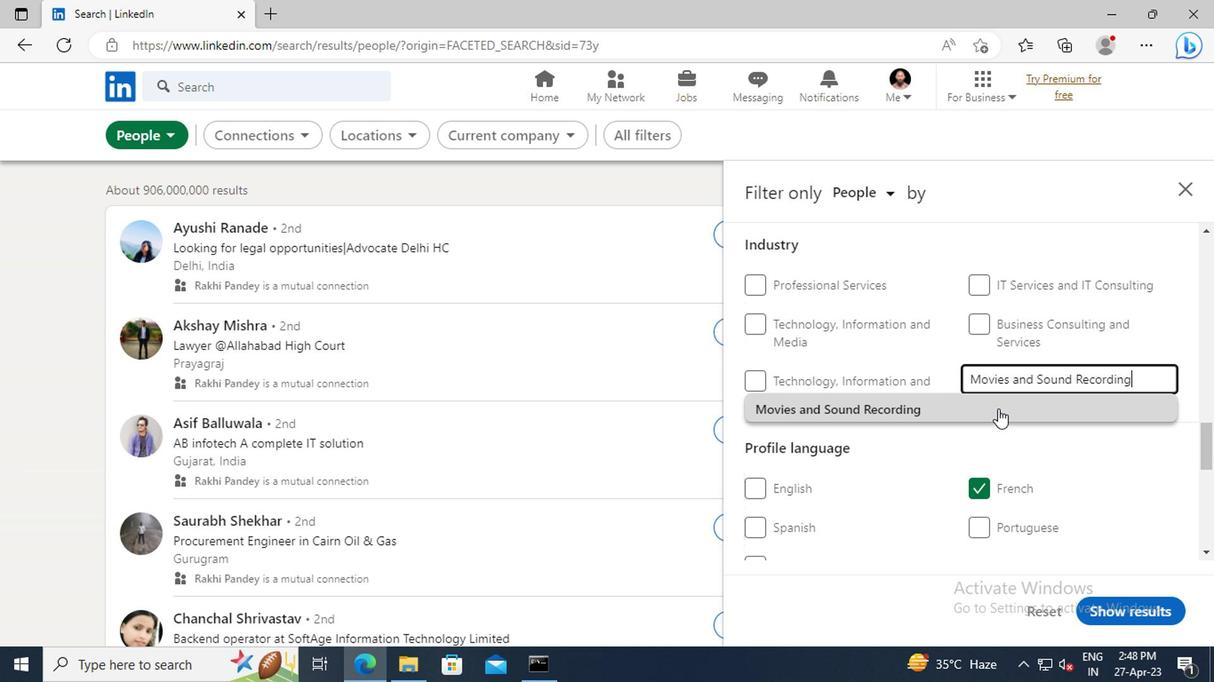 
Action: Mouse moved to (841, 384)
Screenshot: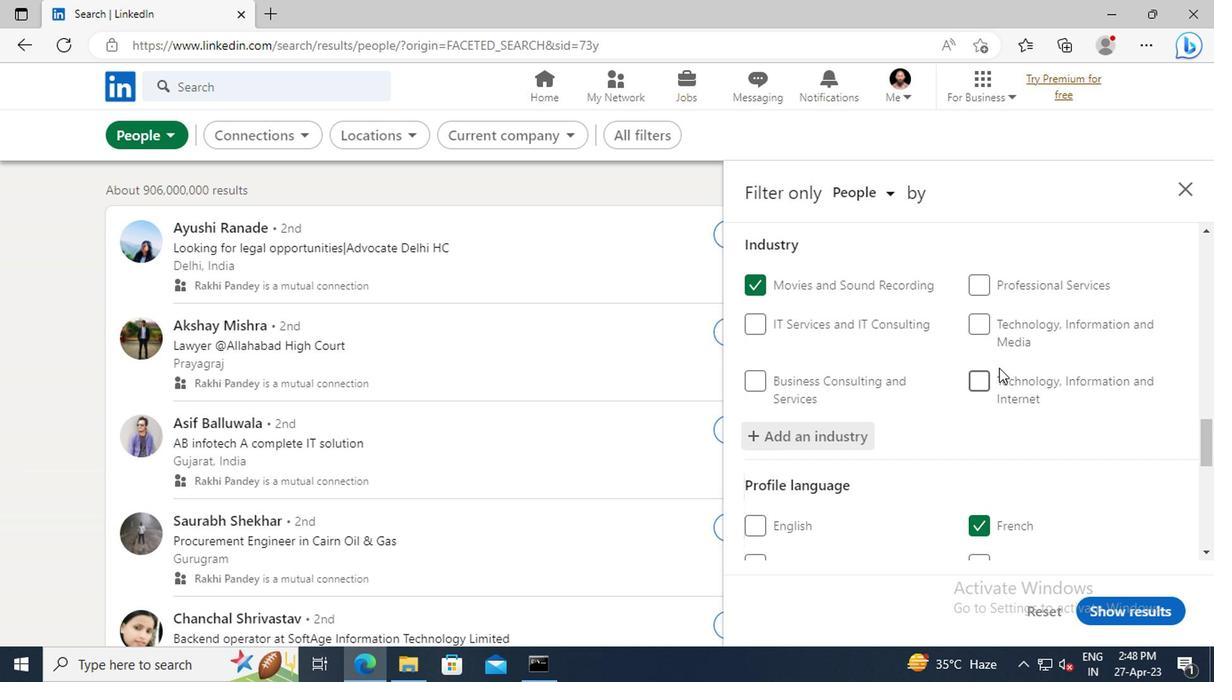 
Action: Mouse scrolled (841, 383) with delta (0, 0)
Screenshot: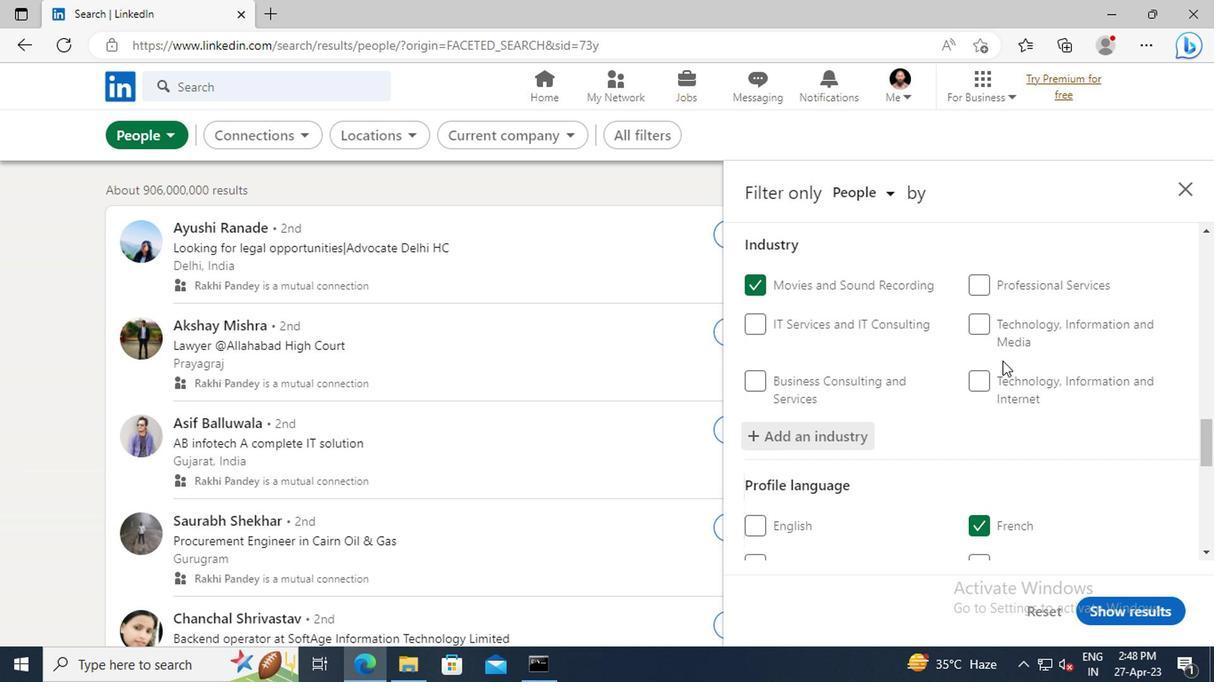 
Action: Mouse scrolled (841, 383) with delta (0, 0)
Screenshot: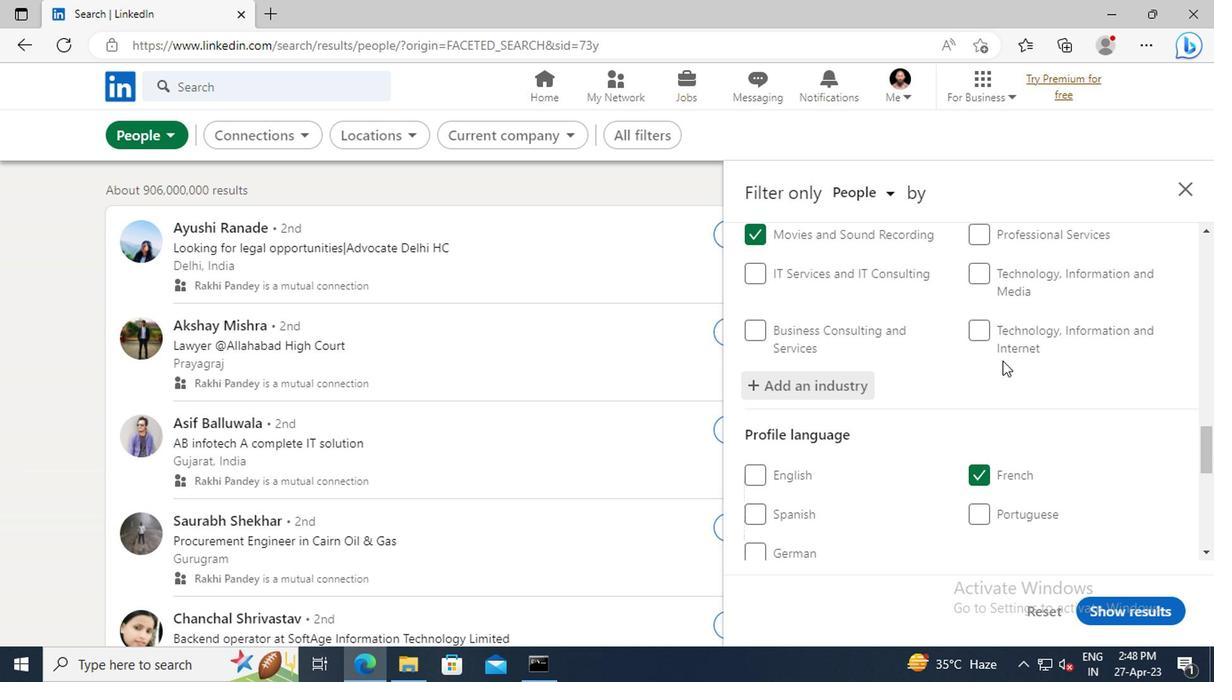 
Action: Mouse scrolled (841, 383) with delta (0, 0)
Screenshot: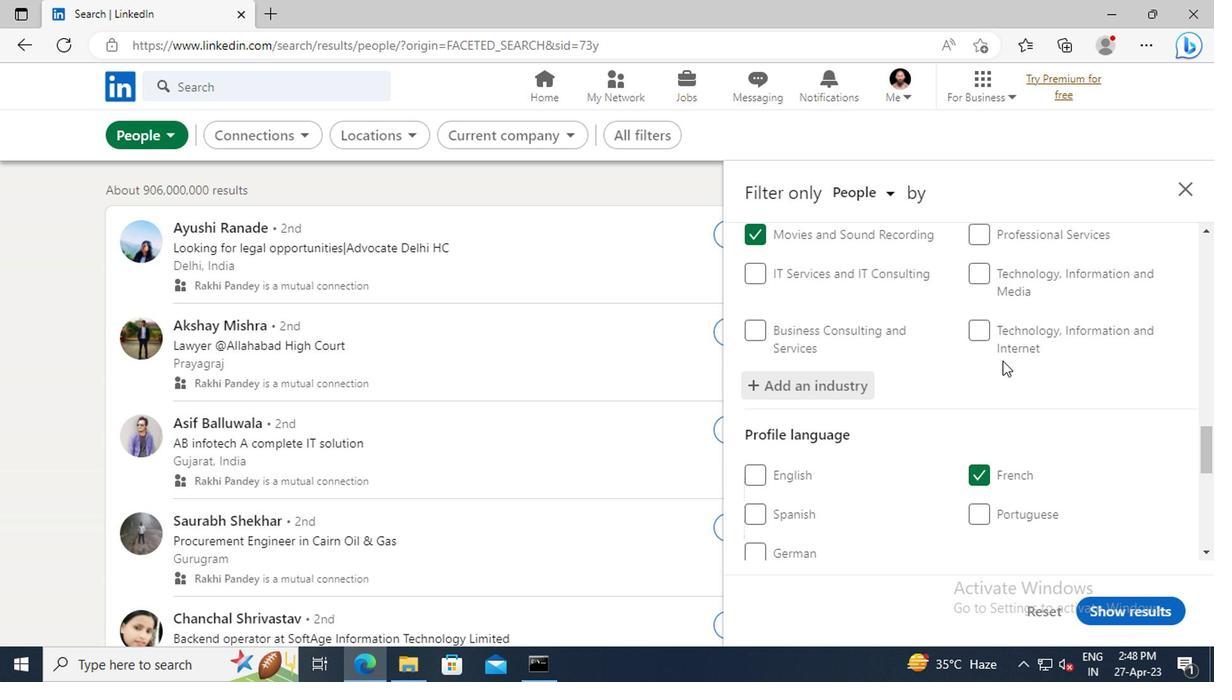 
Action: Mouse scrolled (841, 383) with delta (0, 0)
Screenshot: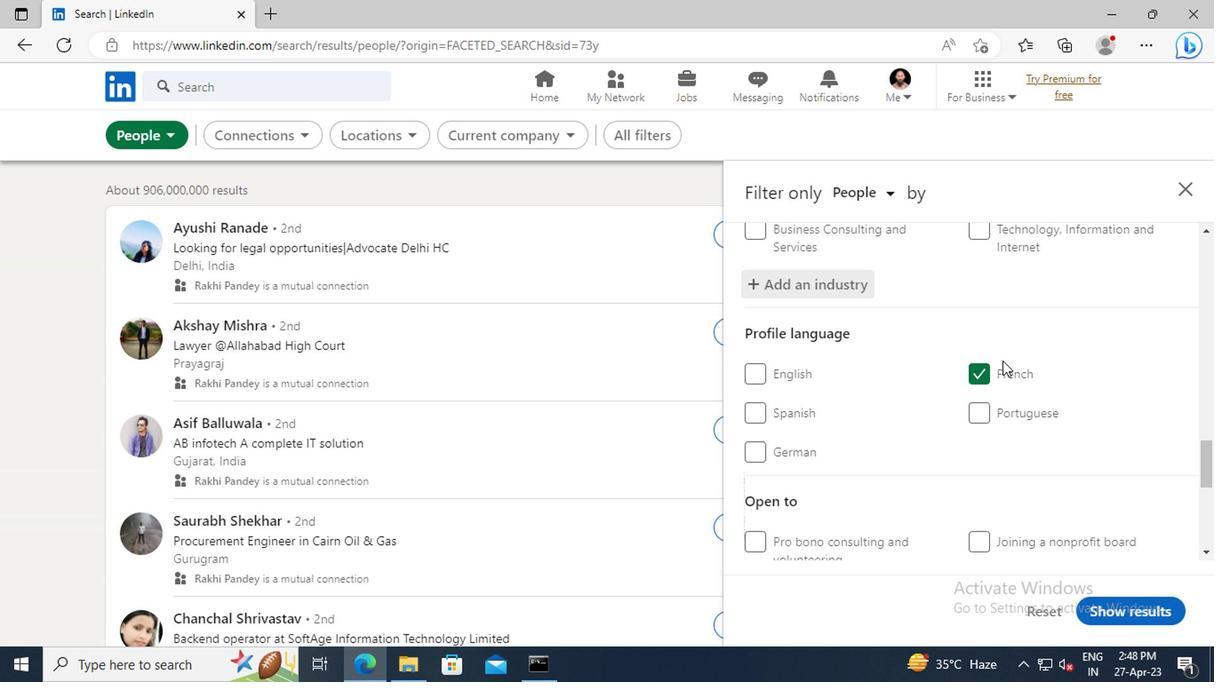 
Action: Mouse scrolled (841, 383) with delta (0, 0)
Screenshot: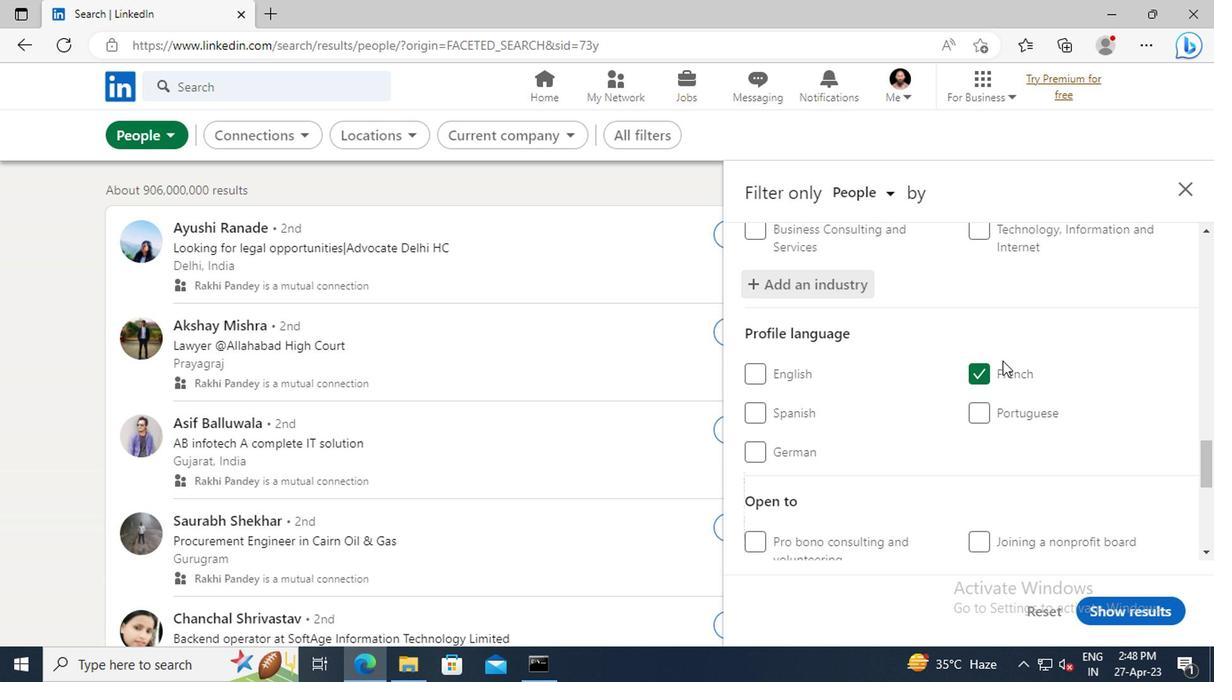 
Action: Mouse scrolled (841, 383) with delta (0, 0)
Screenshot: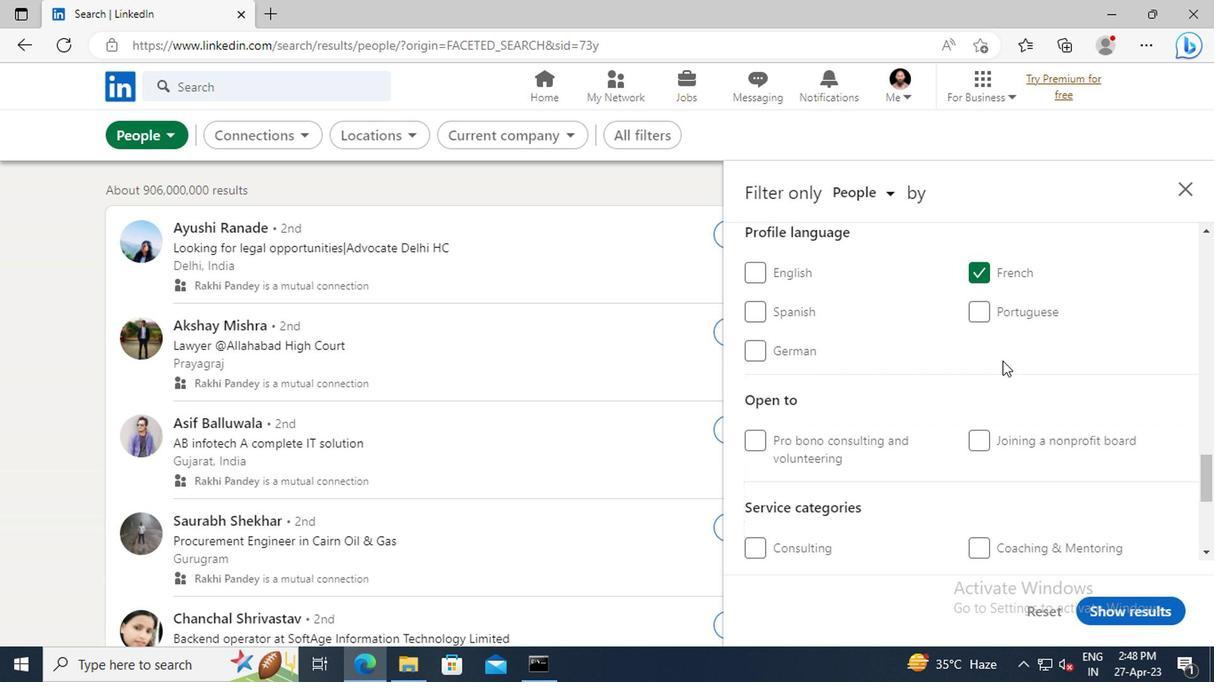 
Action: Mouse scrolled (841, 383) with delta (0, 0)
Screenshot: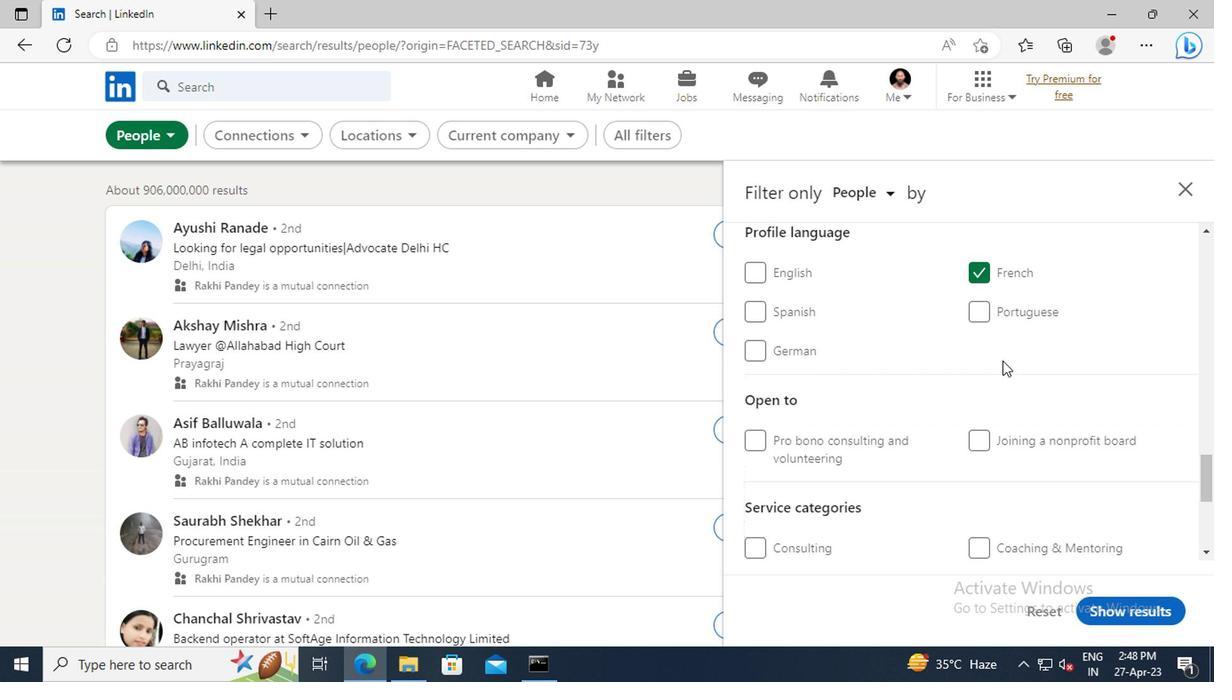 
Action: Mouse scrolled (841, 383) with delta (0, 0)
Screenshot: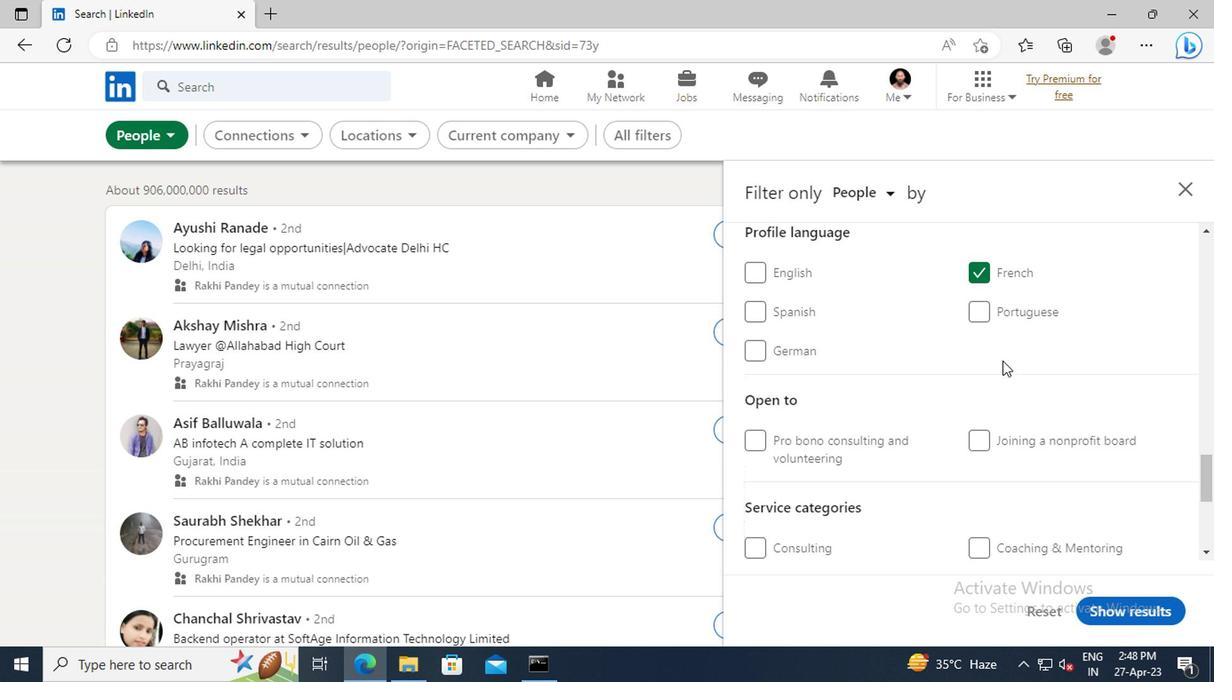 
Action: Mouse scrolled (841, 383) with delta (0, 0)
Screenshot: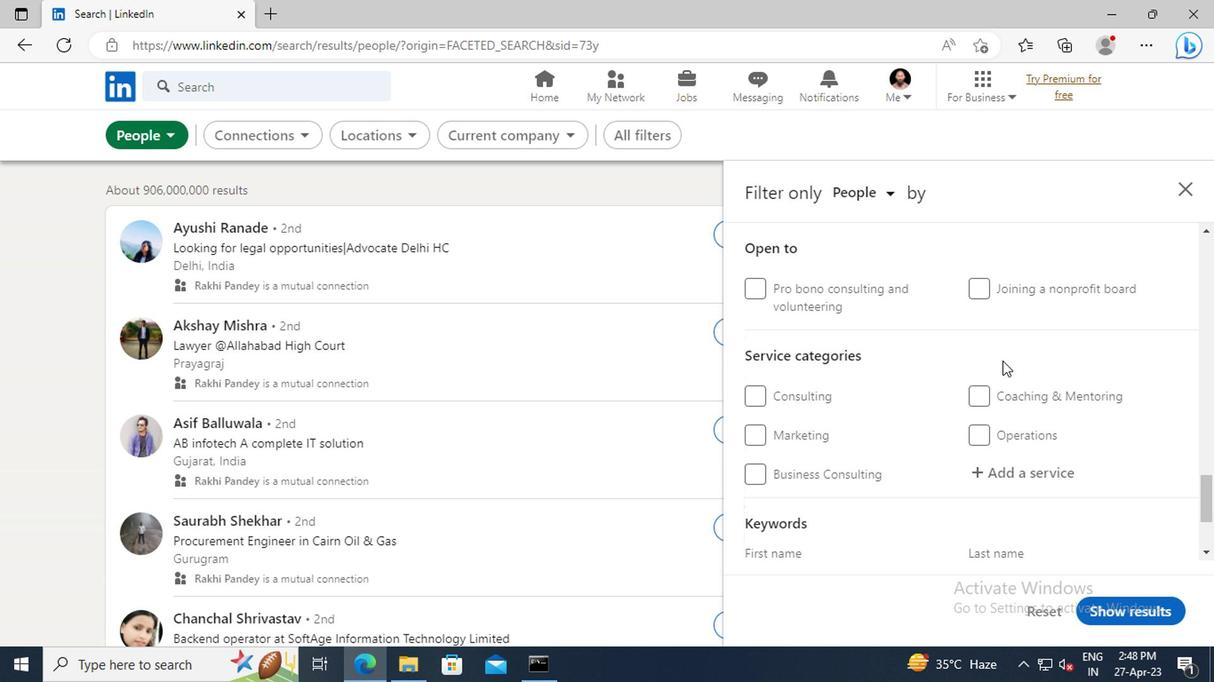 
Action: Mouse moved to (850, 424)
Screenshot: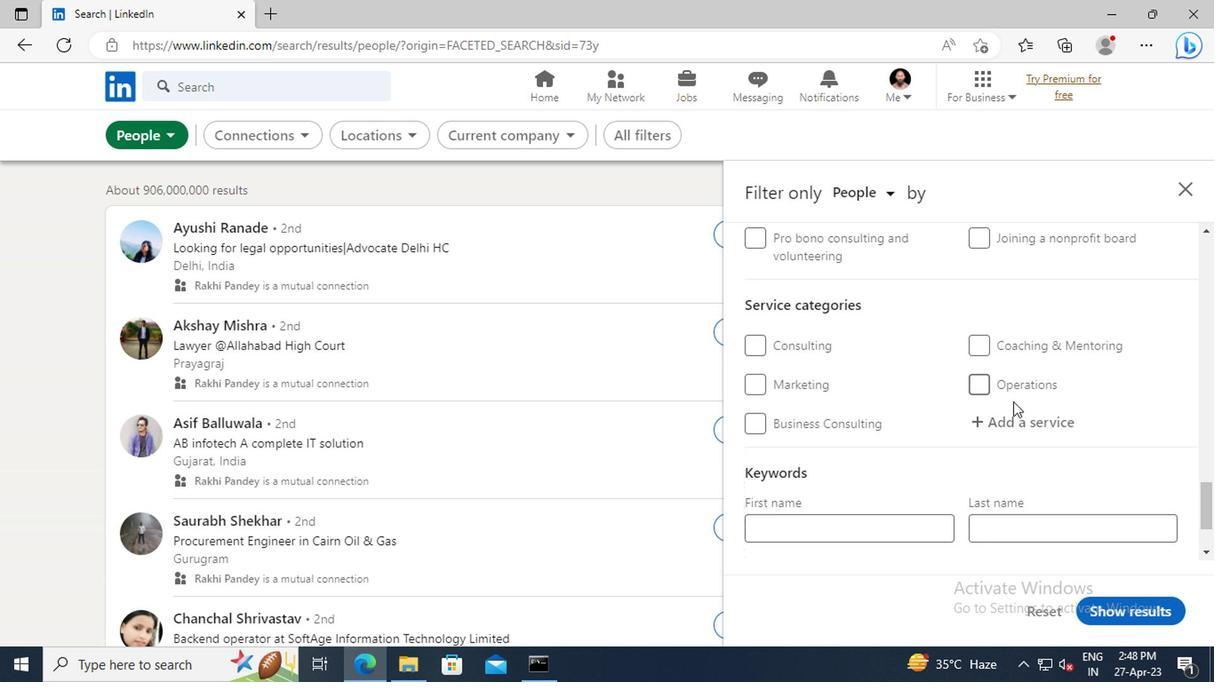 
Action: Mouse pressed left at (850, 424)
Screenshot: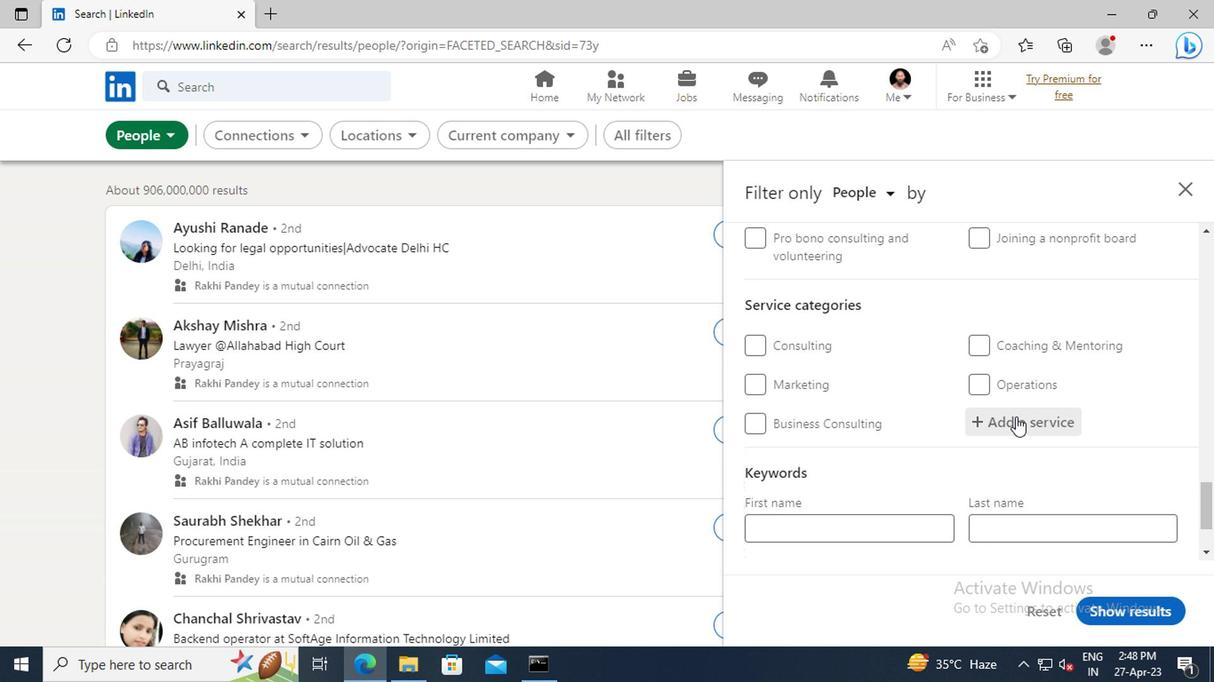 
Action: Key pressed <Key.shift>FILE<Key.space><Key.shift>MANAGEMENT
Screenshot: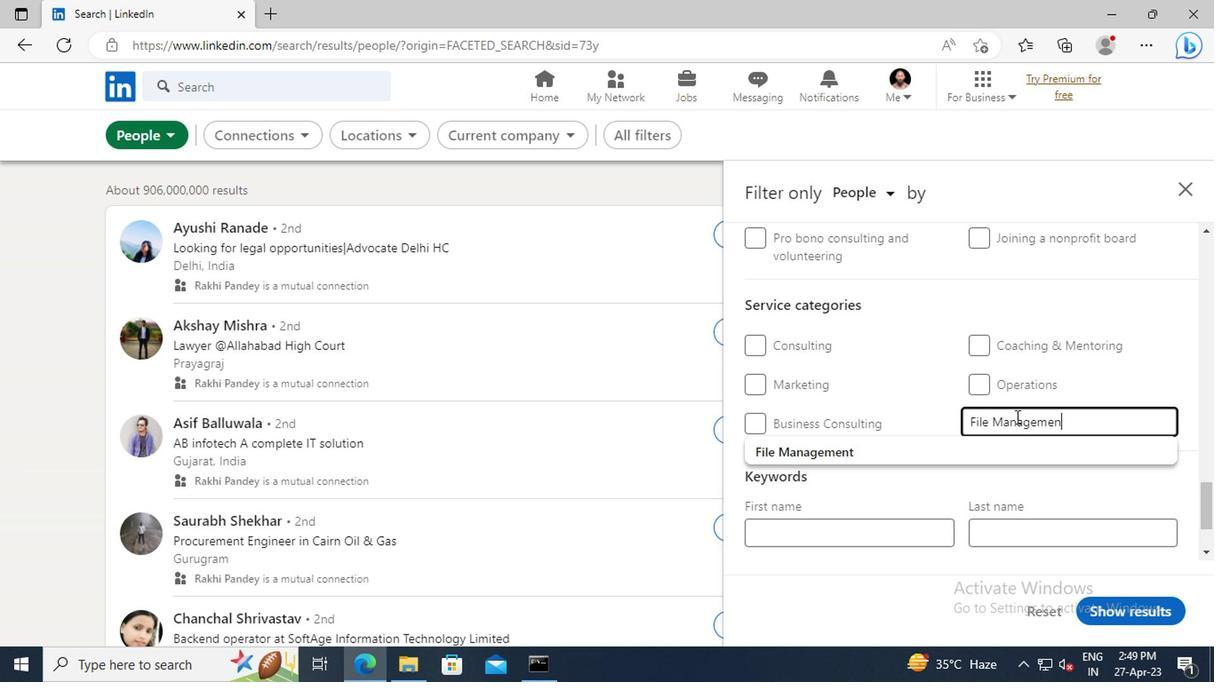 
Action: Mouse moved to (853, 448)
Screenshot: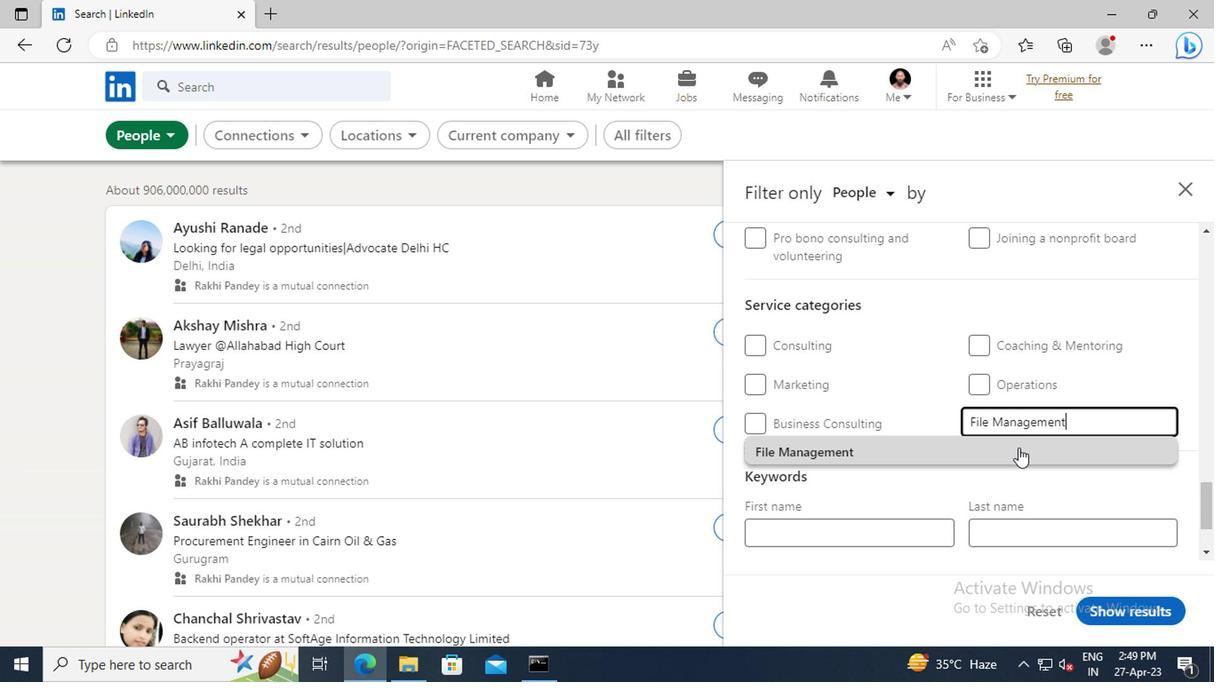 
Action: Mouse pressed left at (853, 448)
Screenshot: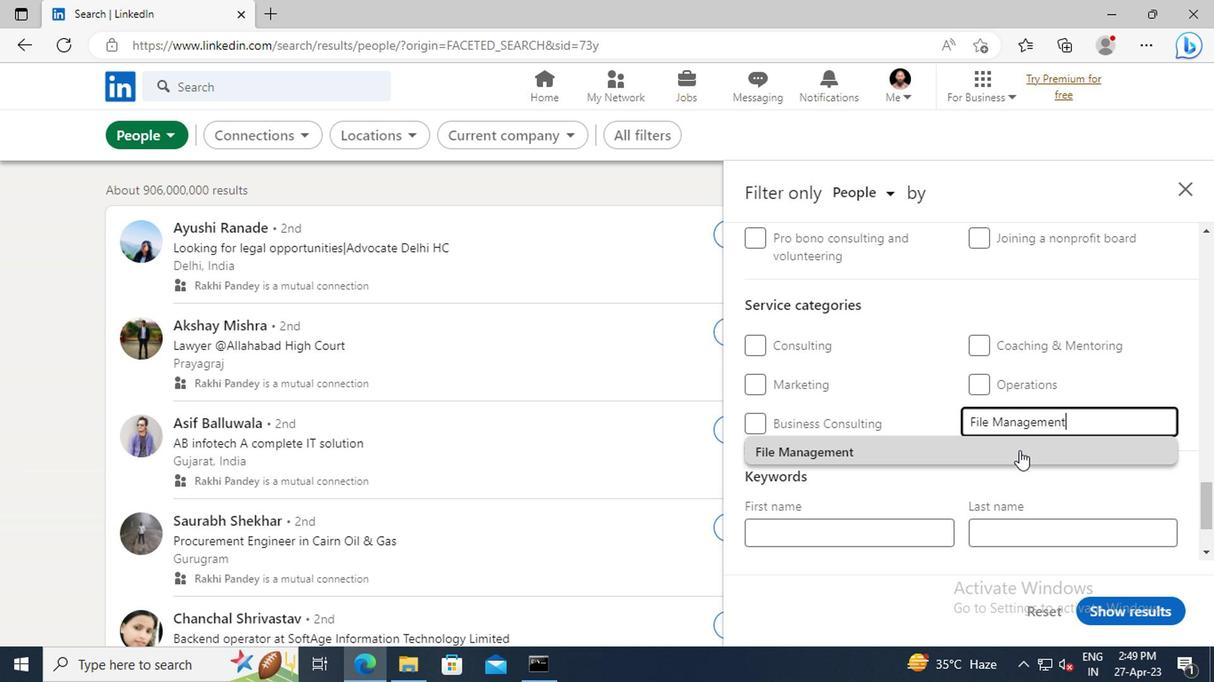 
Action: Mouse moved to (798, 418)
Screenshot: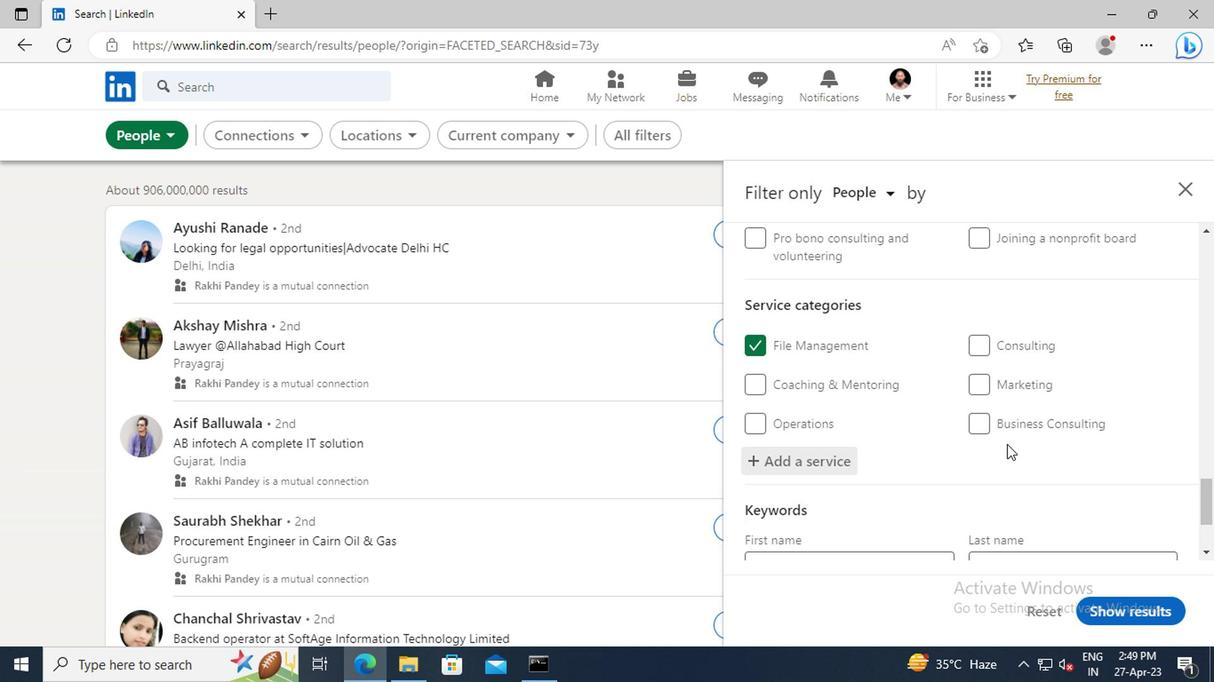 
Action: Mouse scrolled (798, 417) with delta (0, 0)
Screenshot: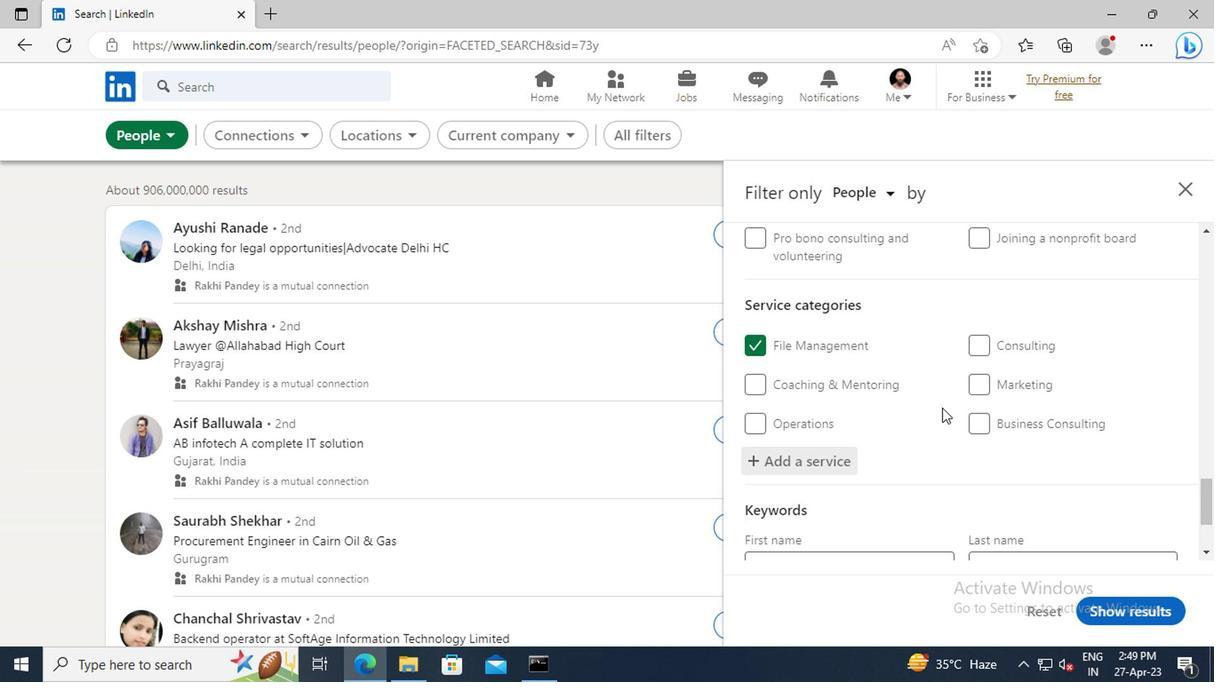 
Action: Mouse scrolled (798, 417) with delta (0, 0)
Screenshot: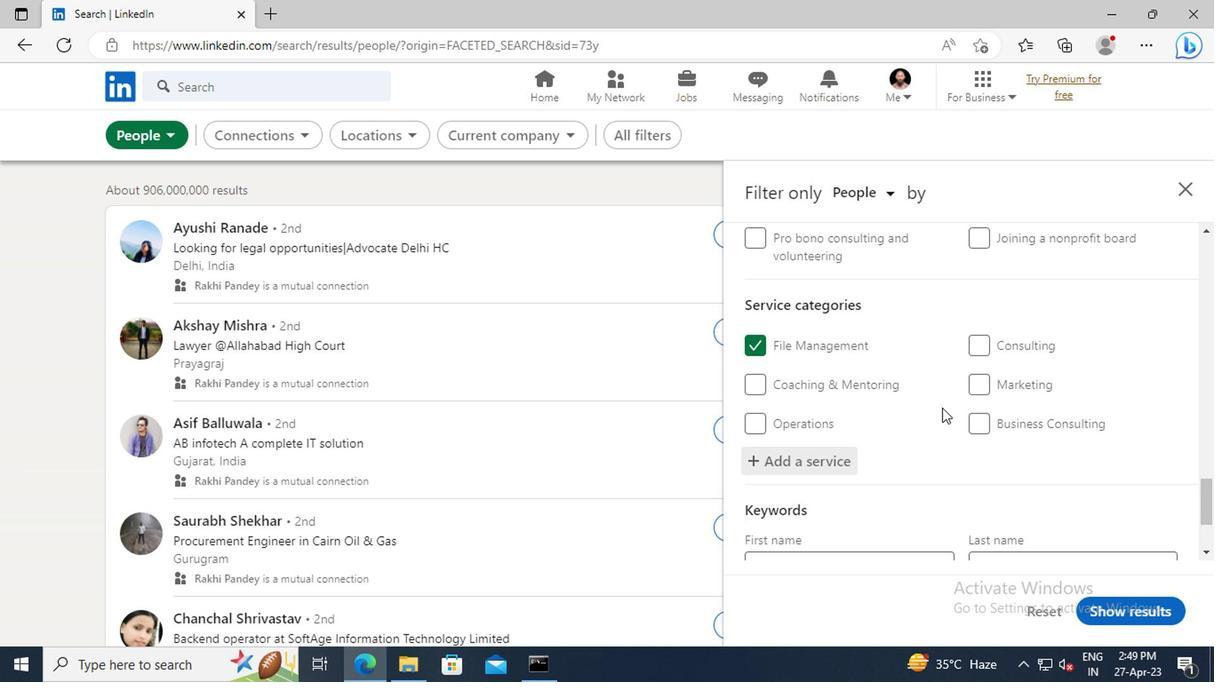 
Action: Mouse scrolled (798, 417) with delta (0, 0)
Screenshot: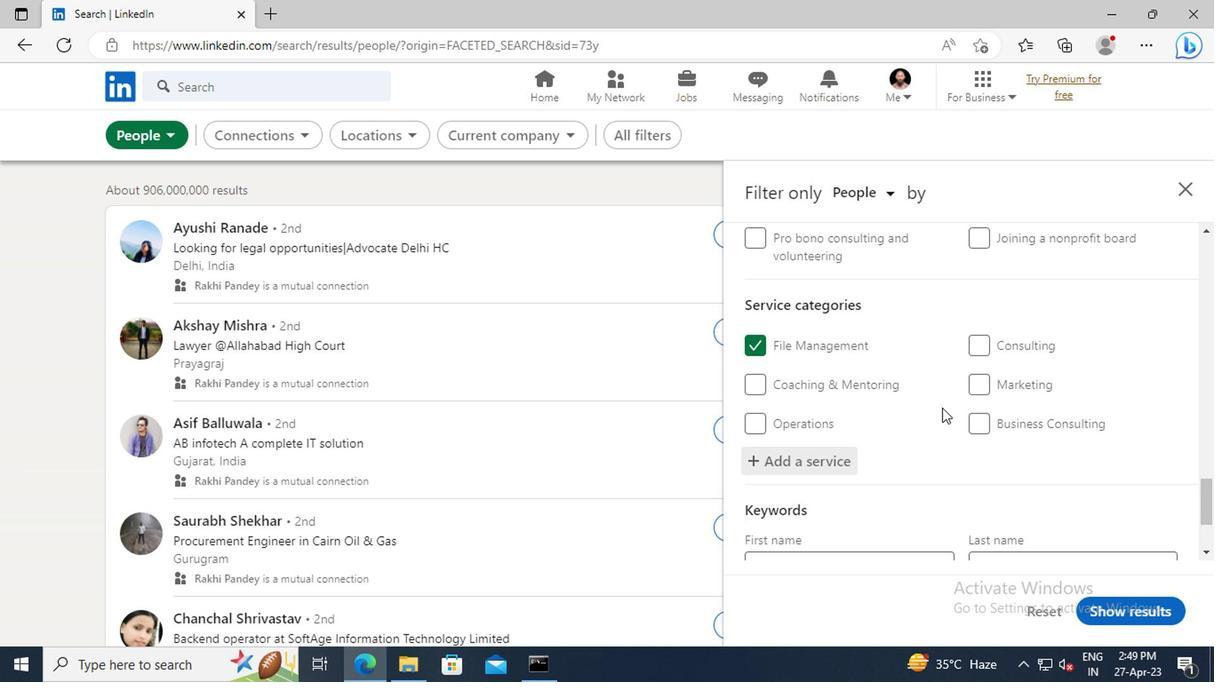 
Action: Mouse moved to (741, 466)
Screenshot: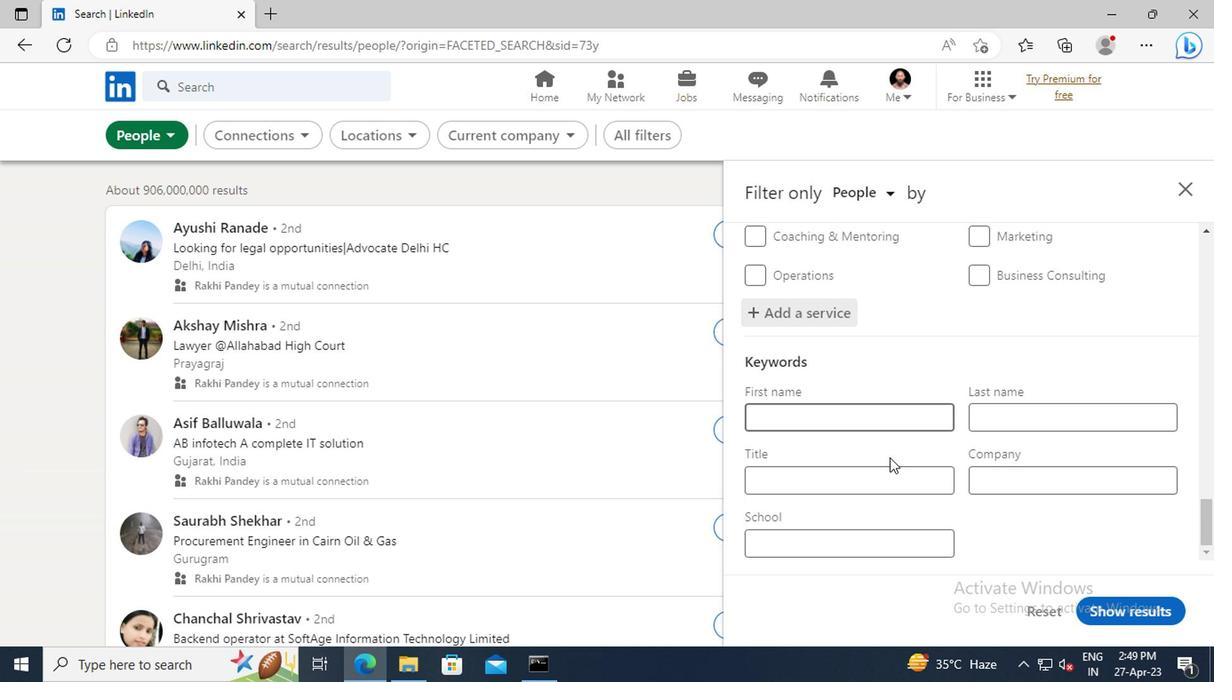 
Action: Mouse pressed left at (741, 466)
Screenshot: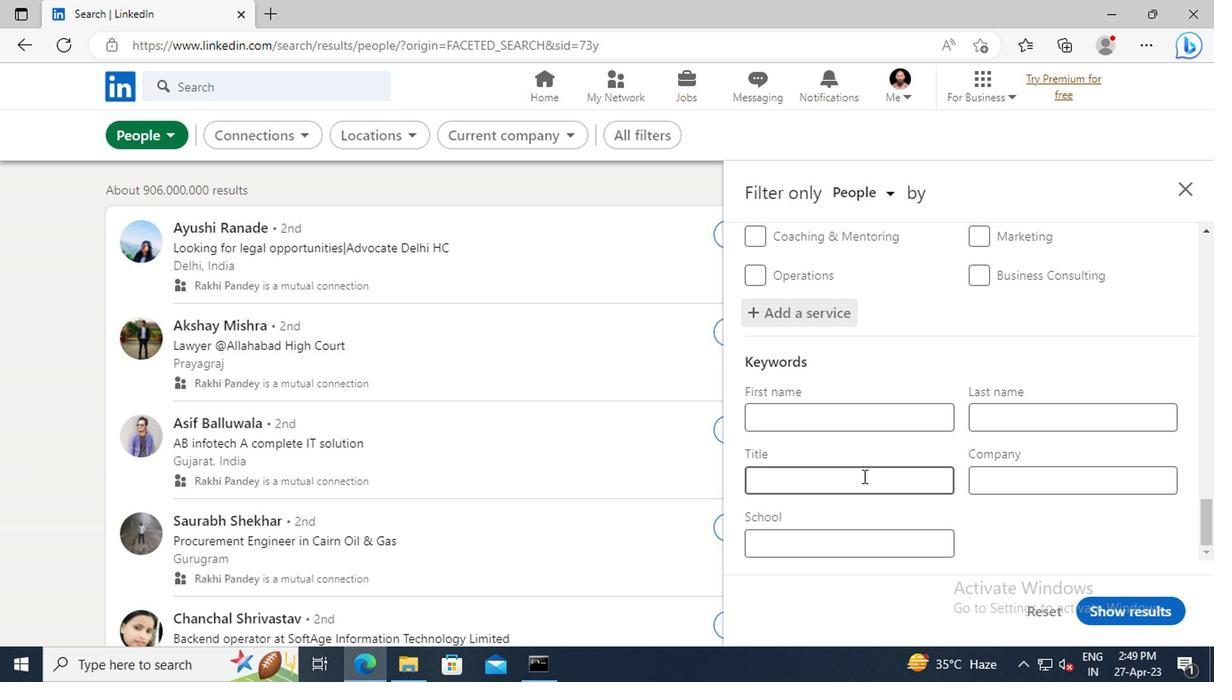 
Action: Key pressed <Key.shift>BELLHOP<Key.enter>
Screenshot: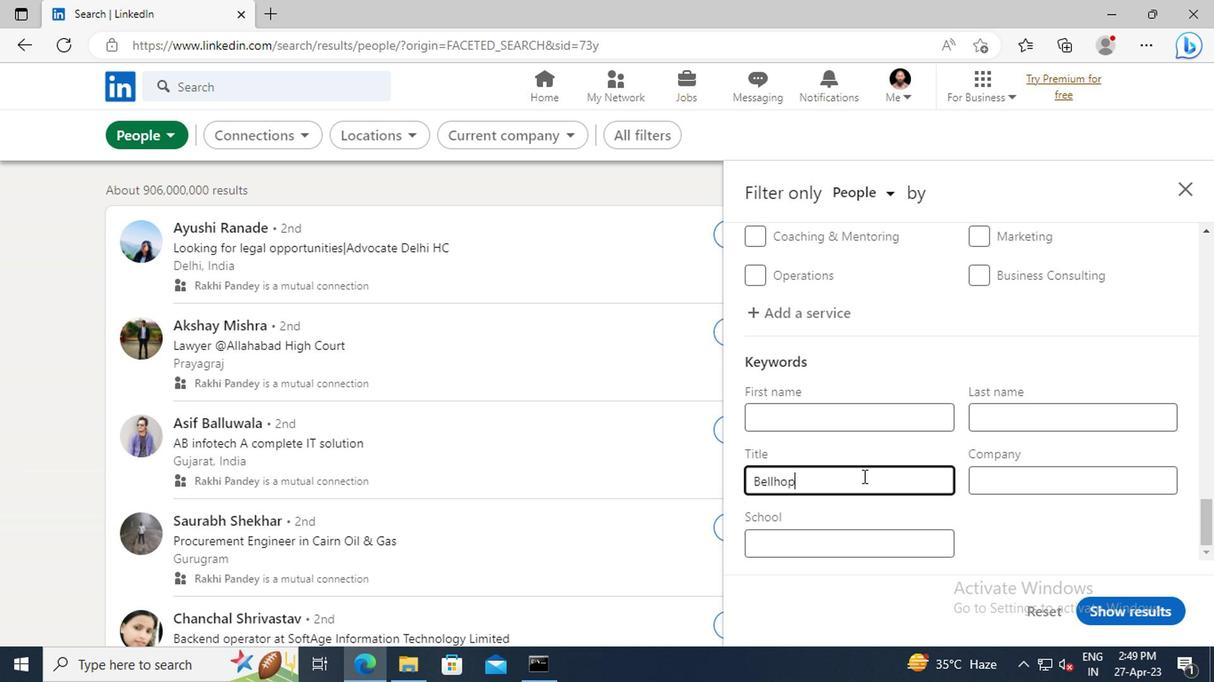 
Action: Mouse moved to (915, 555)
Screenshot: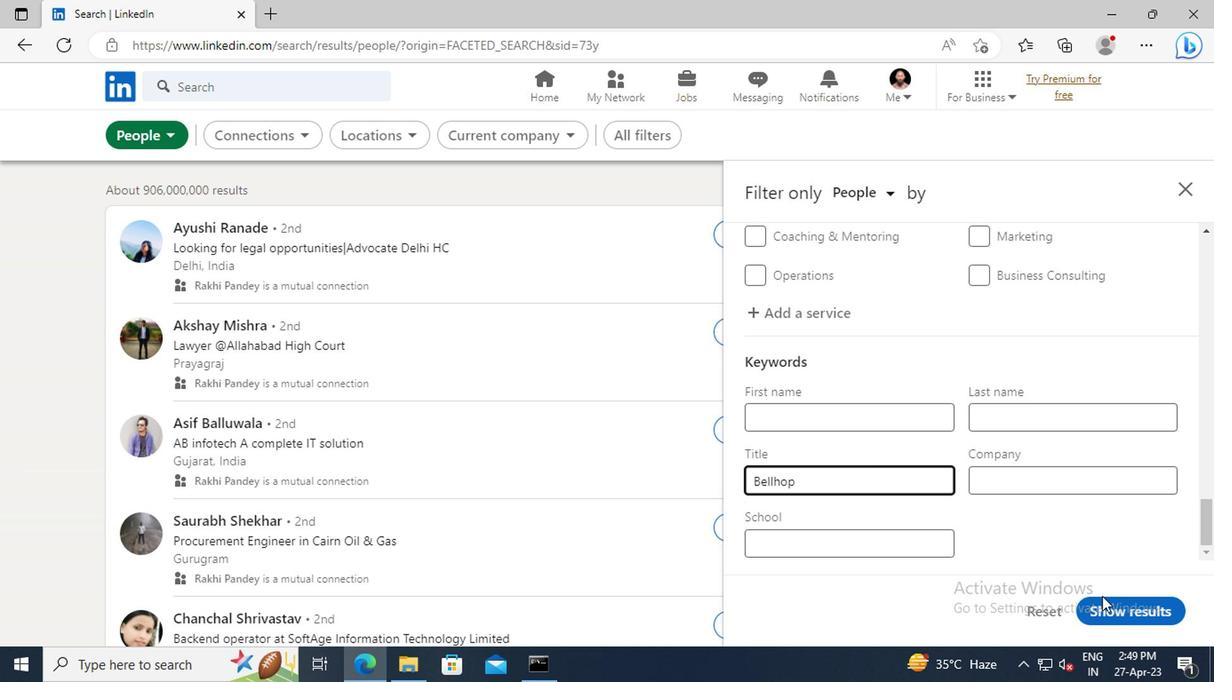 
Action: Mouse pressed left at (915, 555)
Screenshot: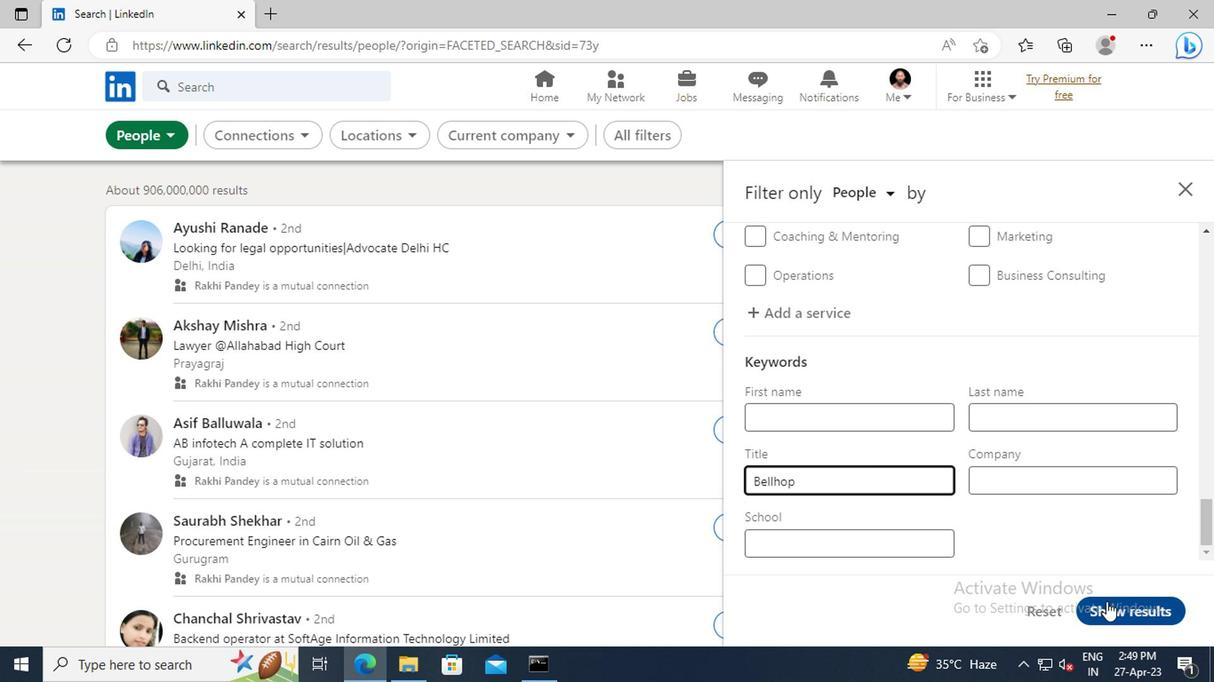 
Action: Mouse moved to (753, 442)
Screenshot: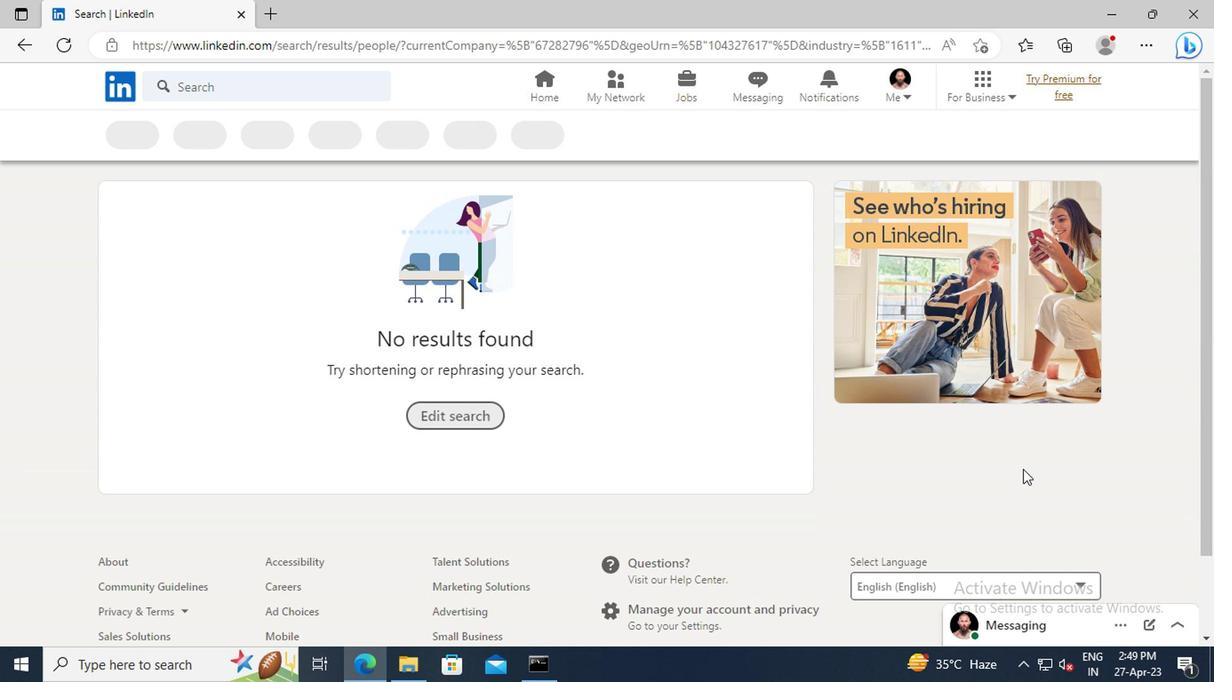 
